 Task: Look for space in Maharaganj, India from 6th September, 2023 to 12th September, 2023 for 4 adults in price range Rs.10000 to Rs.14000. Place can be private room with 4 bedrooms having 4 beds and 4 bathrooms. Property type can be house, flat, guest house. Amenities needed are: wifi, TV, free parkinig on premises, gym, breakfast. Booking option can be shelf check-in. Required host language is English.
Action: Mouse moved to (490, 128)
Screenshot: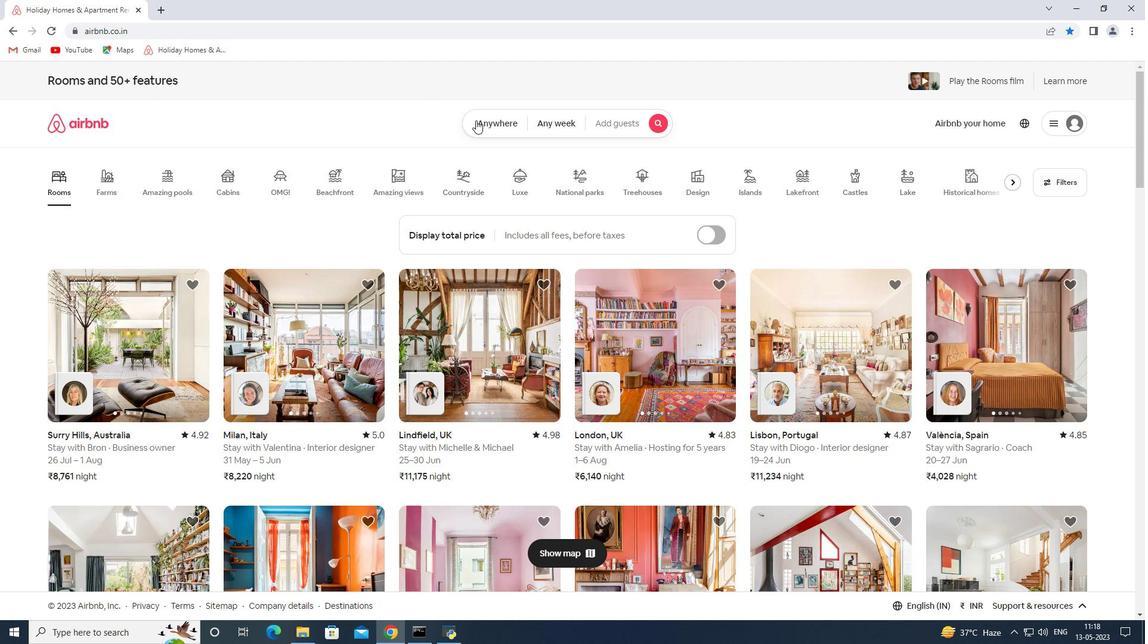 
Action: Mouse pressed left at (490, 128)
Screenshot: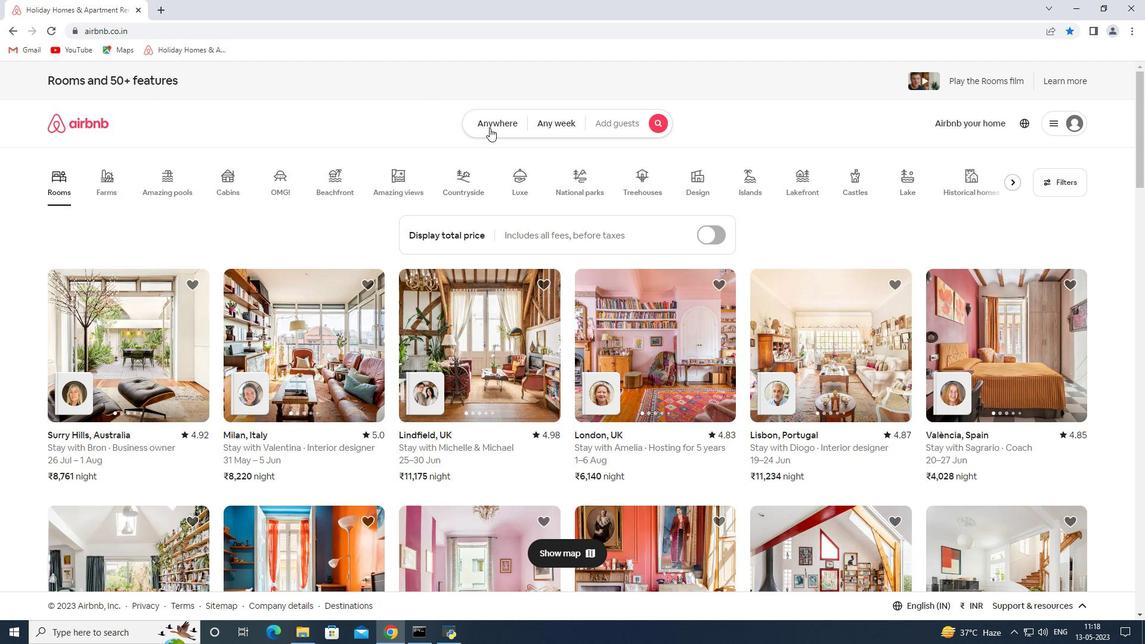 
Action: Mouse moved to (443, 165)
Screenshot: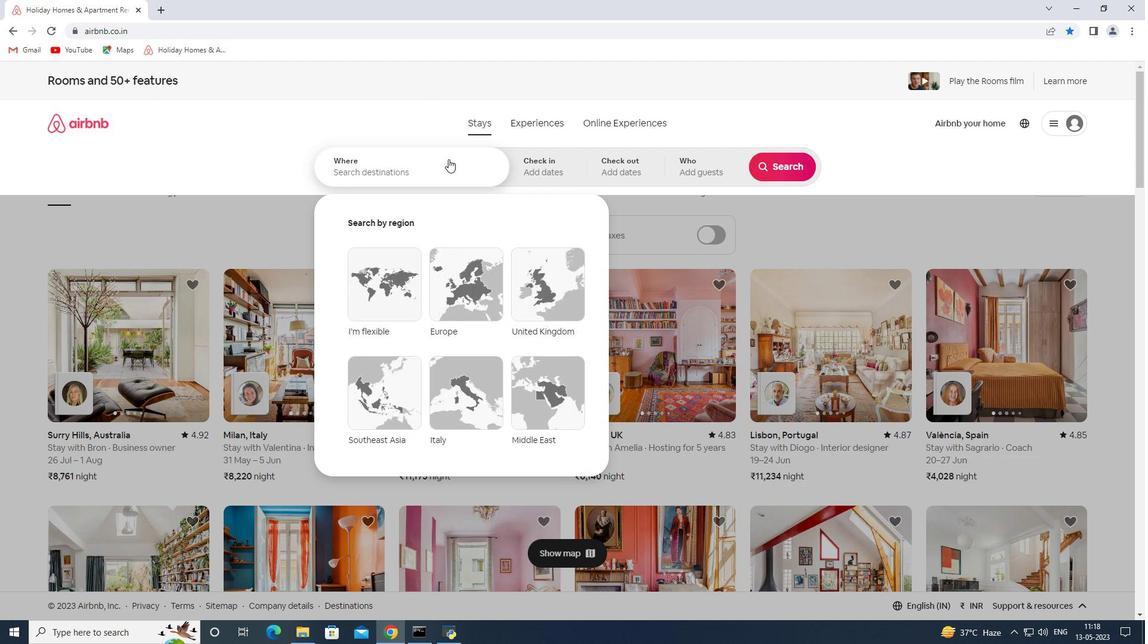
Action: Mouse pressed left at (443, 165)
Screenshot: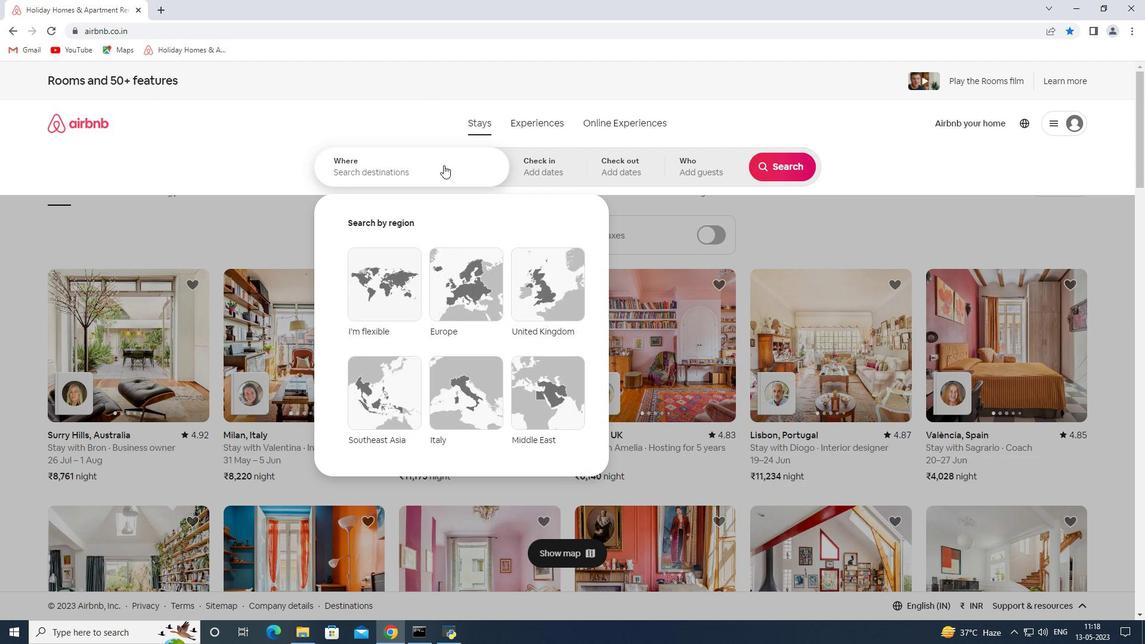 
Action: Mouse moved to (421, 172)
Screenshot: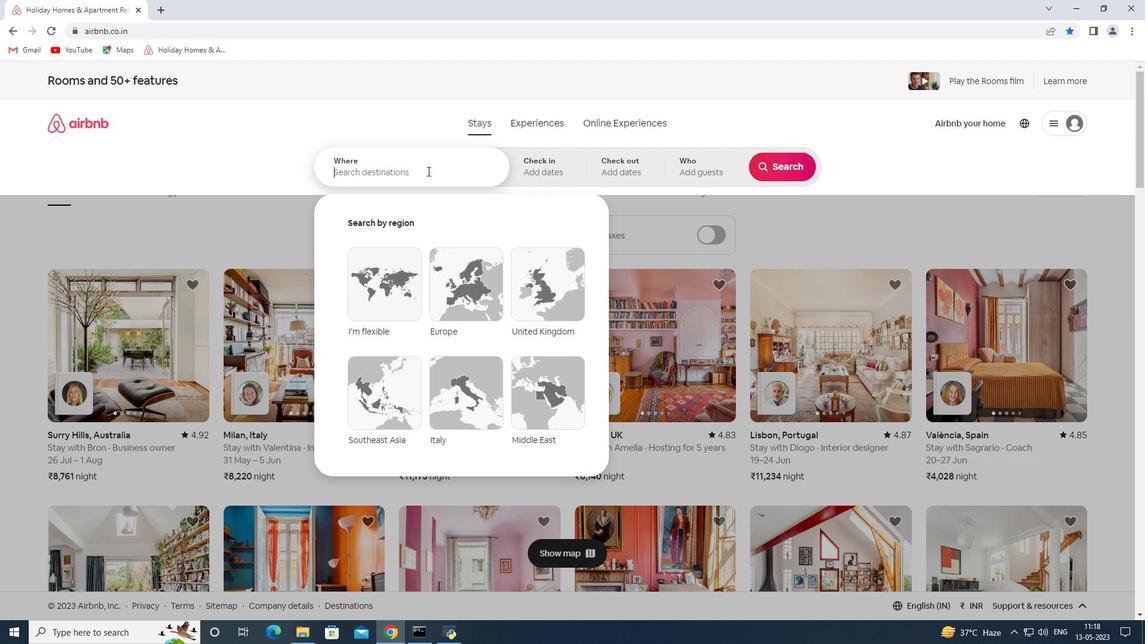 
Action: Mouse pressed left at (421, 172)
Screenshot: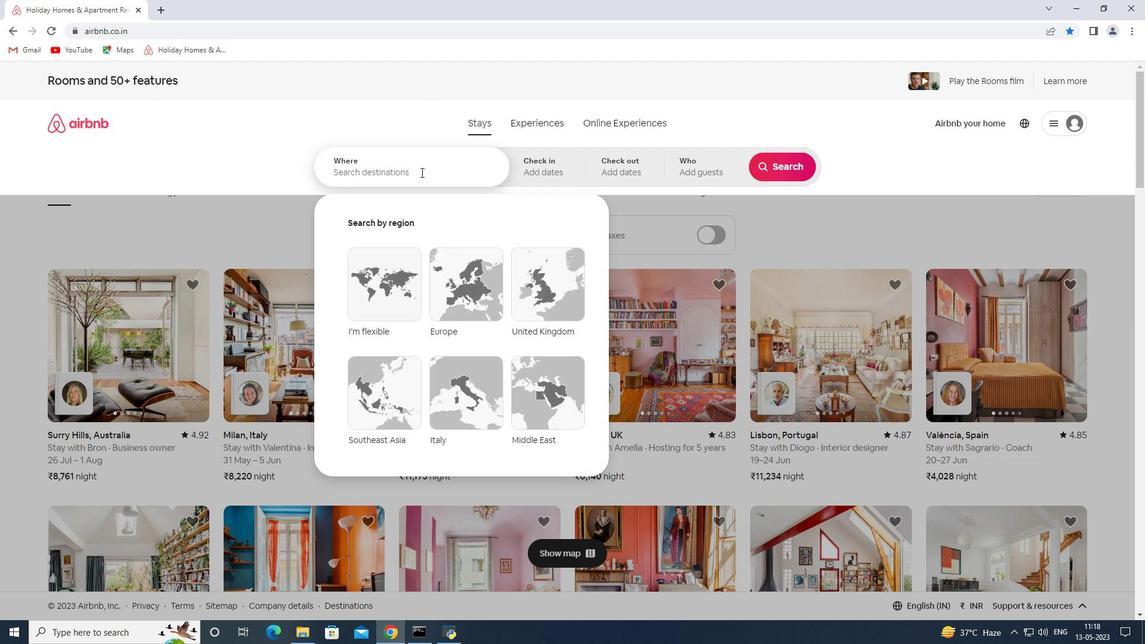
Action: Key pressed <Key.shift><Key.shift><Key.shift><Key.shift><Key.shift><Key.shift><Key.shift><Key.shift><Key.shift><Key.shift><Key.shift>Maharaganh<Key.backspace>j<Key.space><Key.shift><Key.shift>India<Key.space><Key.enter>
Screenshot: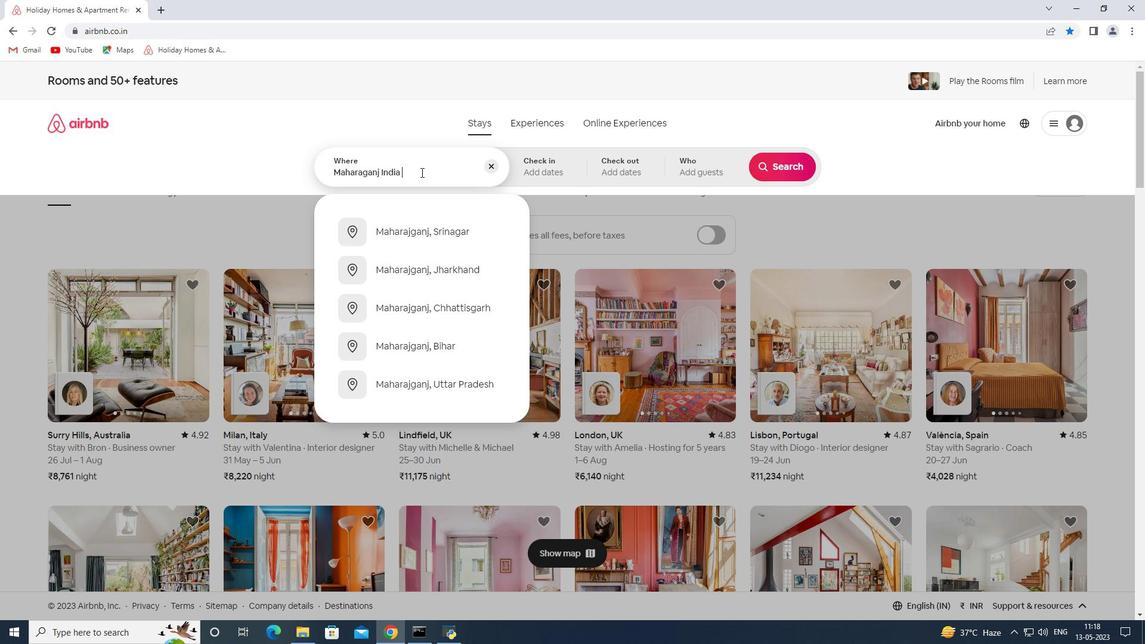 
Action: Mouse moved to (781, 255)
Screenshot: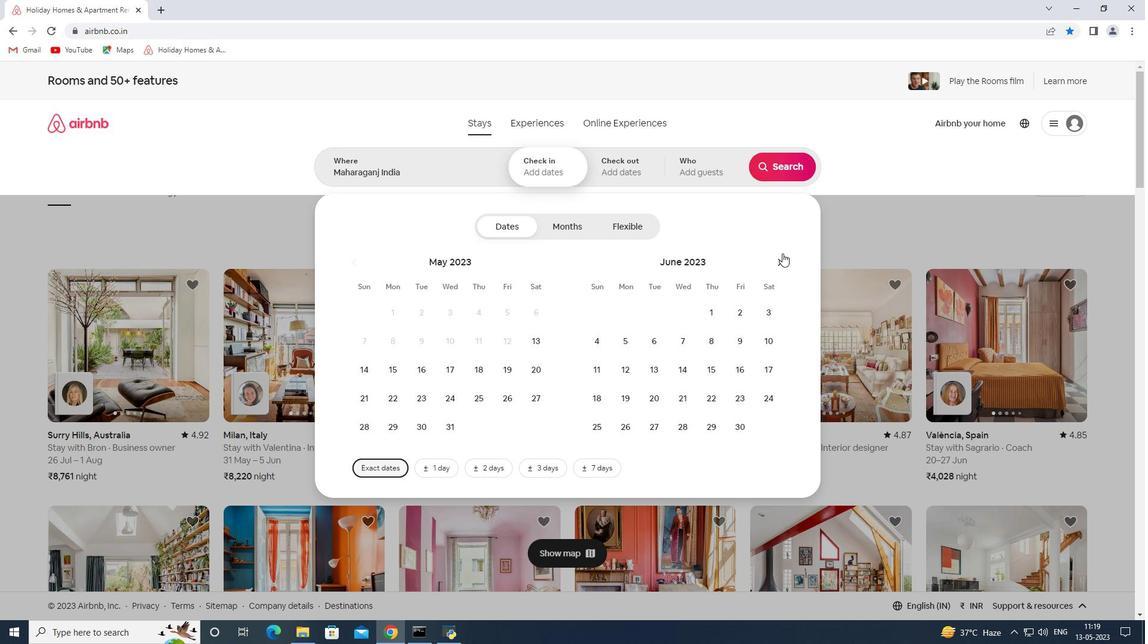 
Action: Mouse pressed left at (781, 255)
Screenshot: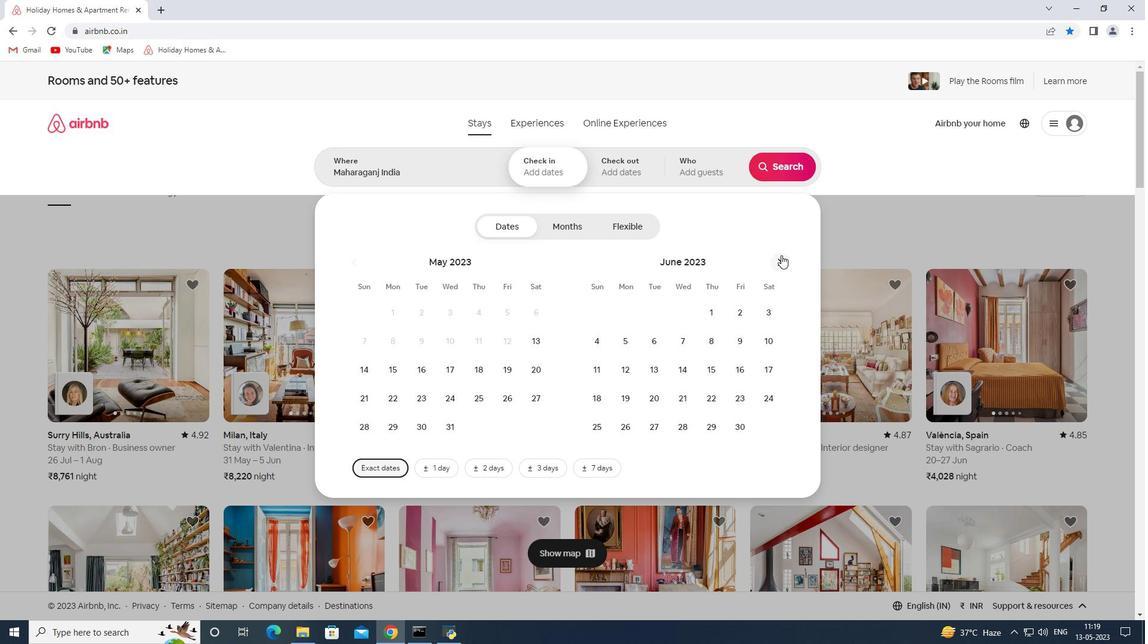 
Action: Mouse moved to (781, 258)
Screenshot: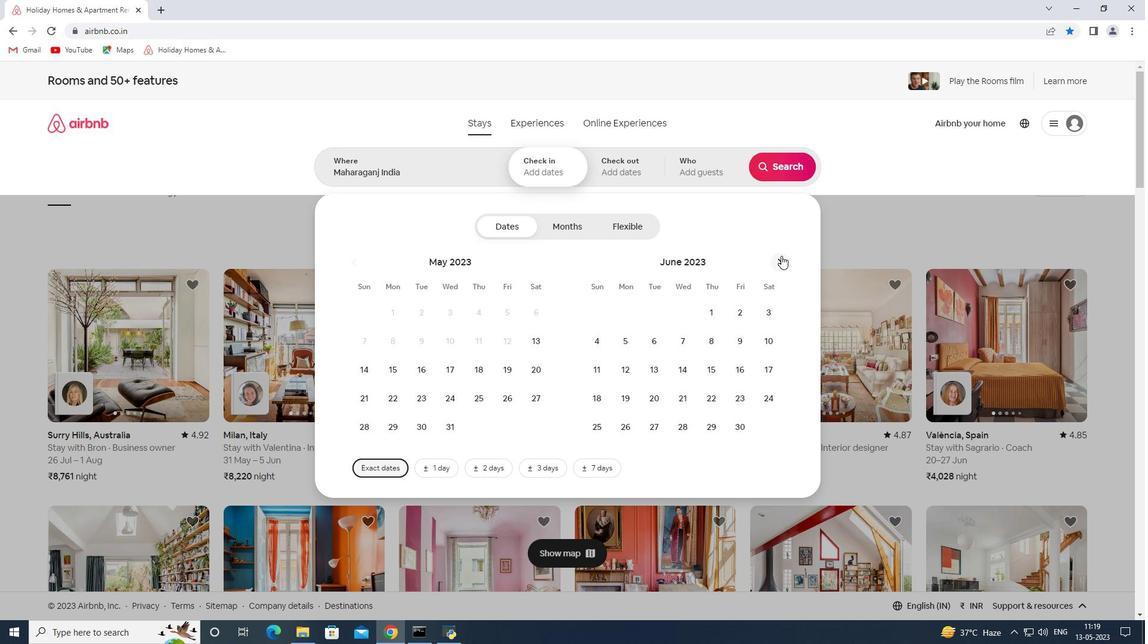 
Action: Mouse pressed left at (781, 258)
Screenshot: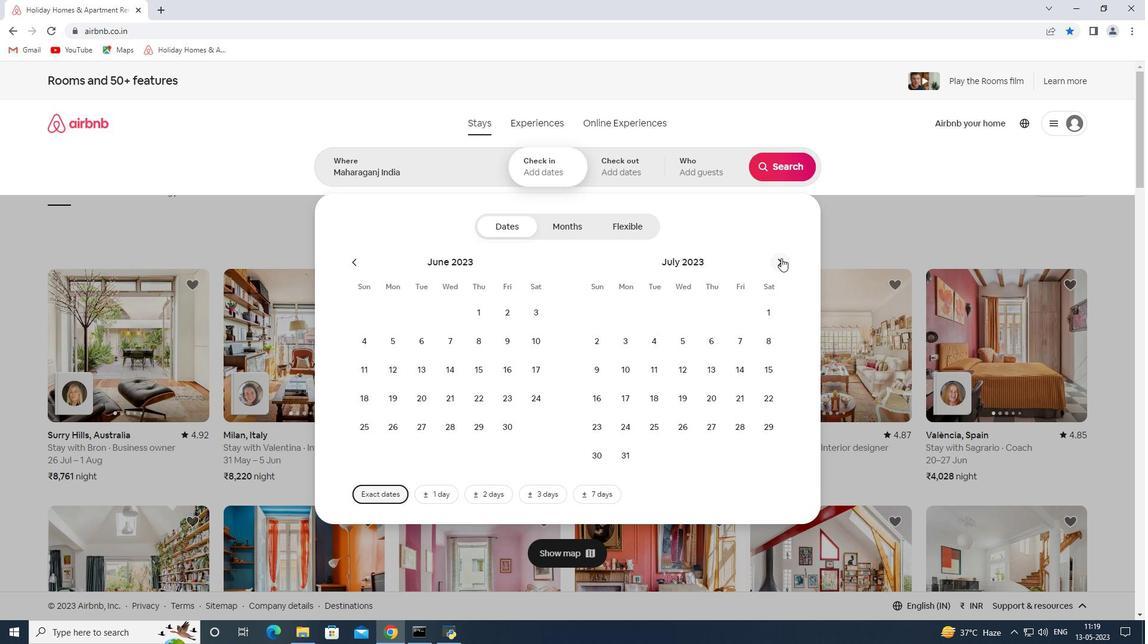
Action: Mouse pressed left at (781, 258)
Screenshot: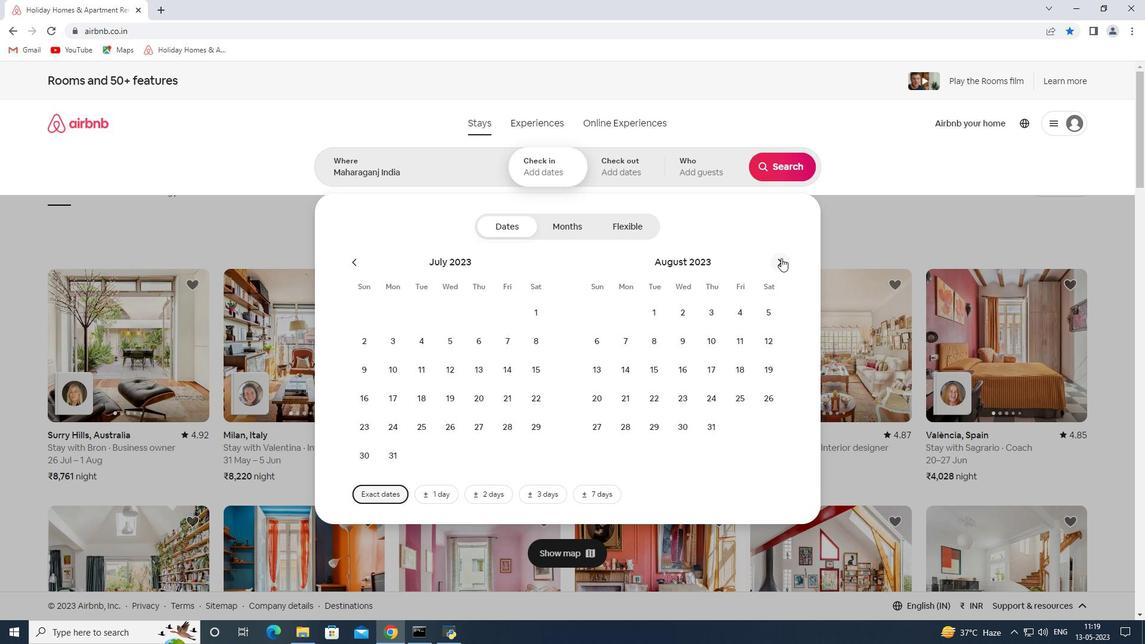 
Action: Mouse moved to (686, 339)
Screenshot: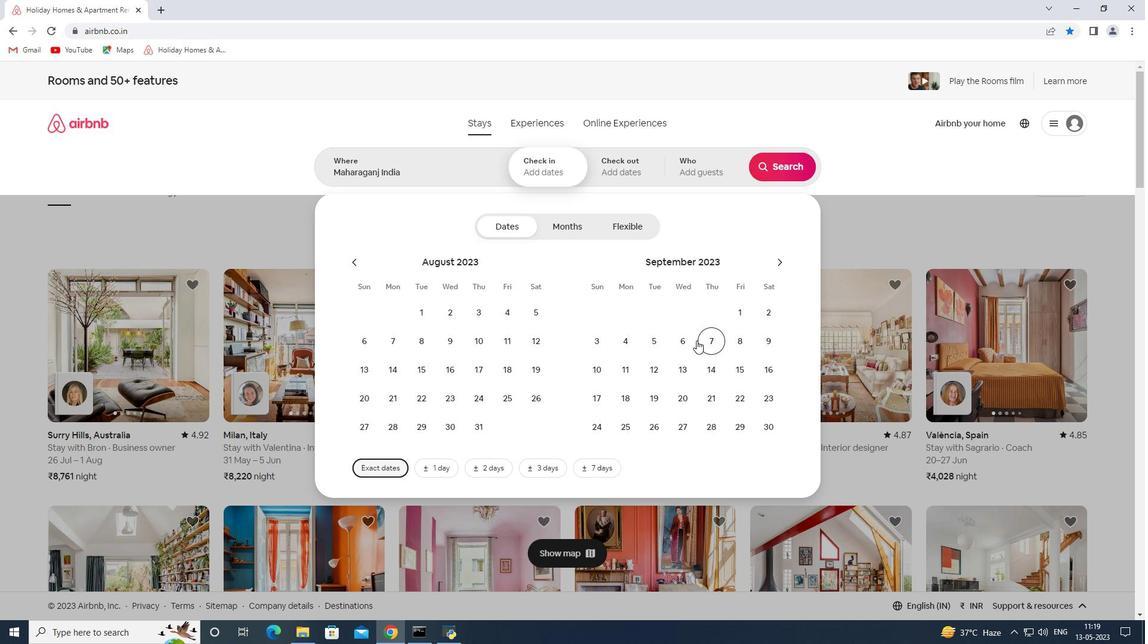 
Action: Mouse pressed left at (686, 339)
Screenshot: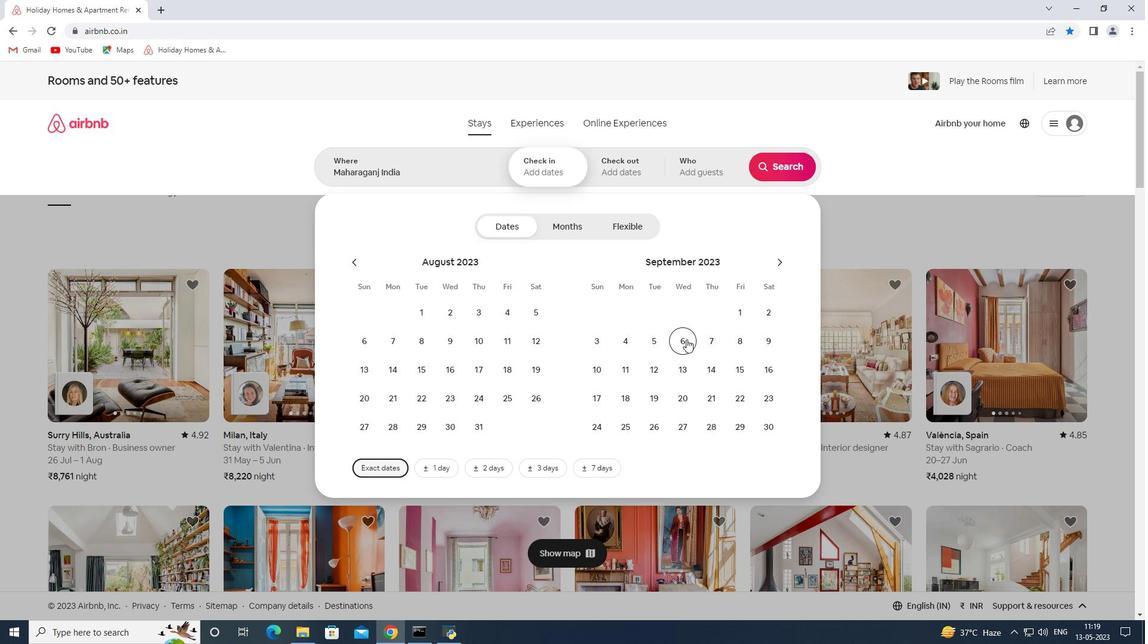 
Action: Mouse moved to (657, 369)
Screenshot: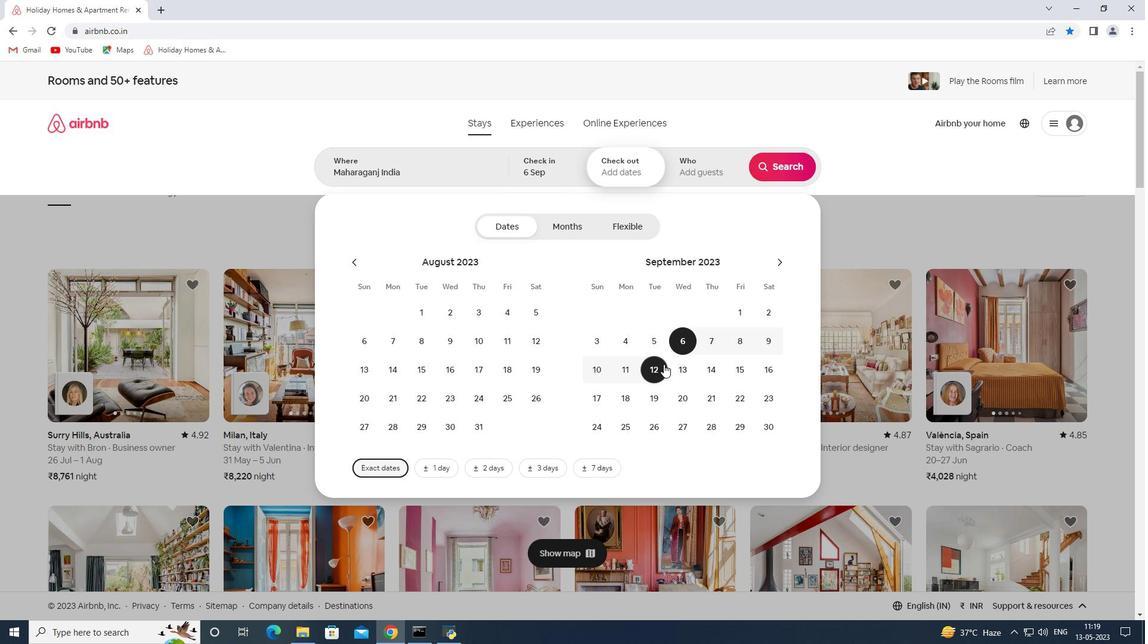 
Action: Mouse pressed left at (657, 369)
Screenshot: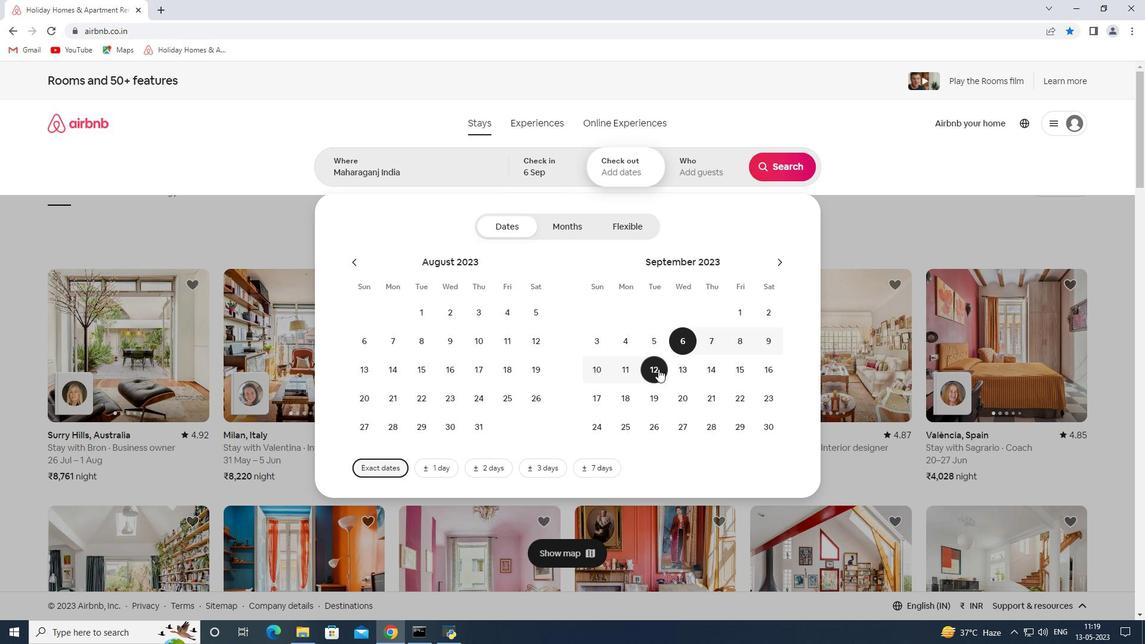 
Action: Mouse moved to (706, 175)
Screenshot: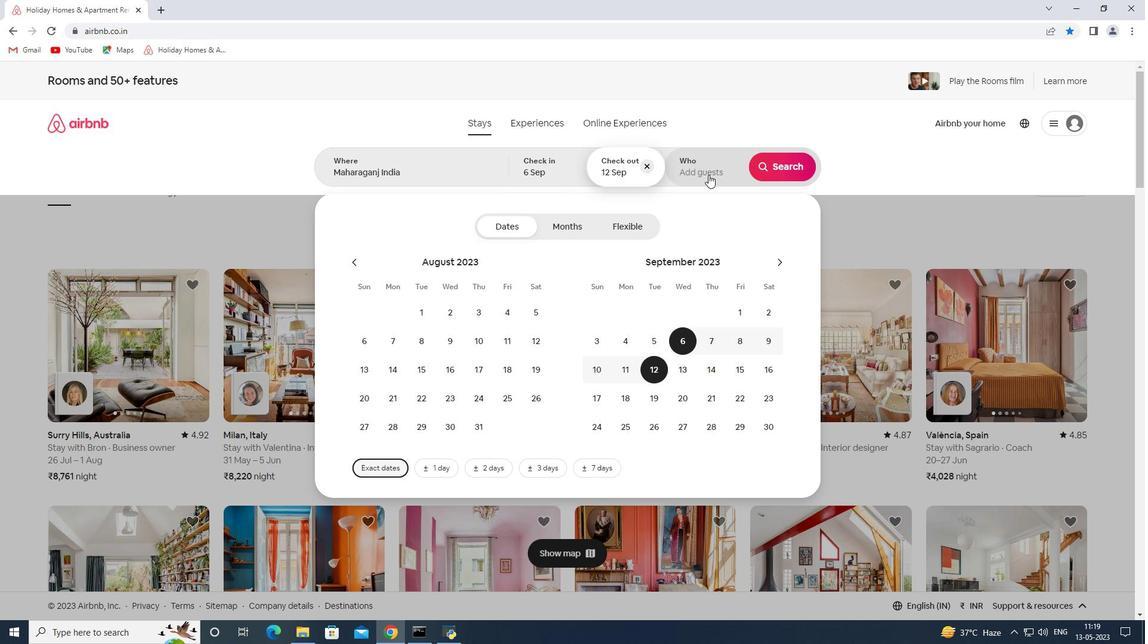 
Action: Mouse pressed left at (706, 175)
Screenshot: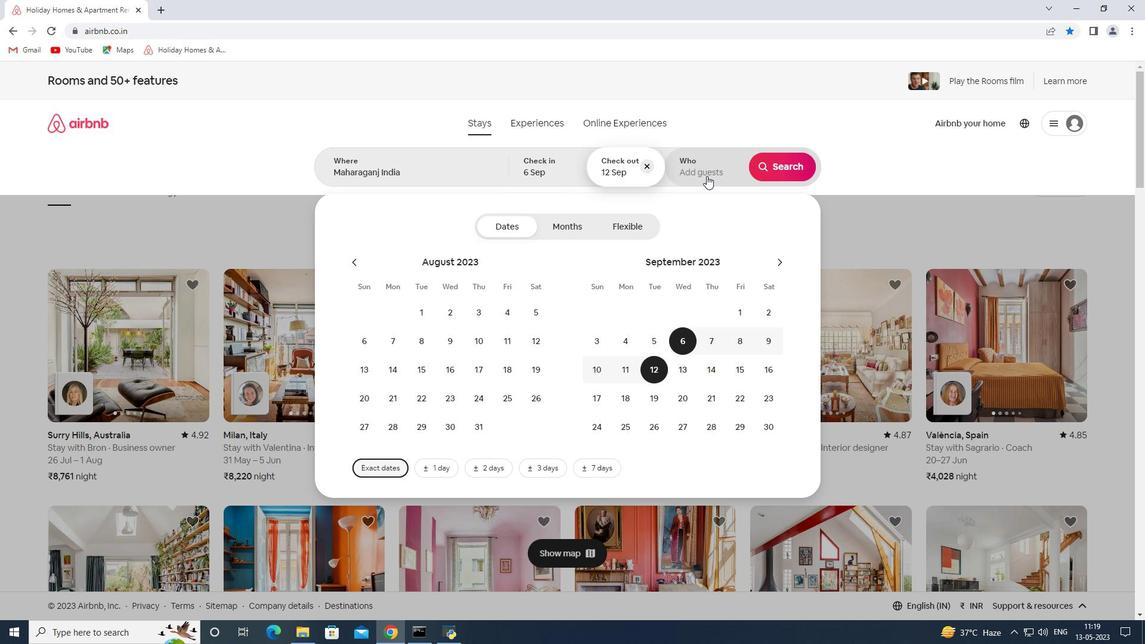
Action: Mouse moved to (790, 227)
Screenshot: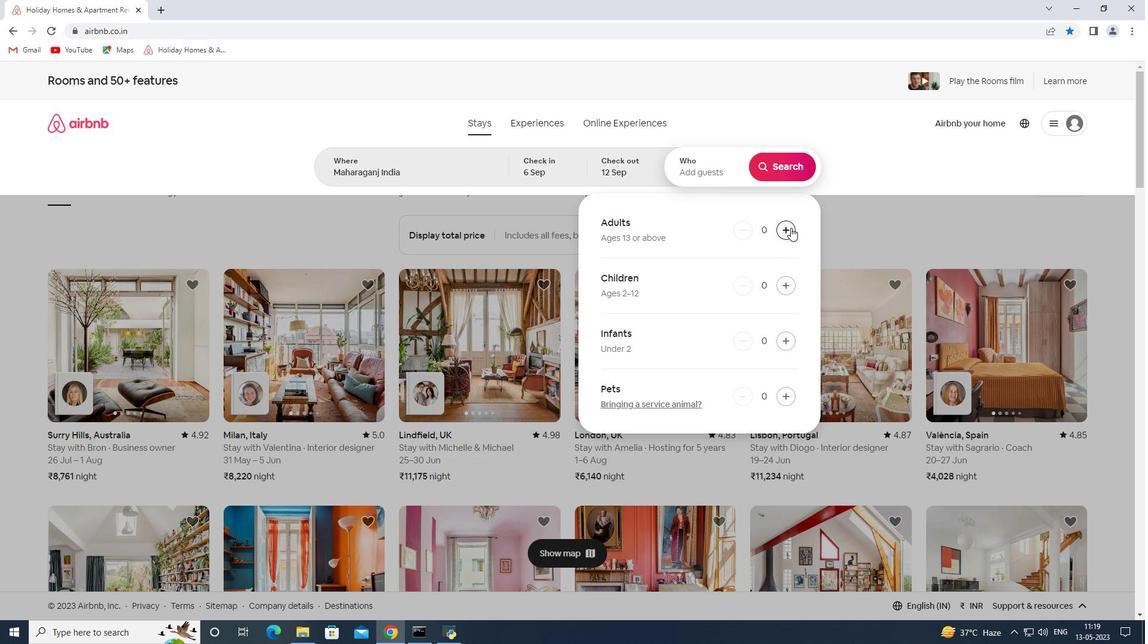 
Action: Mouse pressed left at (790, 227)
Screenshot: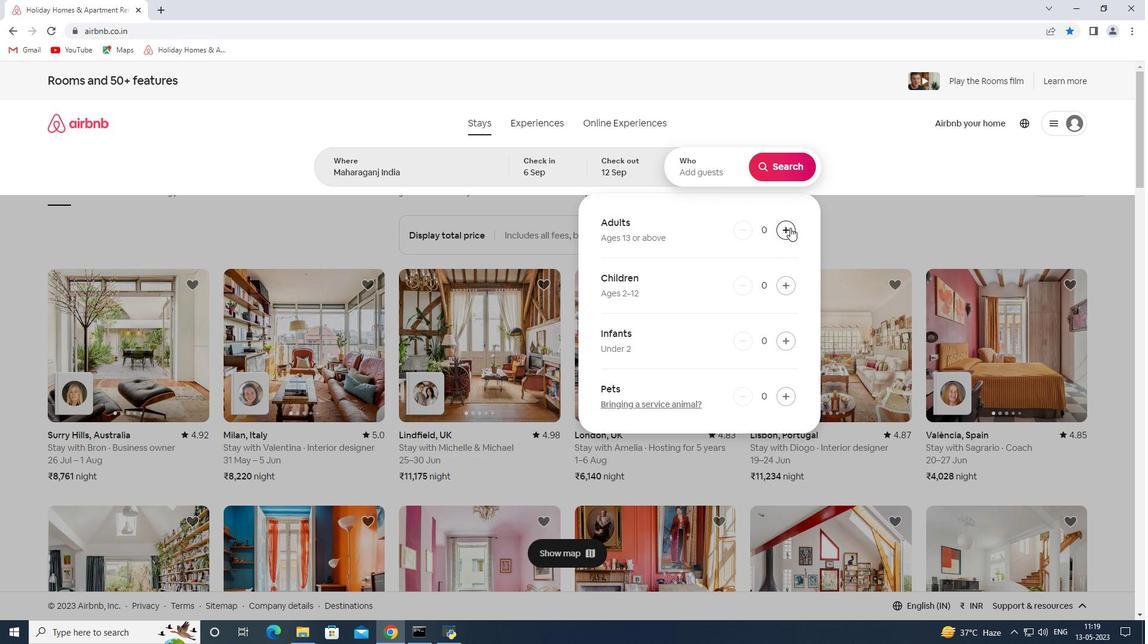 
Action: Mouse pressed left at (790, 227)
Screenshot: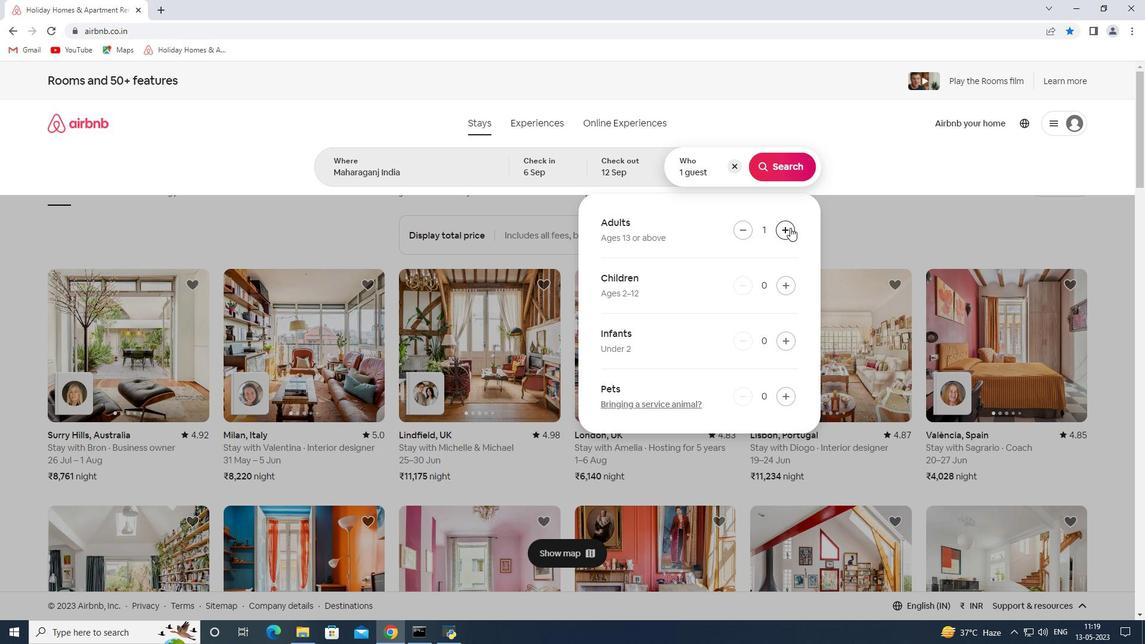 
Action: Mouse moved to (788, 230)
Screenshot: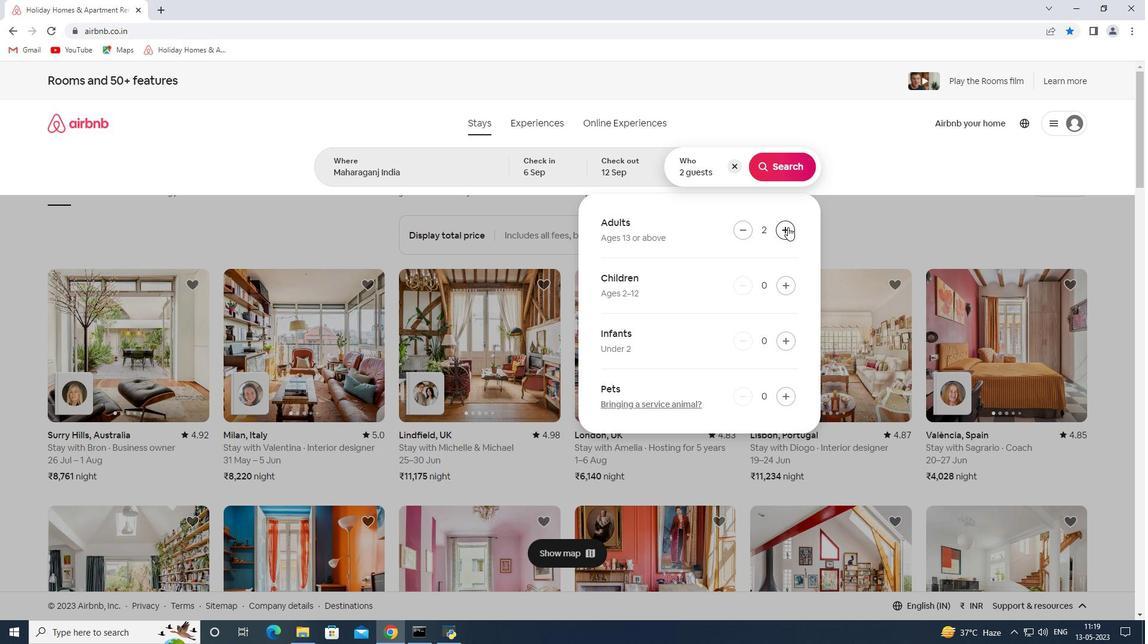 
Action: Mouse pressed left at (788, 230)
Screenshot: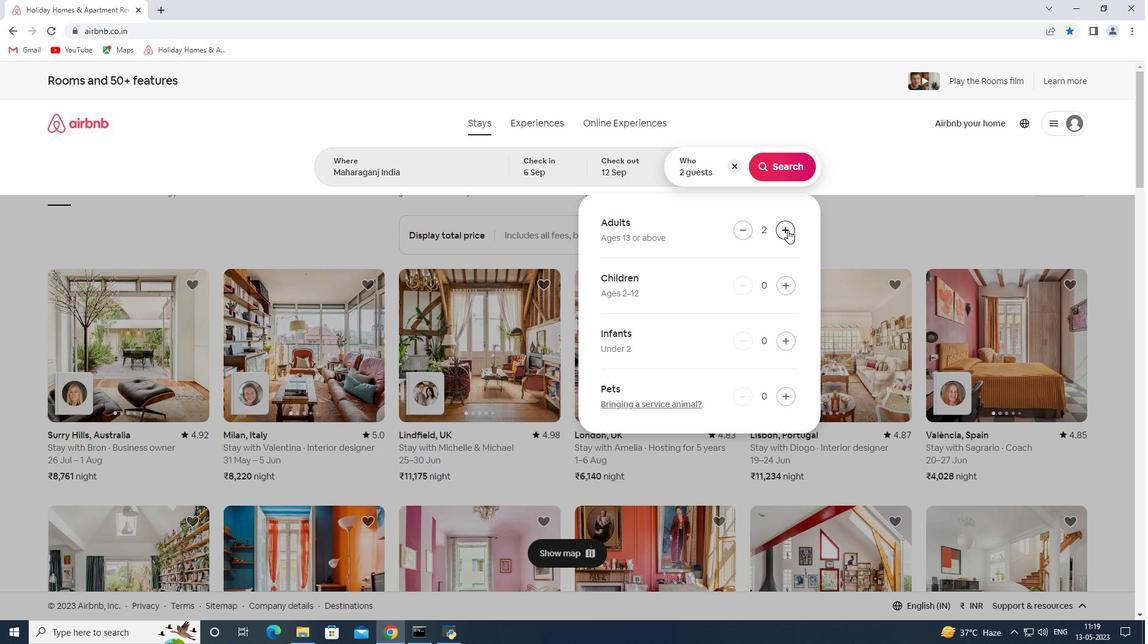 
Action: Mouse pressed left at (788, 230)
Screenshot: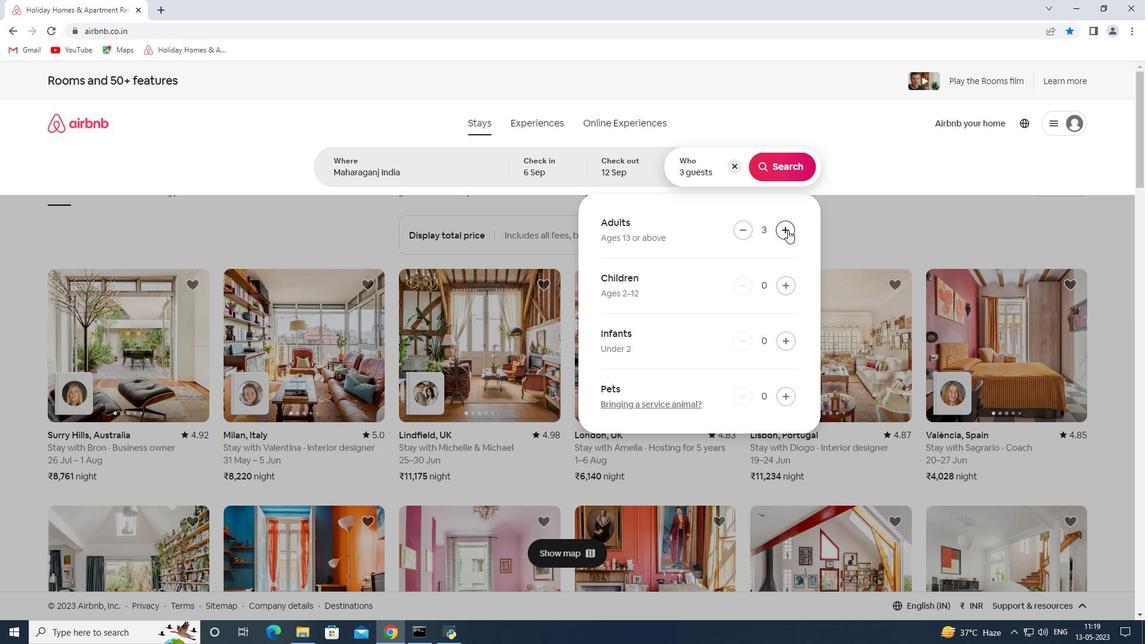 
Action: Mouse moved to (778, 172)
Screenshot: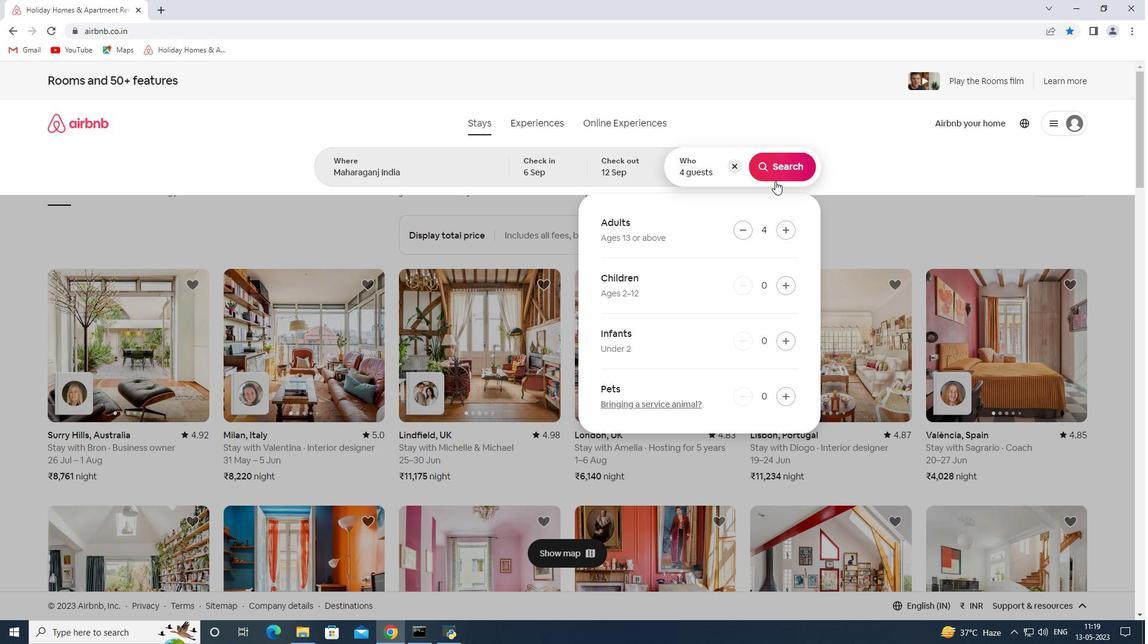 
Action: Mouse pressed left at (778, 172)
Screenshot: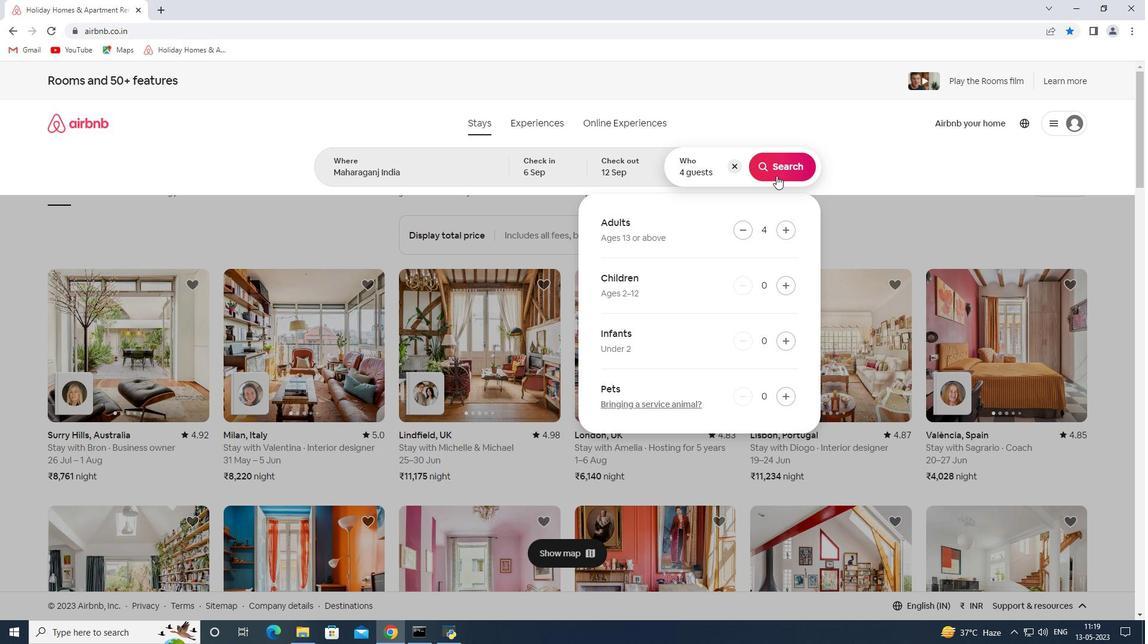 
Action: Mouse moved to (1096, 136)
Screenshot: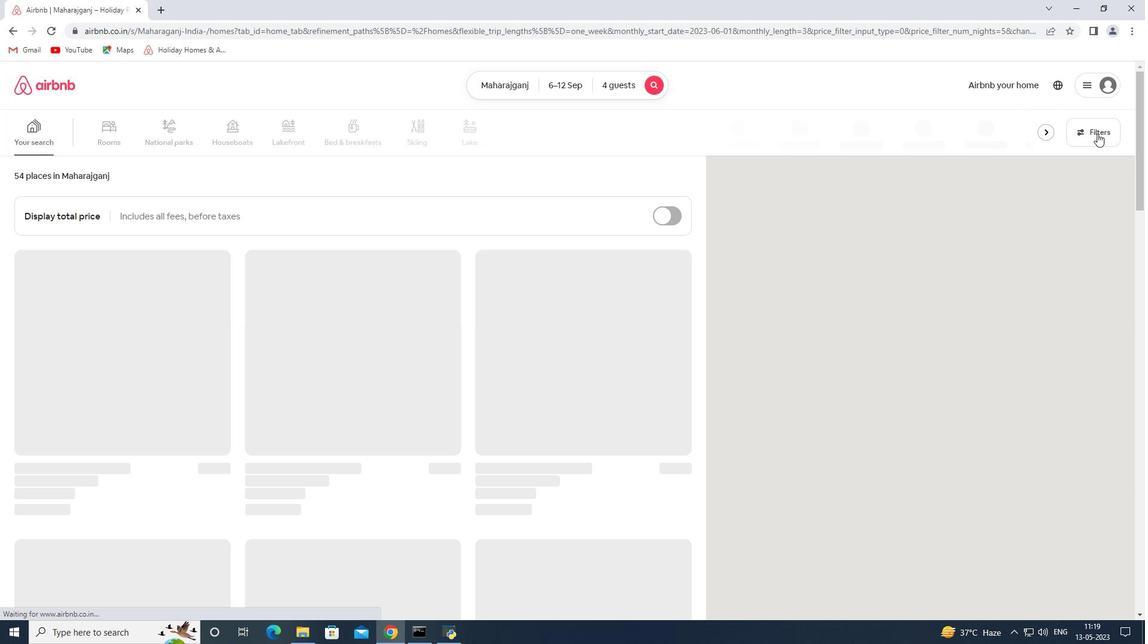 
Action: Mouse pressed left at (1096, 136)
Screenshot: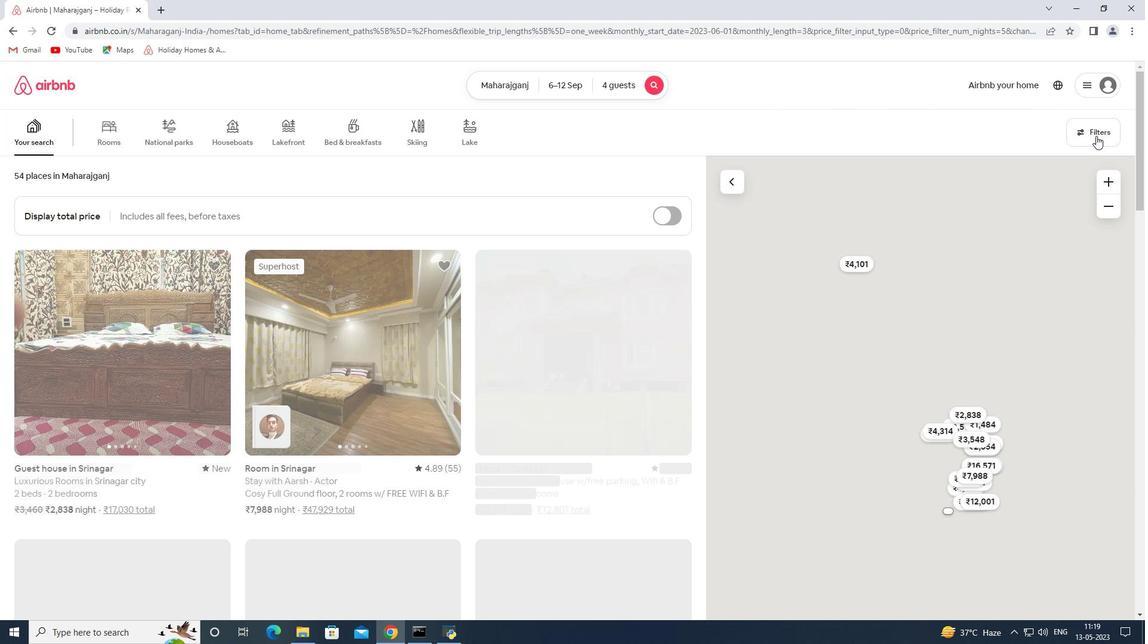 
Action: Mouse moved to (418, 427)
Screenshot: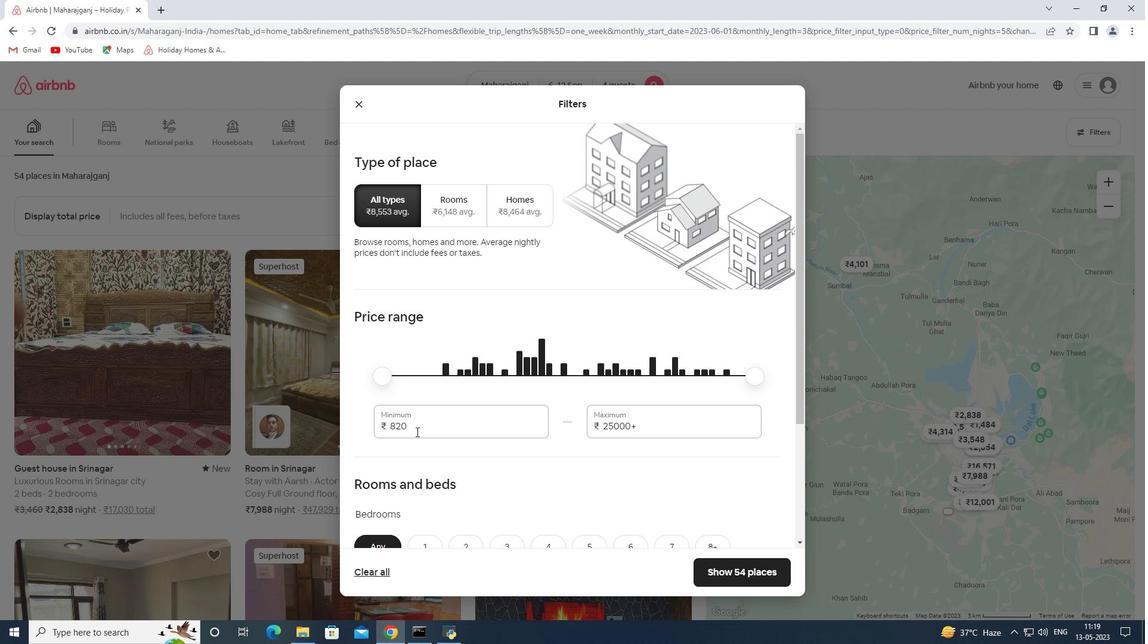 
Action: Mouse pressed left at (418, 427)
Screenshot: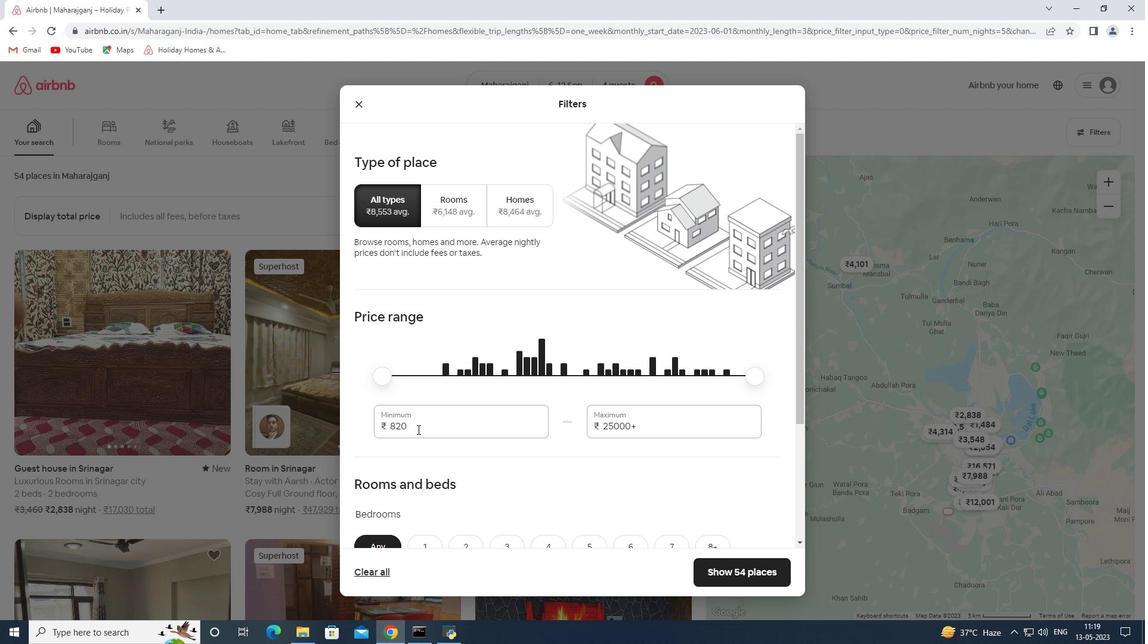 
Action: Mouse pressed left at (418, 427)
Screenshot: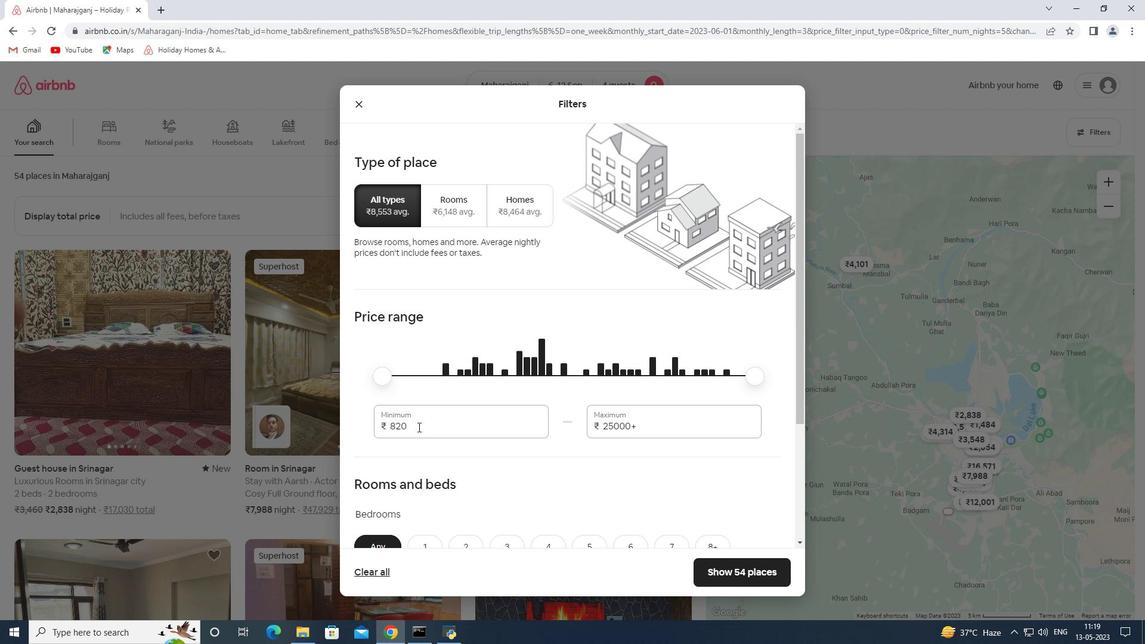
Action: Key pressed 10000<Key.tab>14000
Screenshot: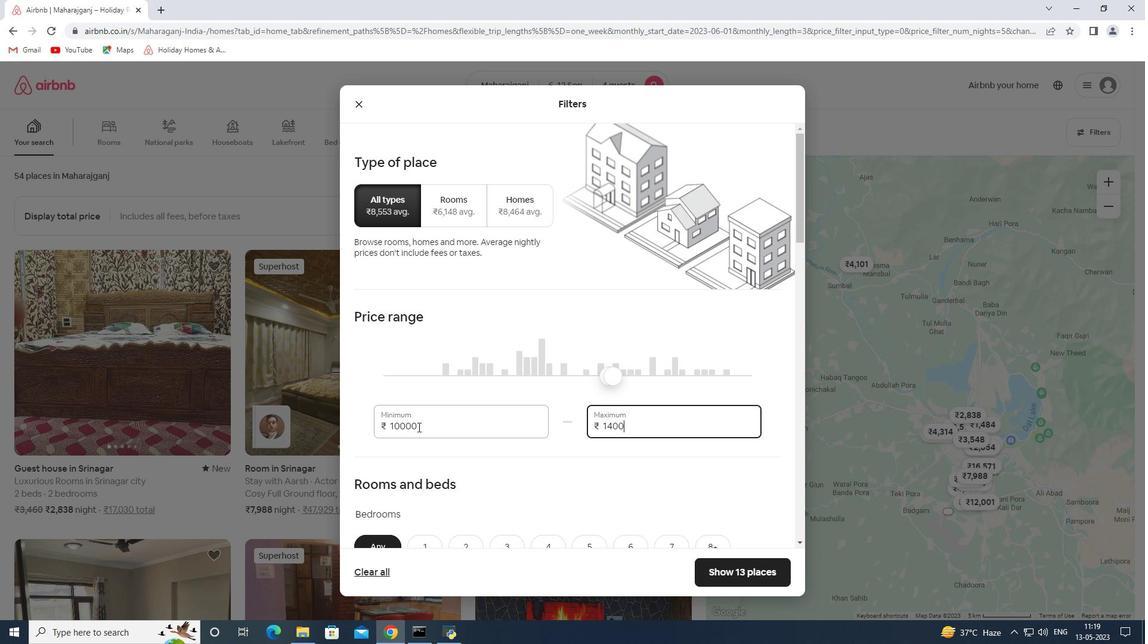 
Action: Mouse moved to (418, 426)
Screenshot: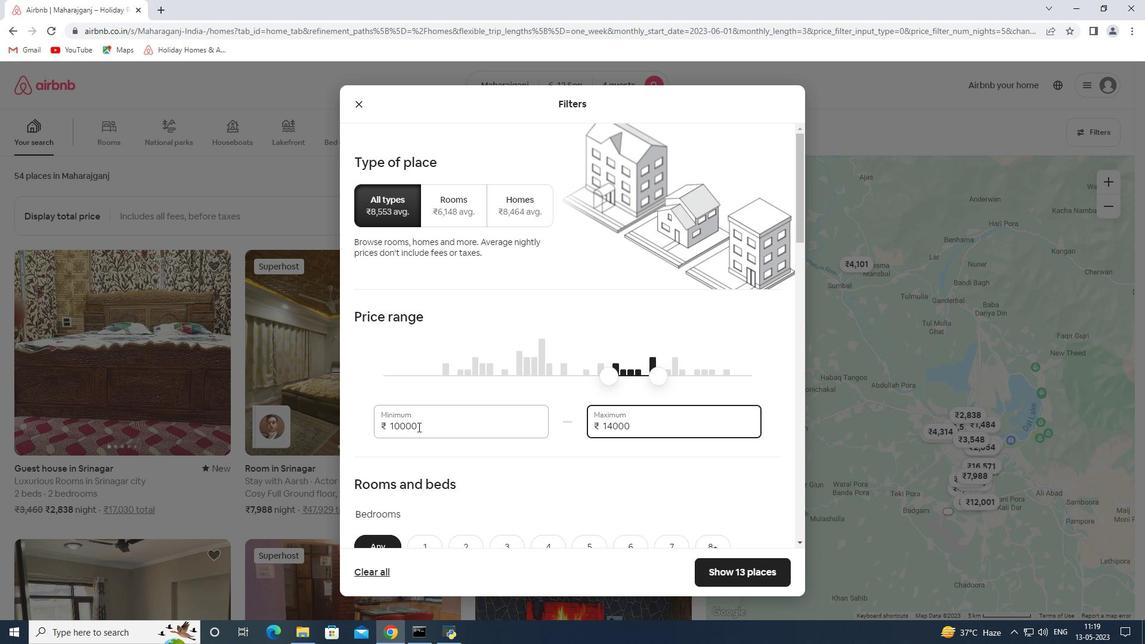 
Action: Mouse scrolled (418, 425) with delta (0, 0)
Screenshot: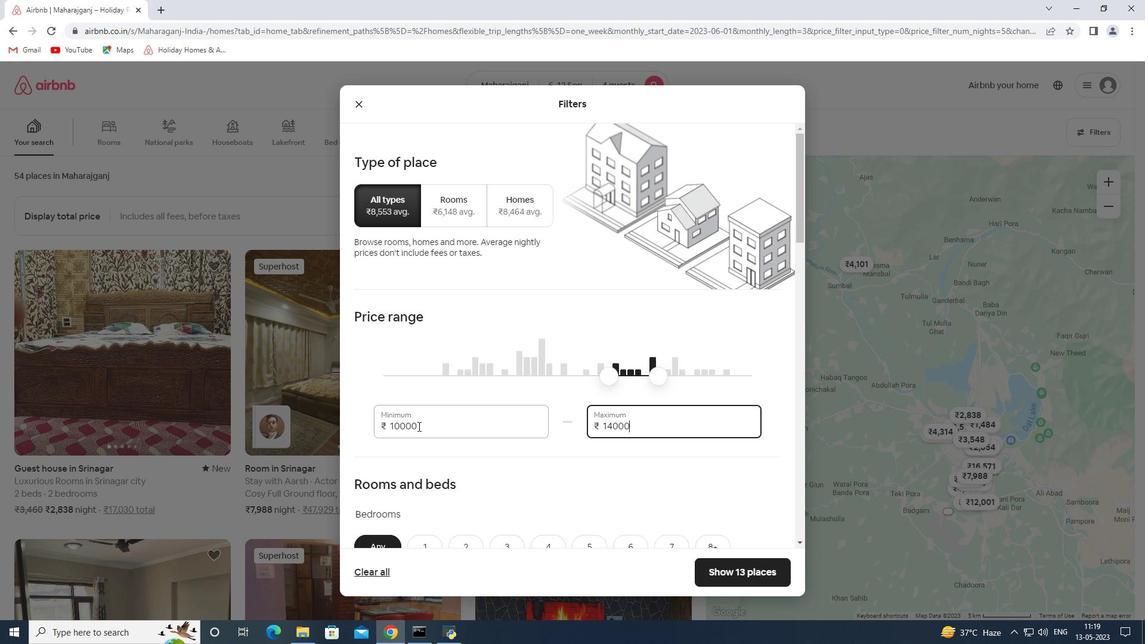 
Action: Mouse scrolled (418, 425) with delta (0, 0)
Screenshot: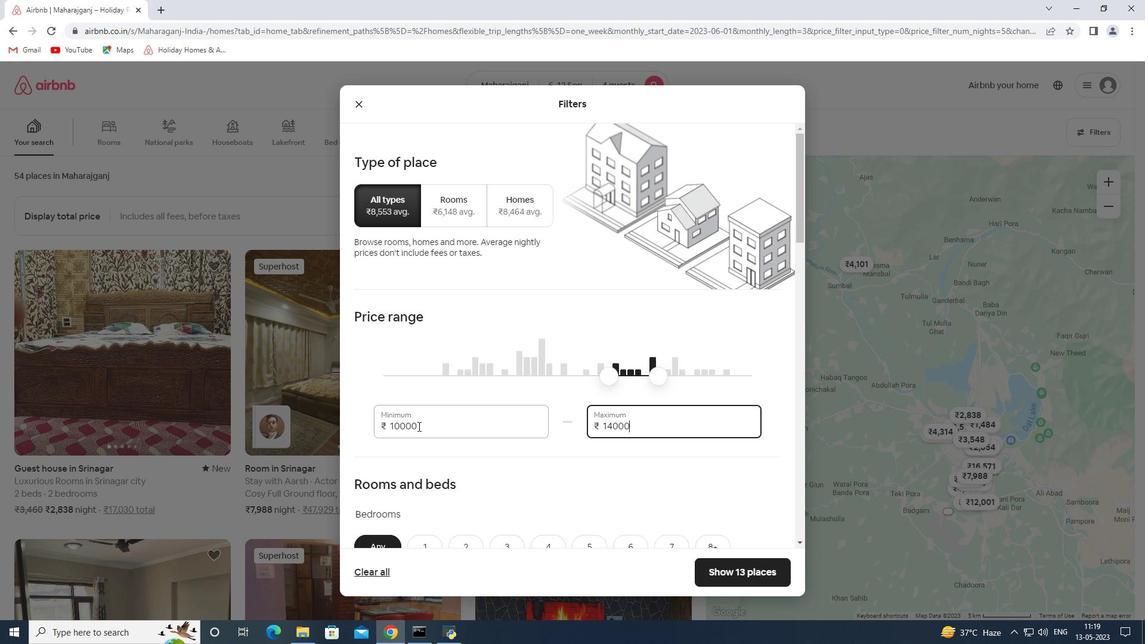 
Action: Mouse scrolled (418, 425) with delta (0, 0)
Screenshot: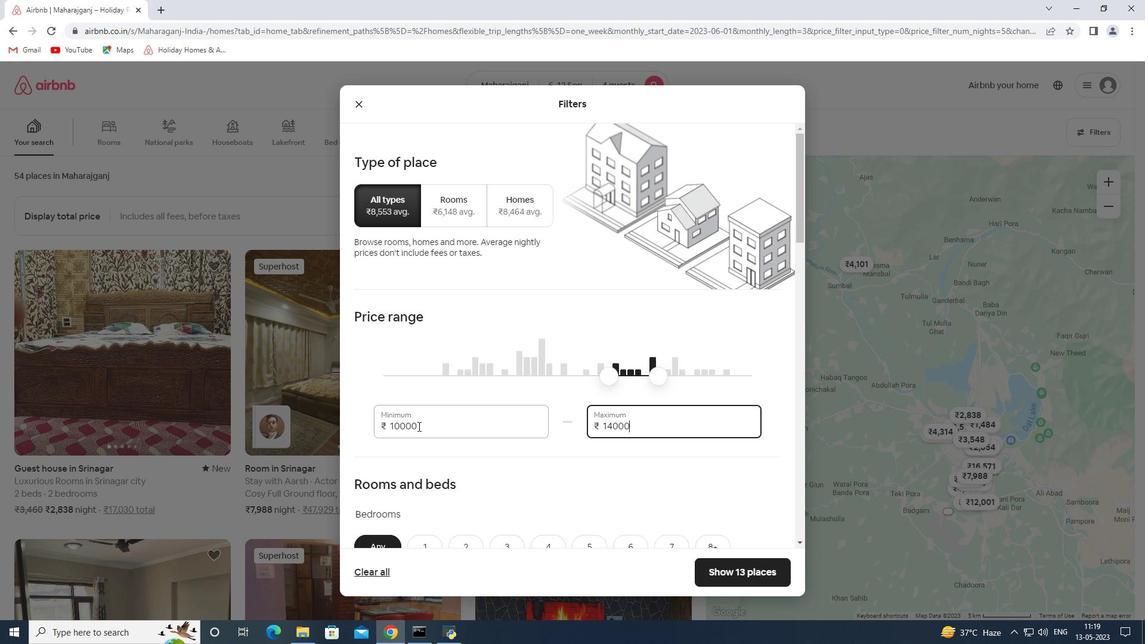 
Action: Mouse moved to (553, 370)
Screenshot: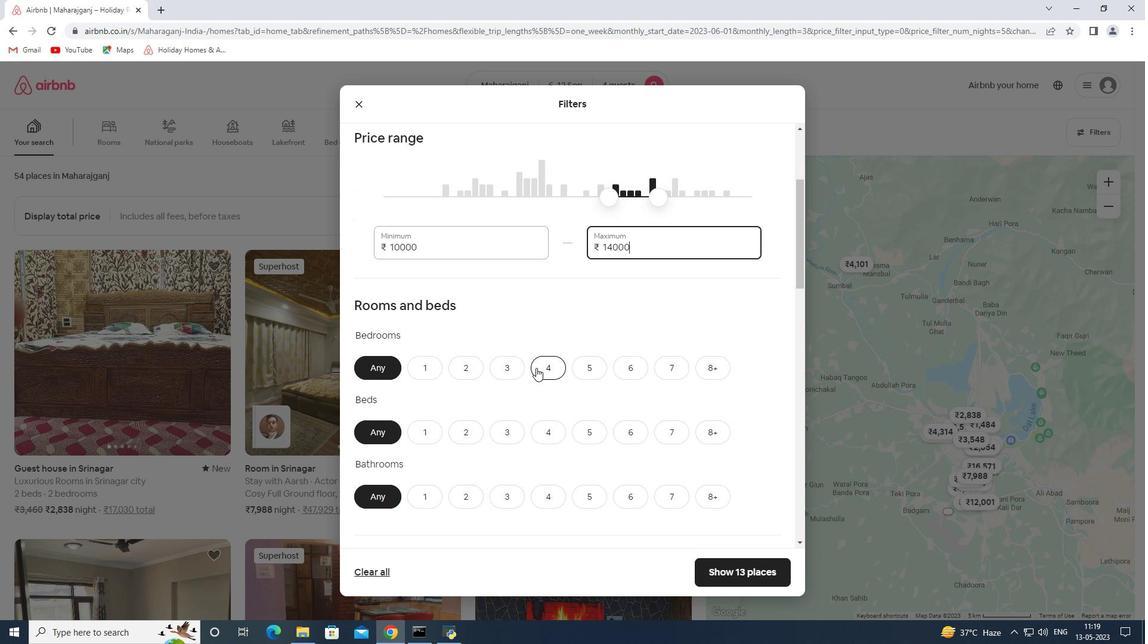 
Action: Mouse pressed left at (553, 370)
Screenshot: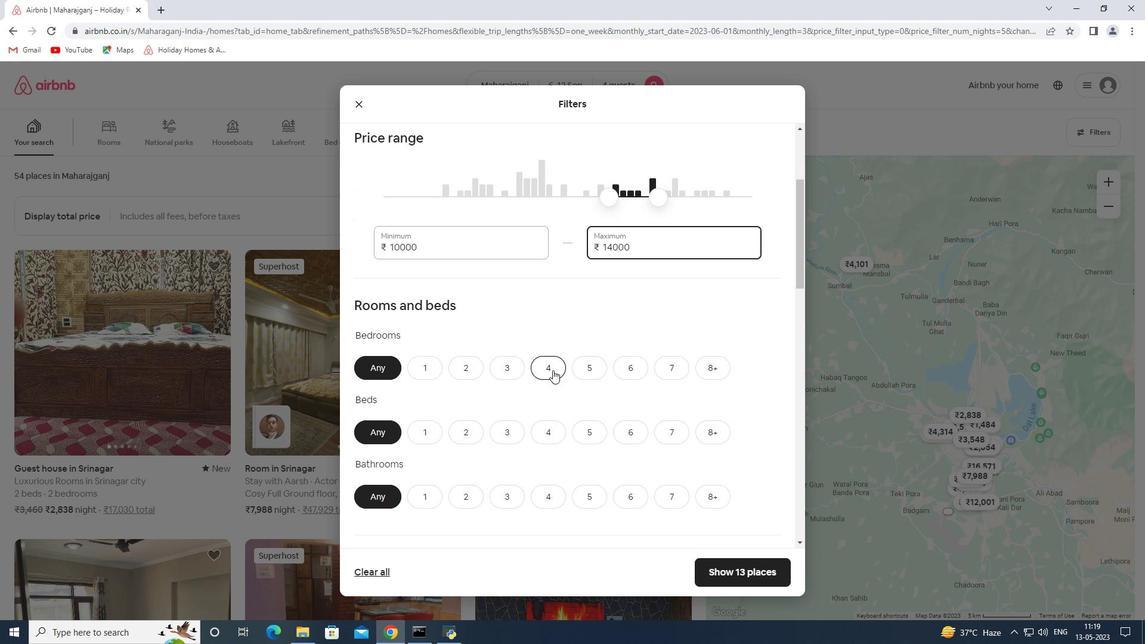 
Action: Mouse moved to (548, 372)
Screenshot: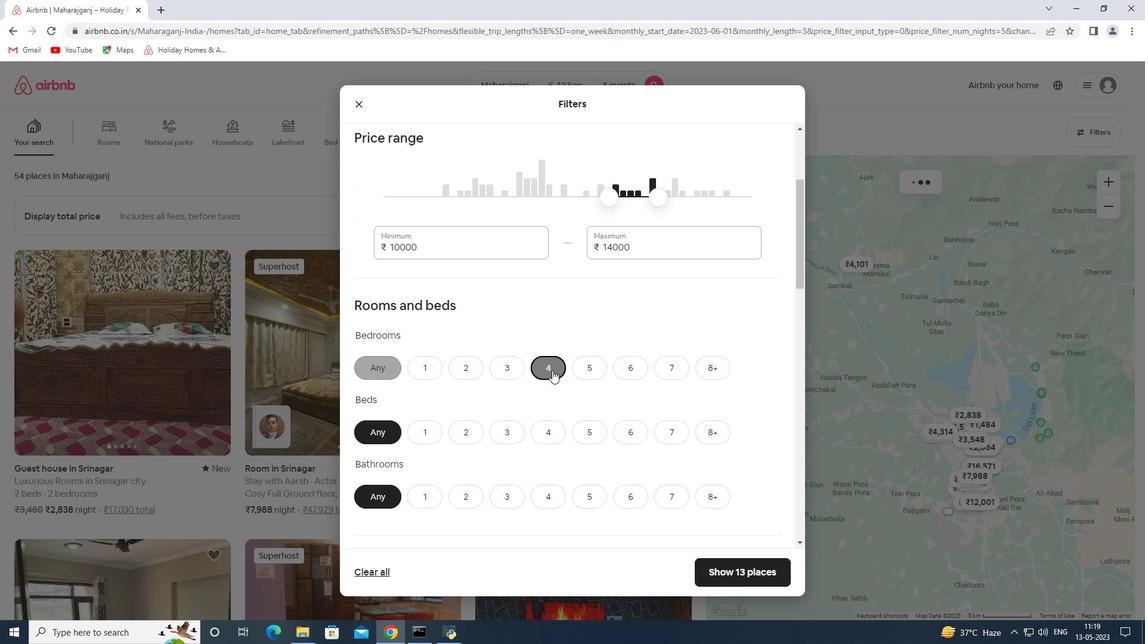 
Action: Mouse scrolled (548, 371) with delta (0, 0)
Screenshot: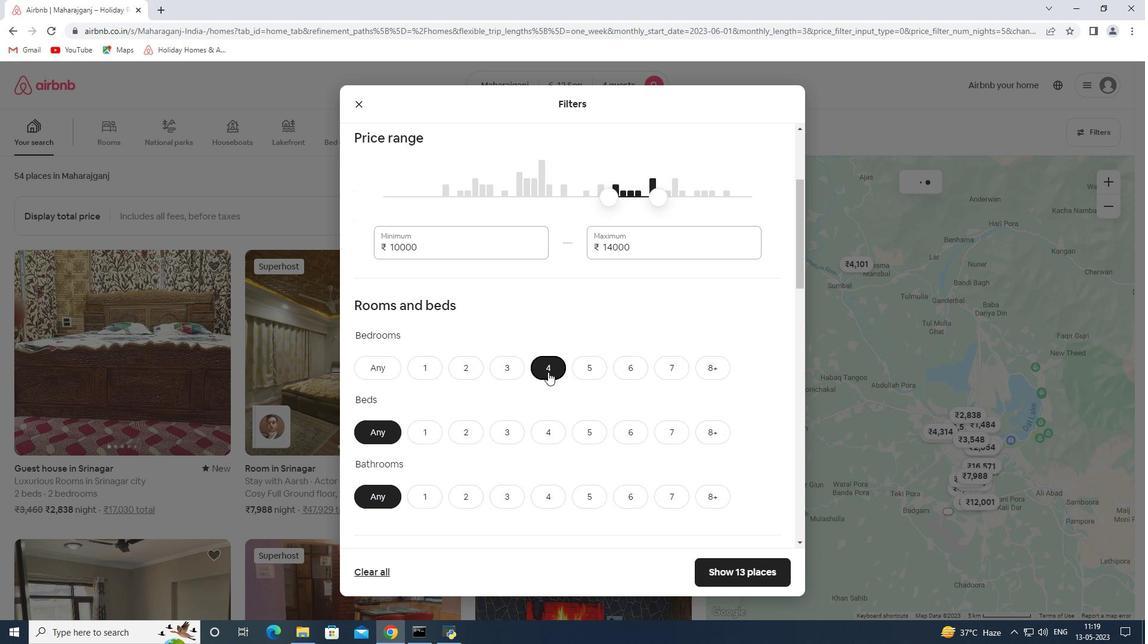 
Action: Mouse scrolled (548, 371) with delta (0, 0)
Screenshot: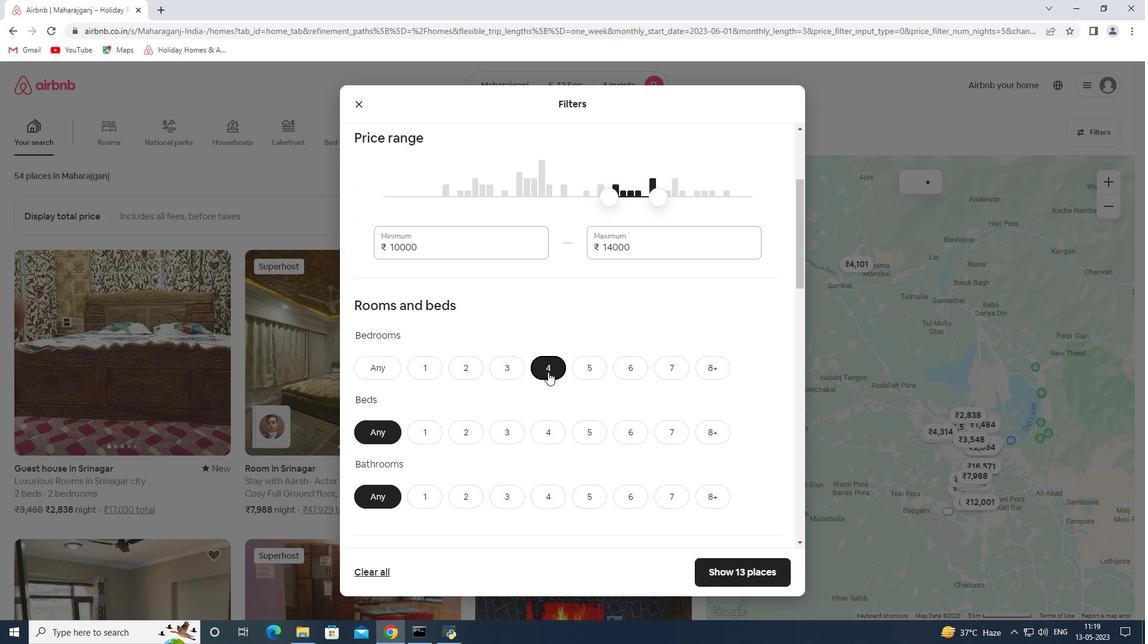 
Action: Mouse scrolled (548, 371) with delta (0, 0)
Screenshot: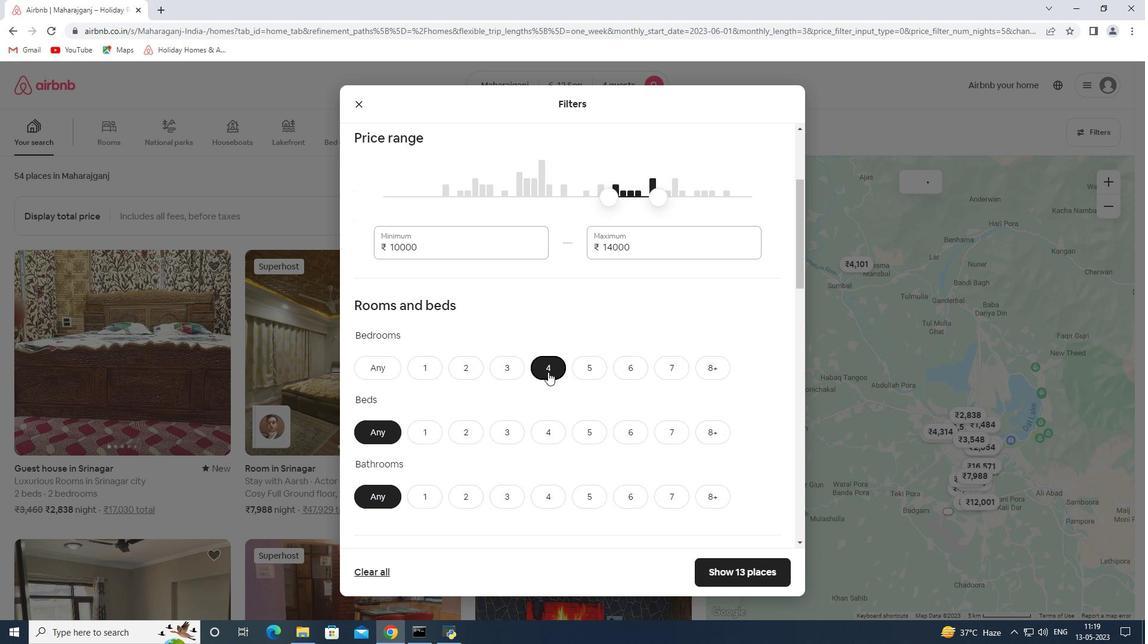 
Action: Mouse moved to (545, 253)
Screenshot: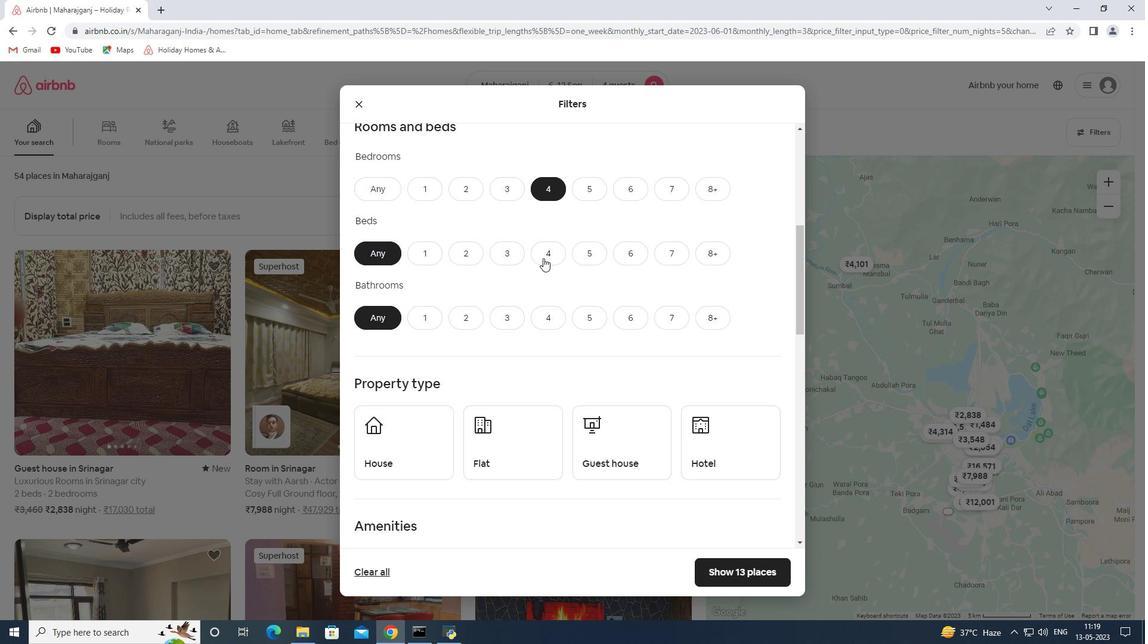 
Action: Mouse pressed left at (545, 253)
Screenshot: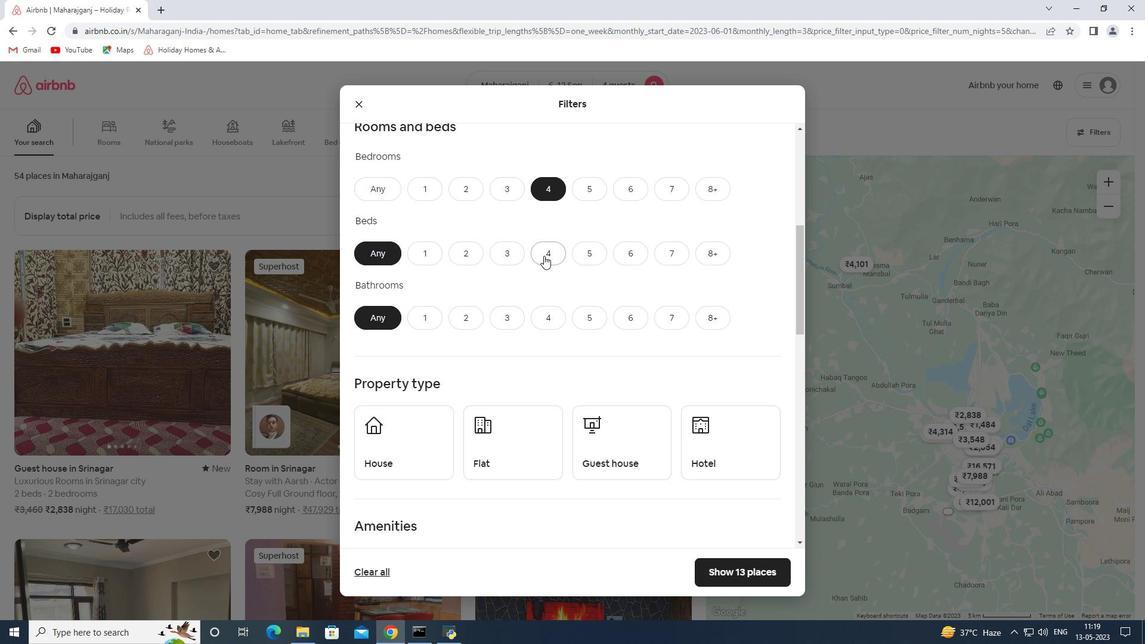 
Action: Mouse moved to (544, 313)
Screenshot: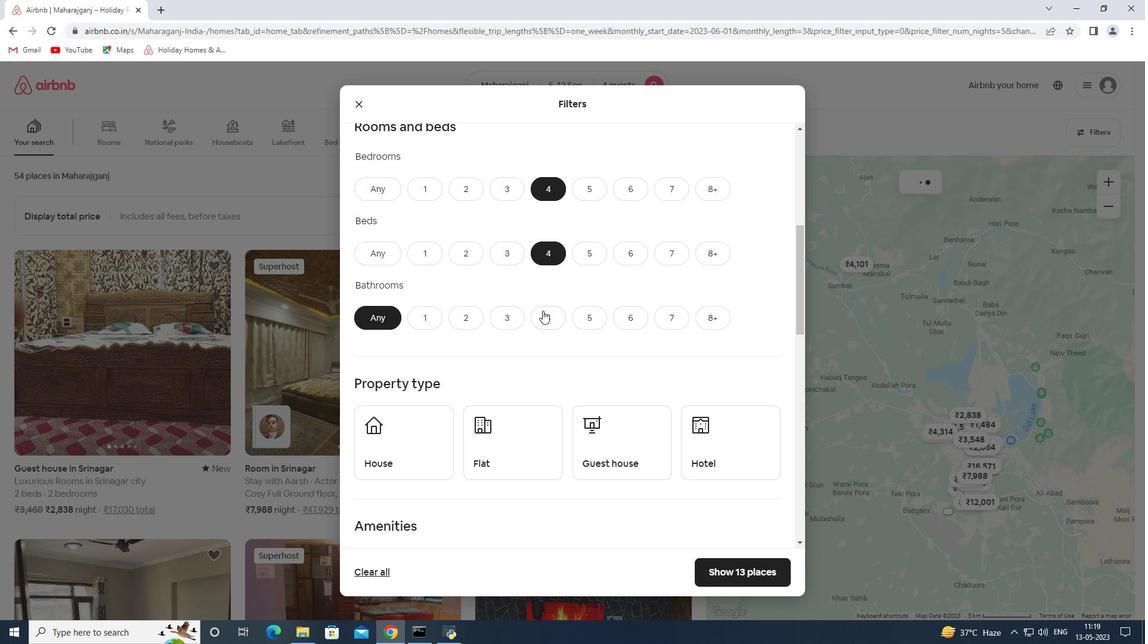 
Action: Mouse pressed left at (544, 313)
Screenshot: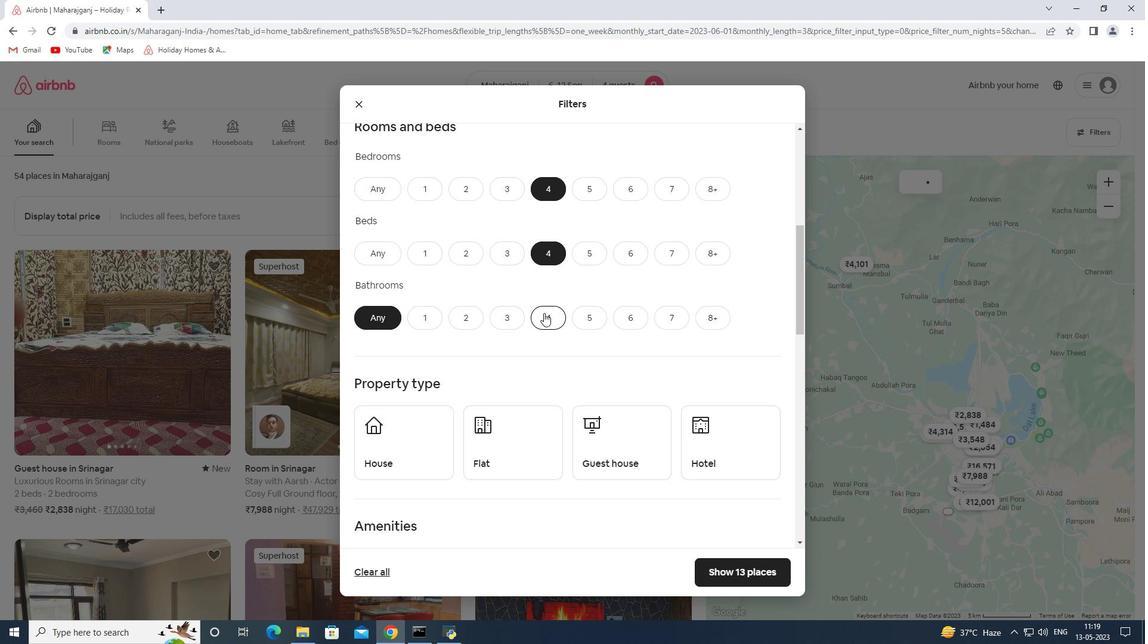
Action: Mouse moved to (527, 329)
Screenshot: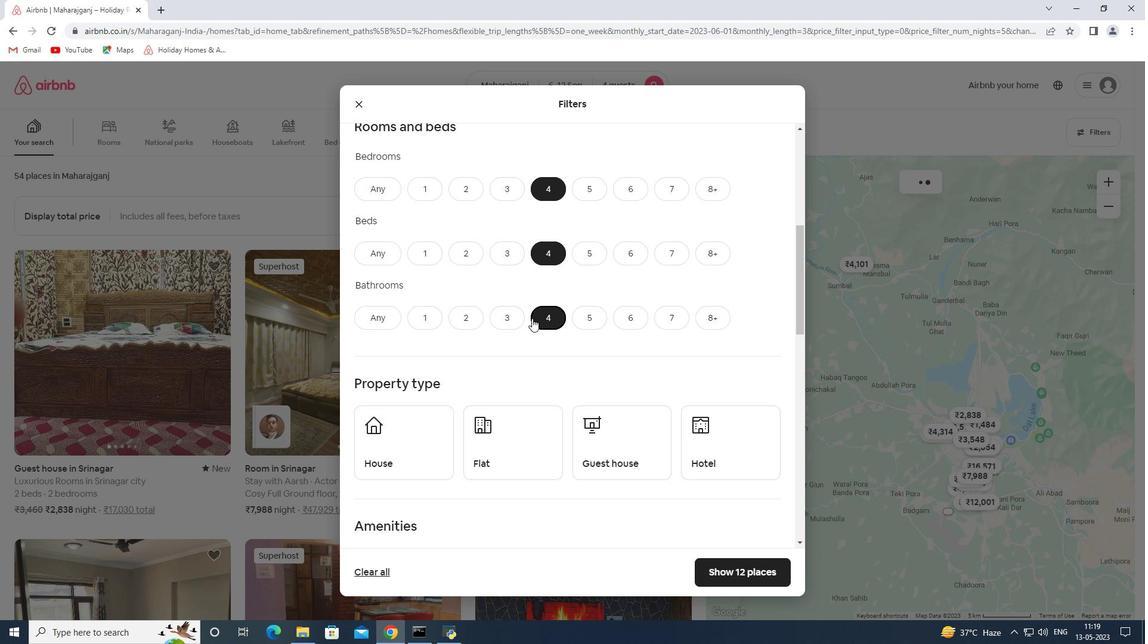 
Action: Mouse scrolled (527, 328) with delta (0, 0)
Screenshot: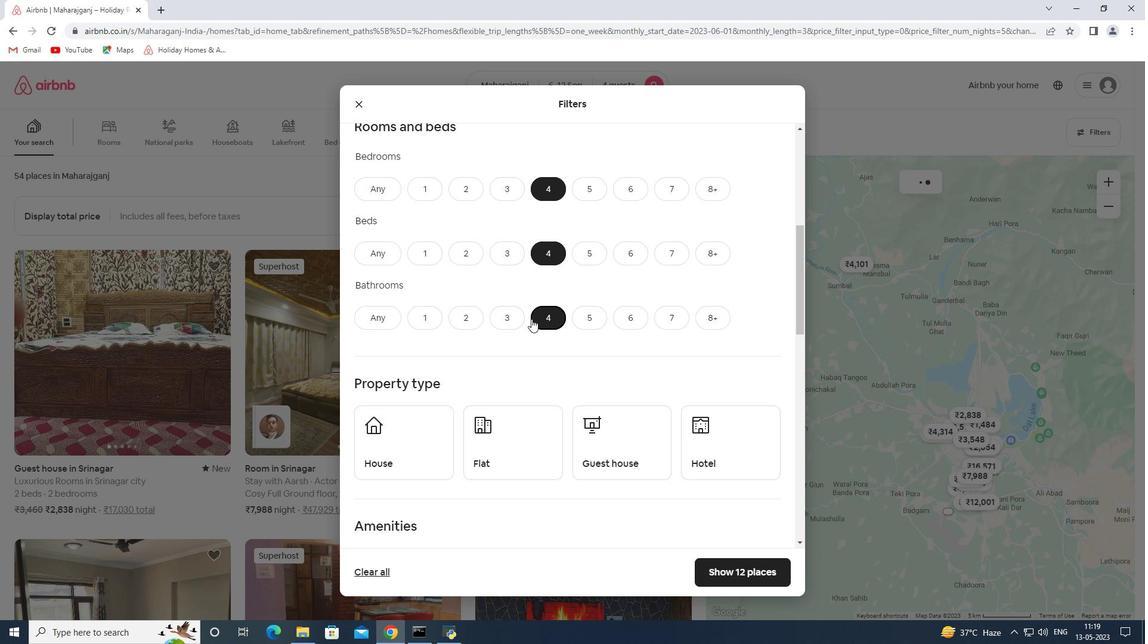
Action: Mouse moved to (515, 347)
Screenshot: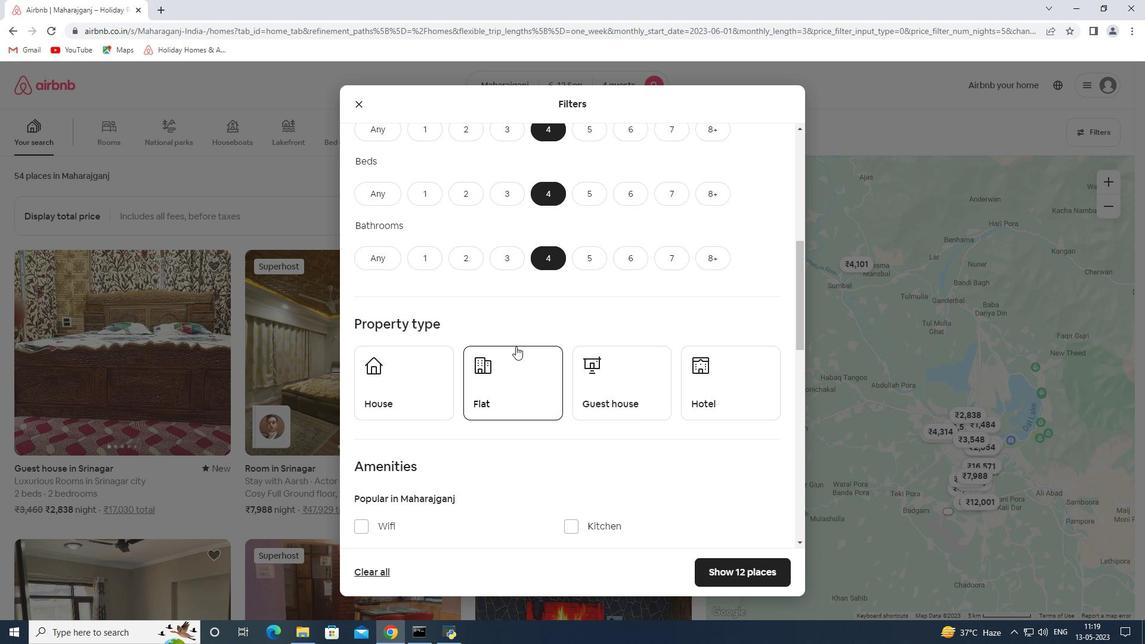 
Action: Mouse scrolled (515, 347) with delta (0, 0)
Screenshot: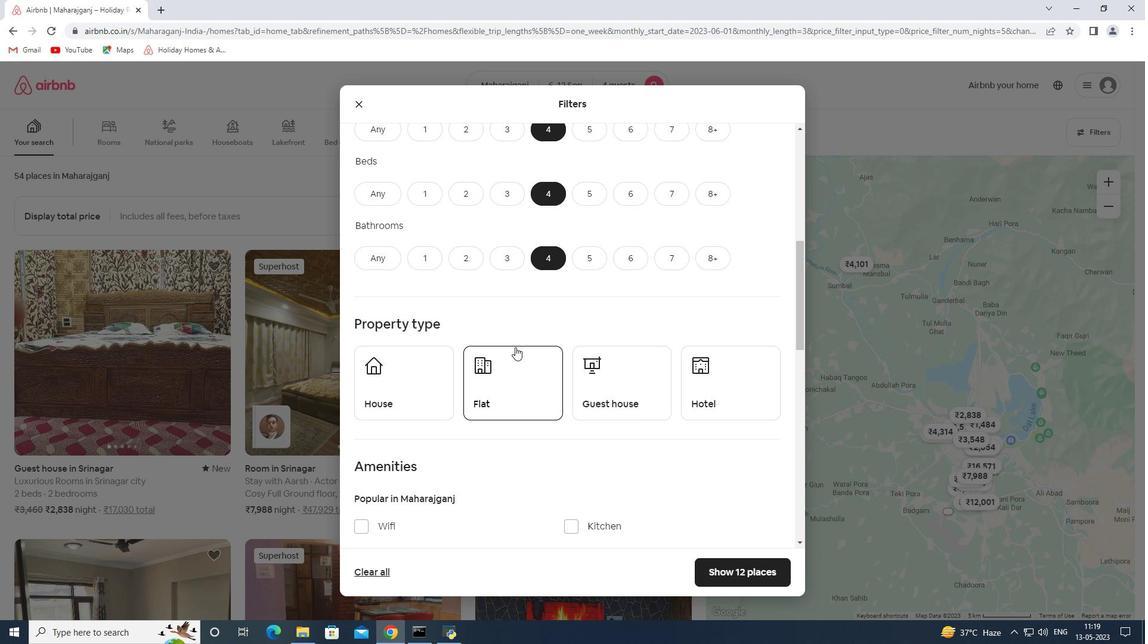 
Action: Mouse scrolled (515, 347) with delta (0, 0)
Screenshot: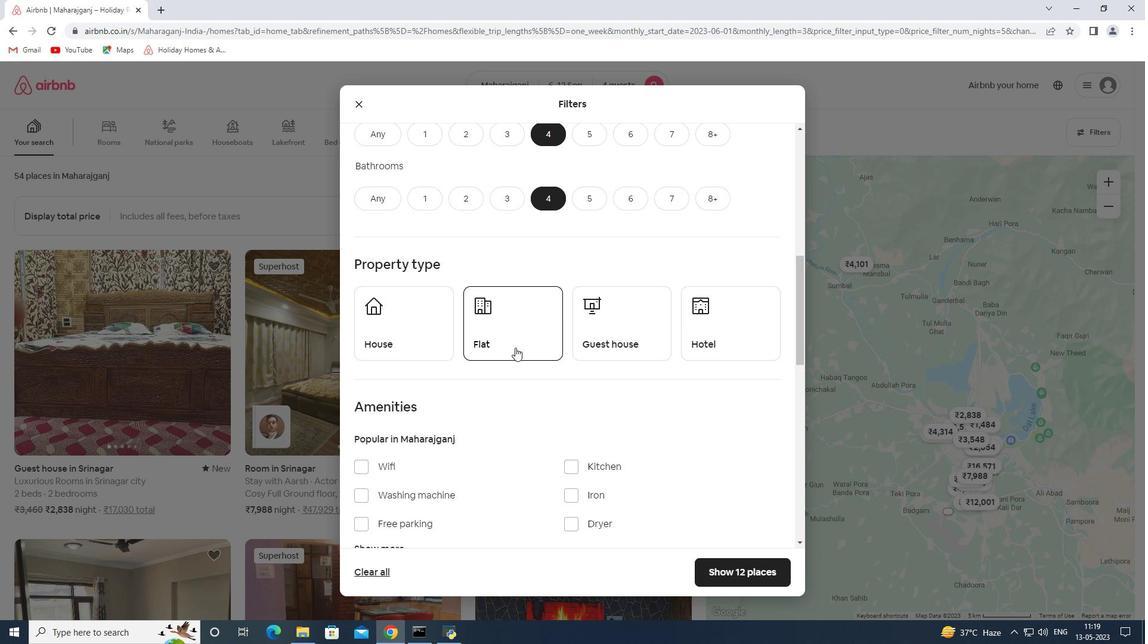
Action: Mouse scrolled (515, 347) with delta (0, 0)
Screenshot: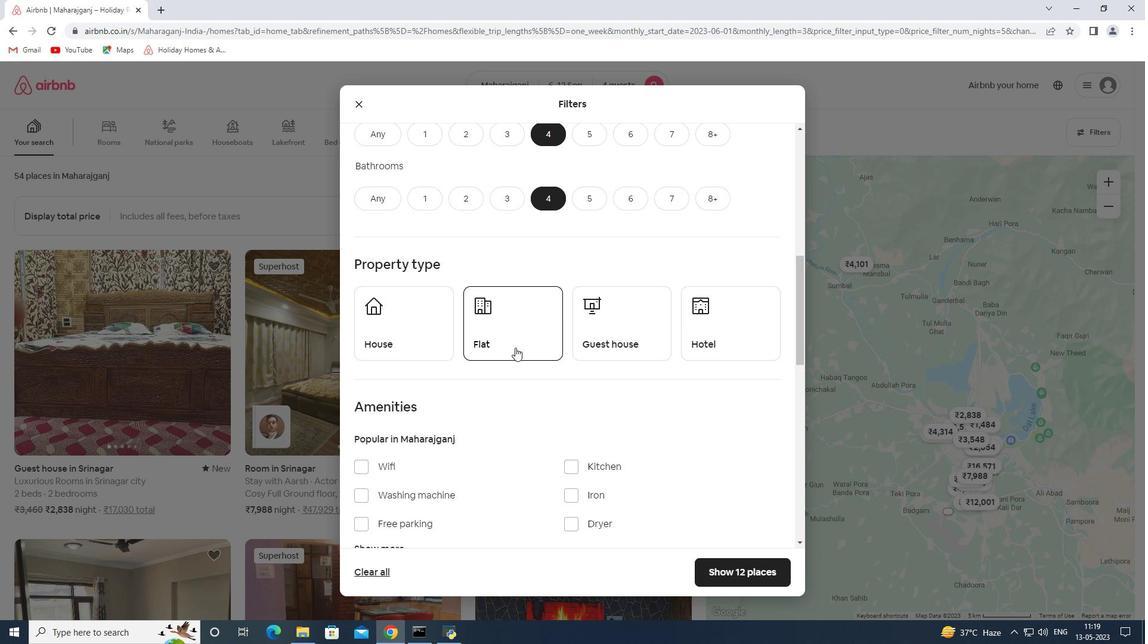 
Action: Mouse moved to (421, 229)
Screenshot: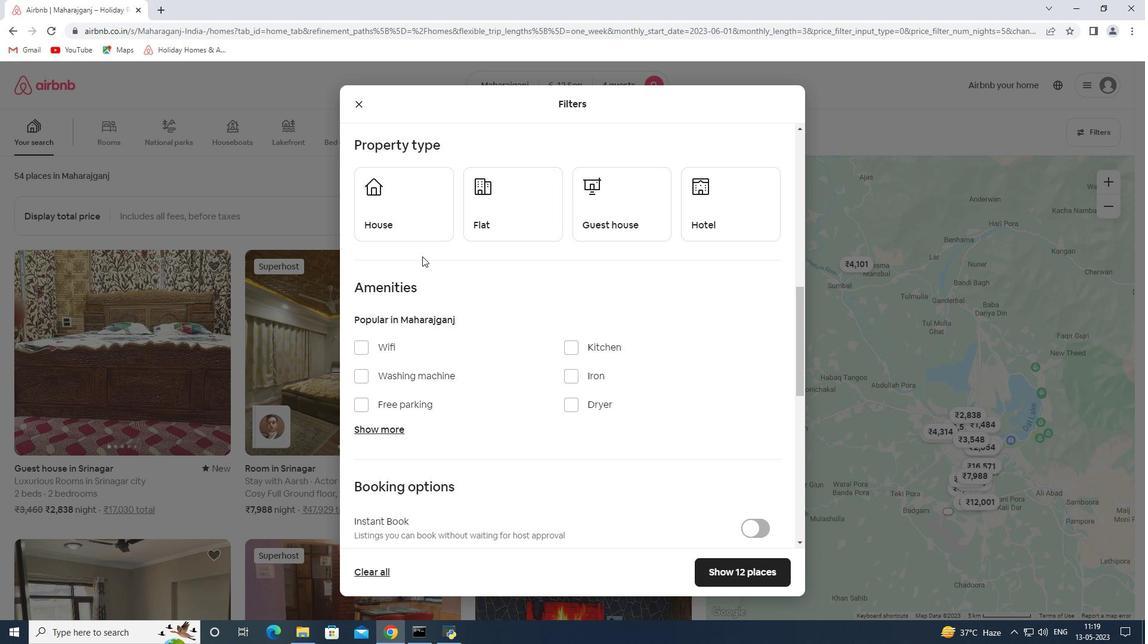 
Action: Mouse pressed left at (421, 229)
Screenshot: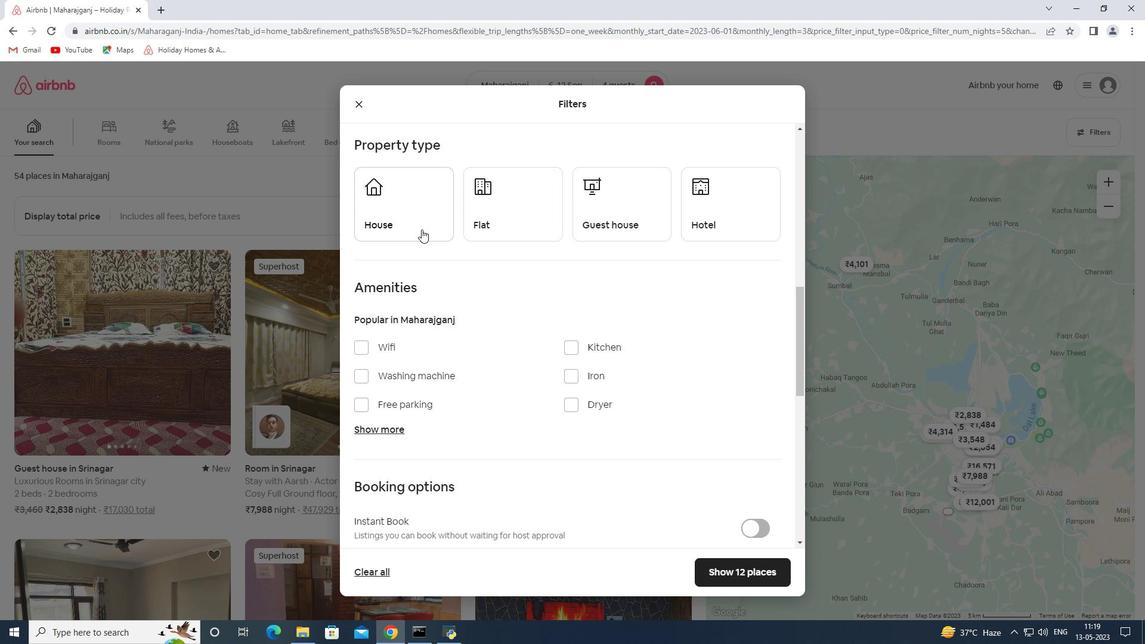 
Action: Mouse moved to (495, 223)
Screenshot: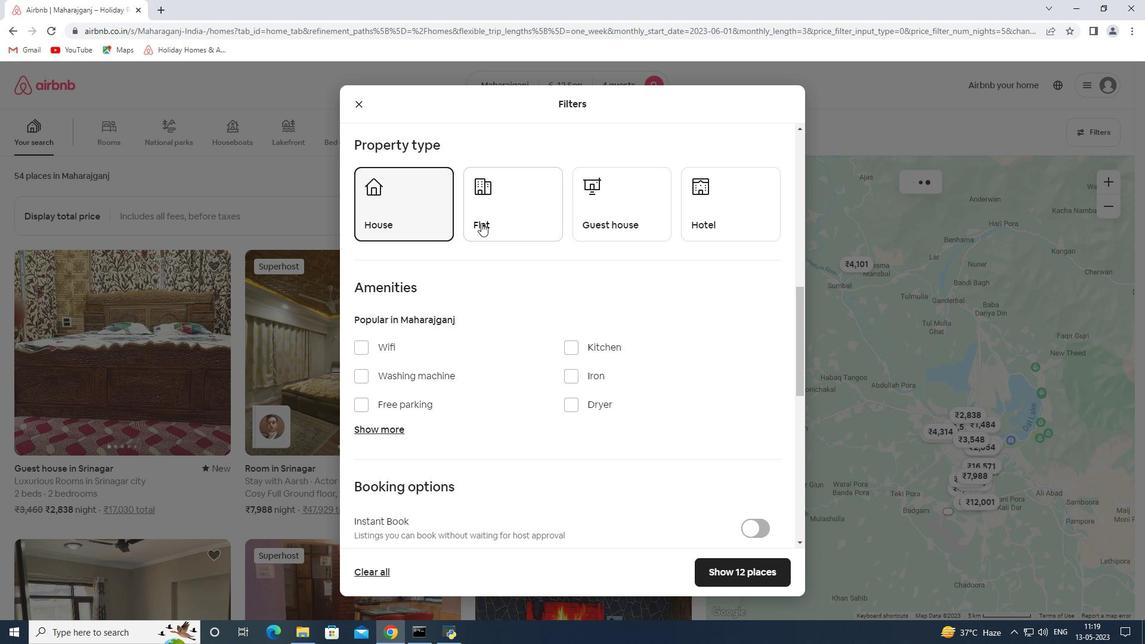 
Action: Mouse pressed left at (495, 223)
Screenshot: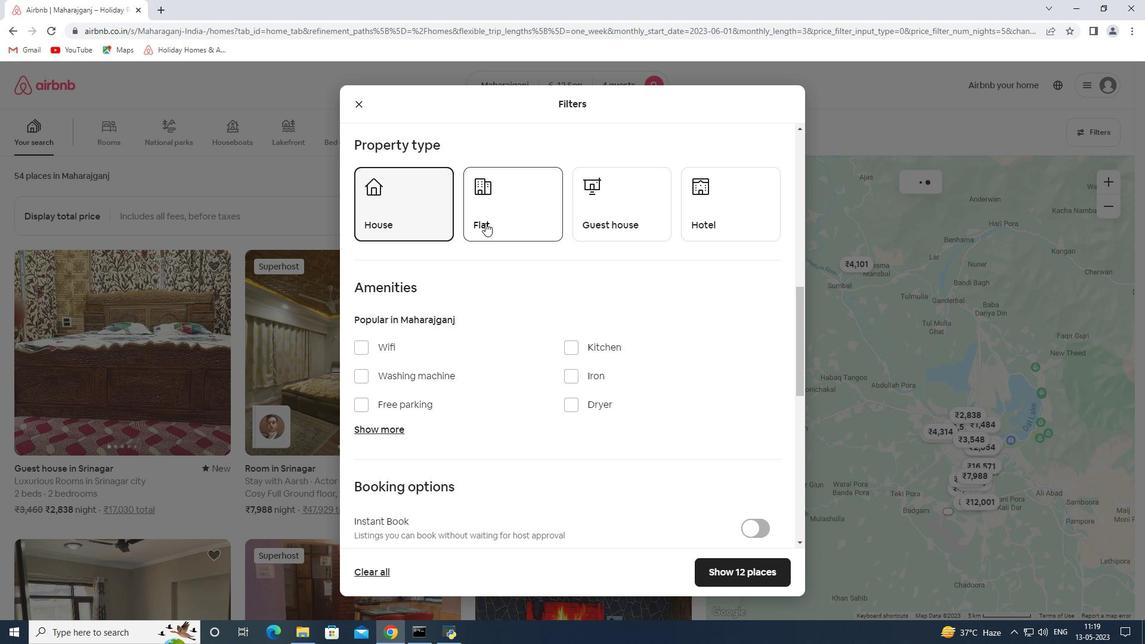 
Action: Mouse moved to (602, 214)
Screenshot: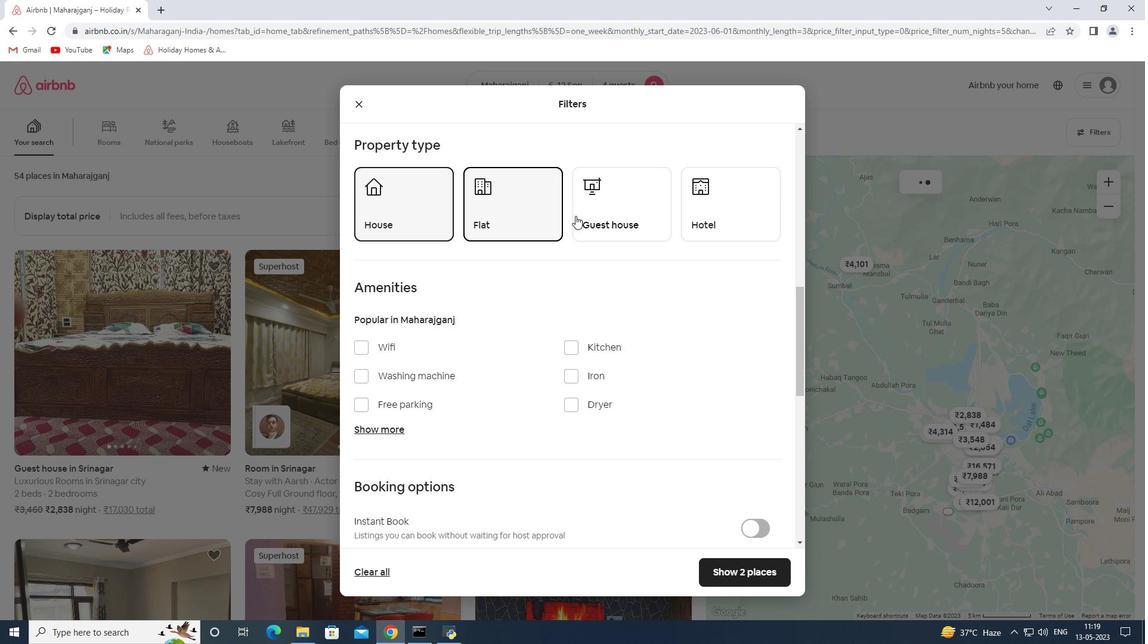 
Action: Mouse pressed left at (602, 214)
Screenshot: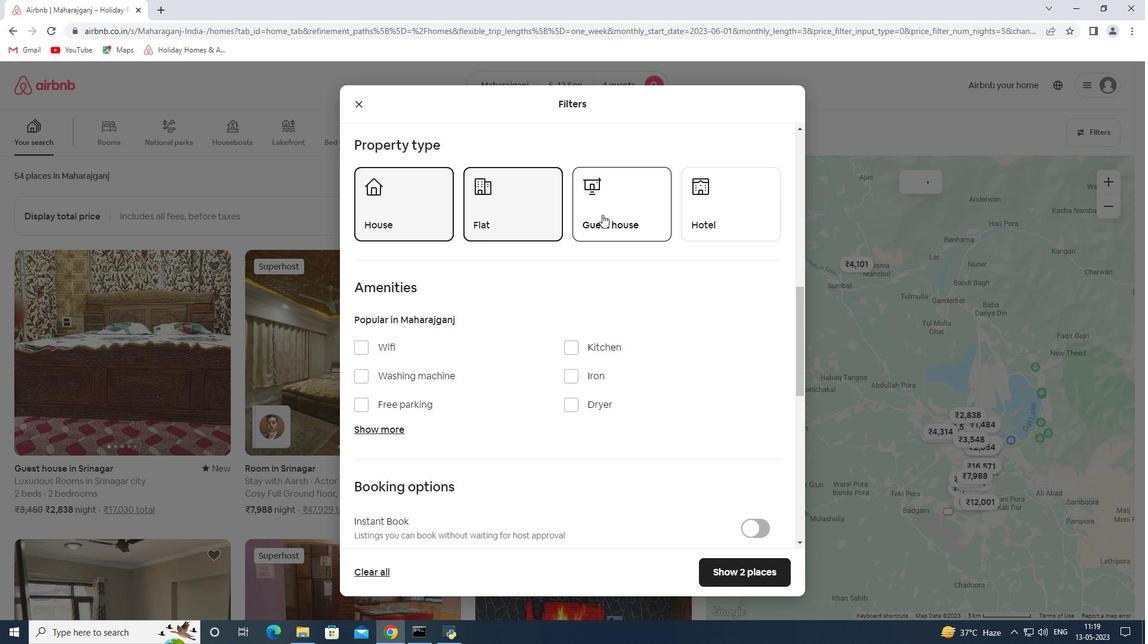
Action: Mouse moved to (591, 270)
Screenshot: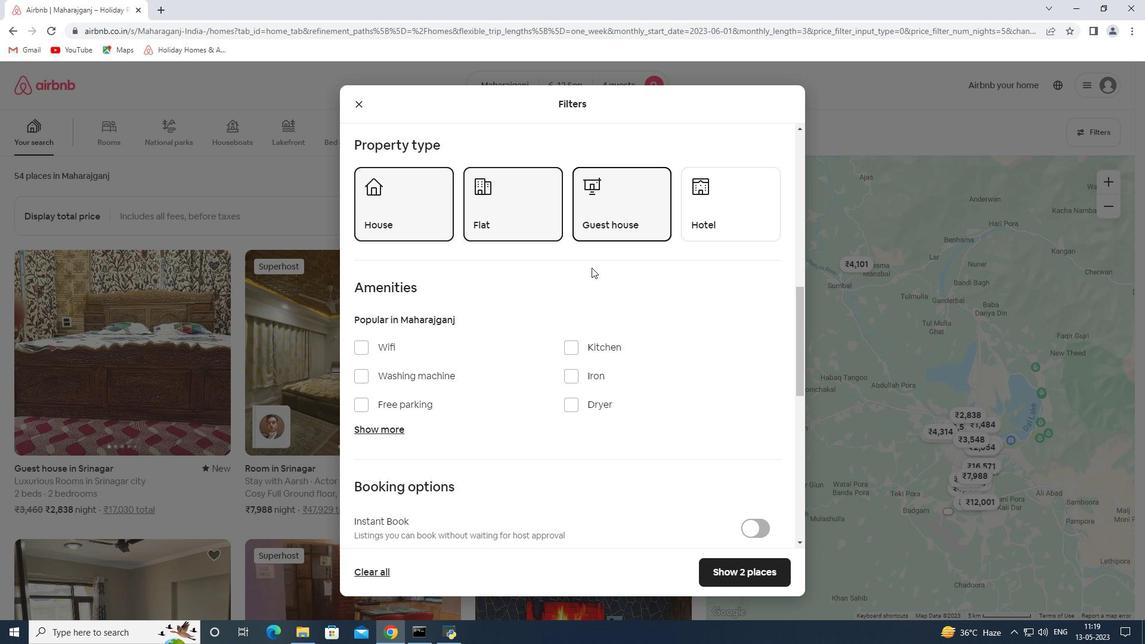 
Action: Mouse scrolled (591, 269) with delta (0, 0)
Screenshot: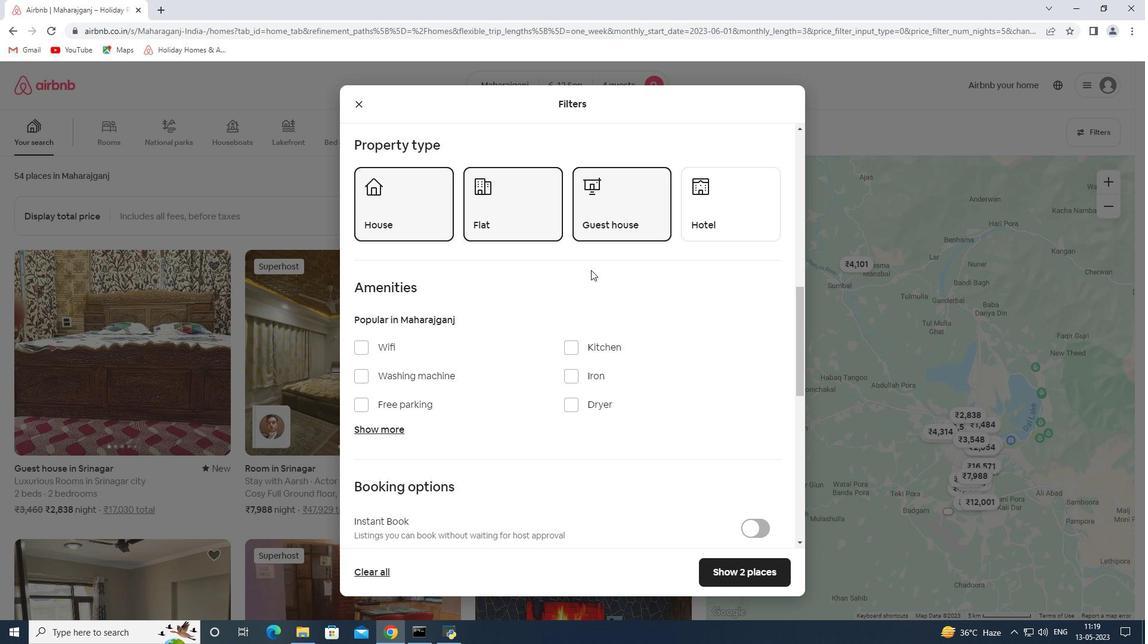 
Action: Mouse scrolled (591, 269) with delta (0, 0)
Screenshot: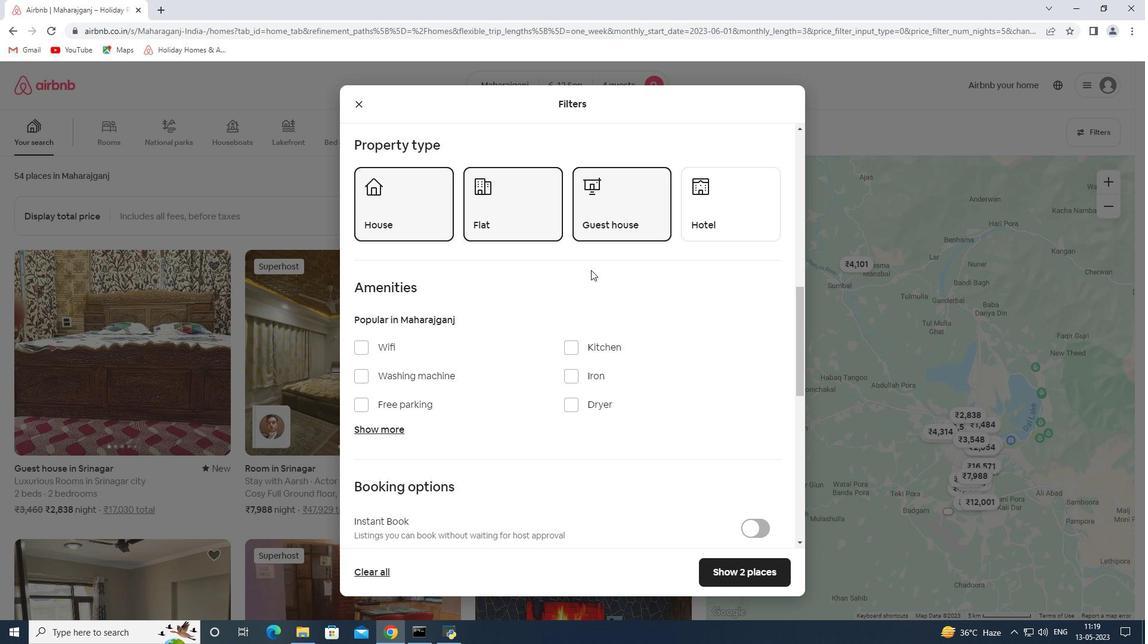 
Action: Mouse moved to (376, 224)
Screenshot: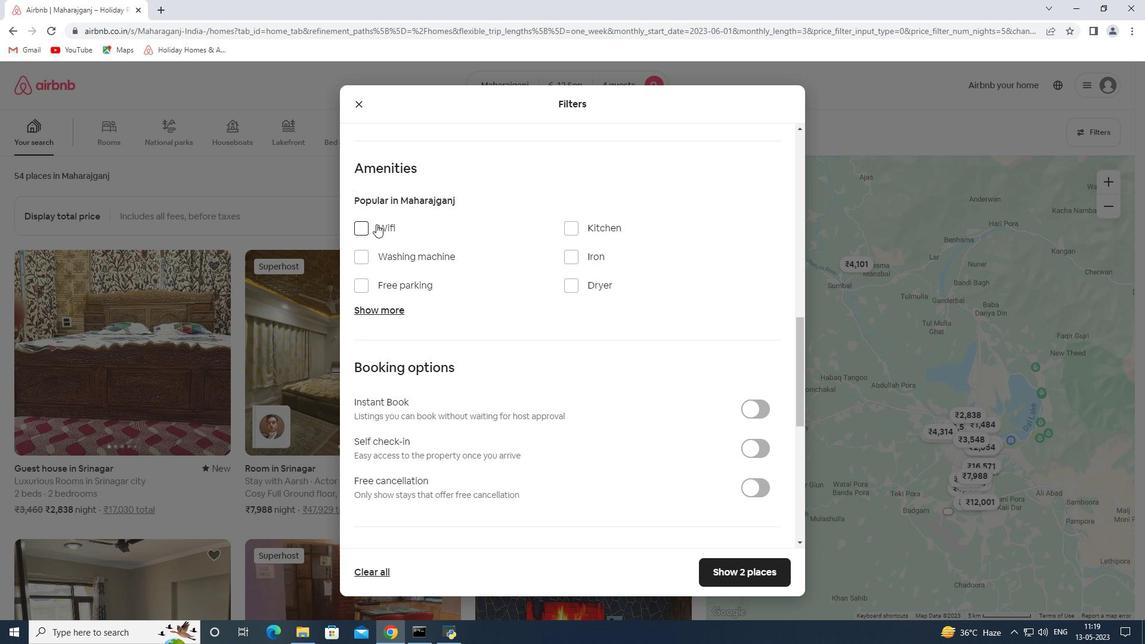 
Action: Mouse pressed left at (376, 224)
Screenshot: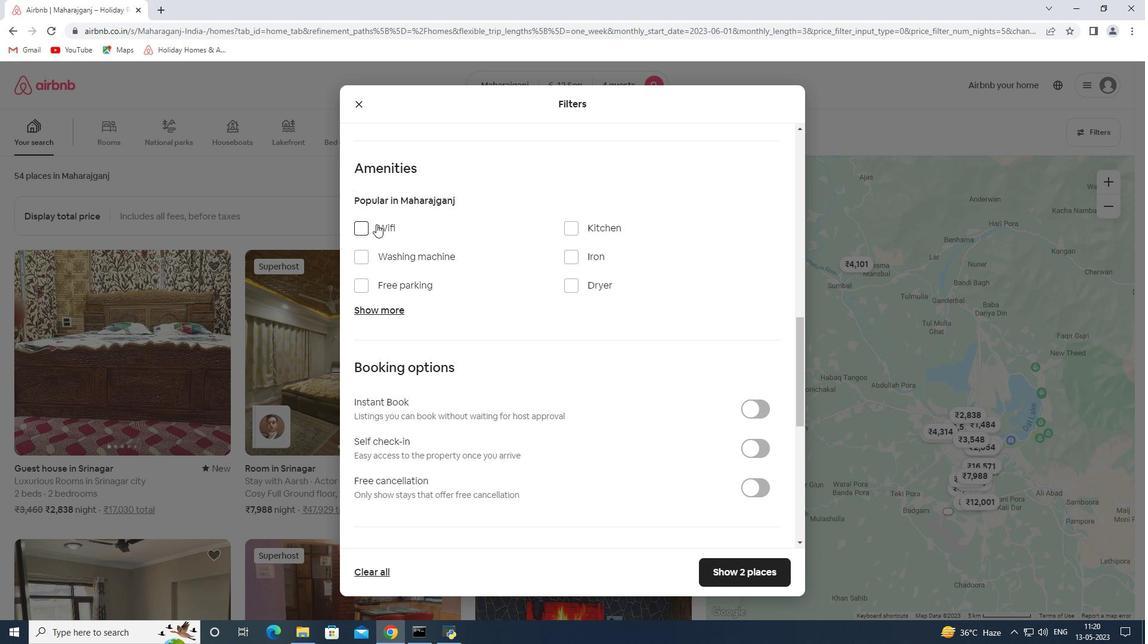 
Action: Mouse moved to (387, 279)
Screenshot: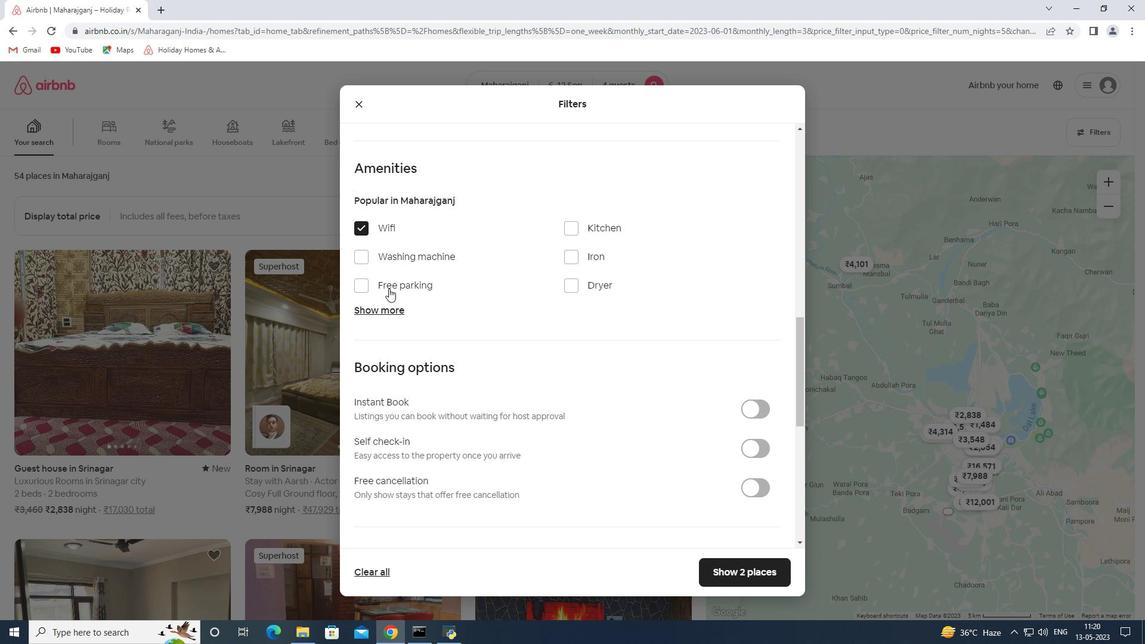 
Action: Mouse pressed left at (387, 279)
Screenshot: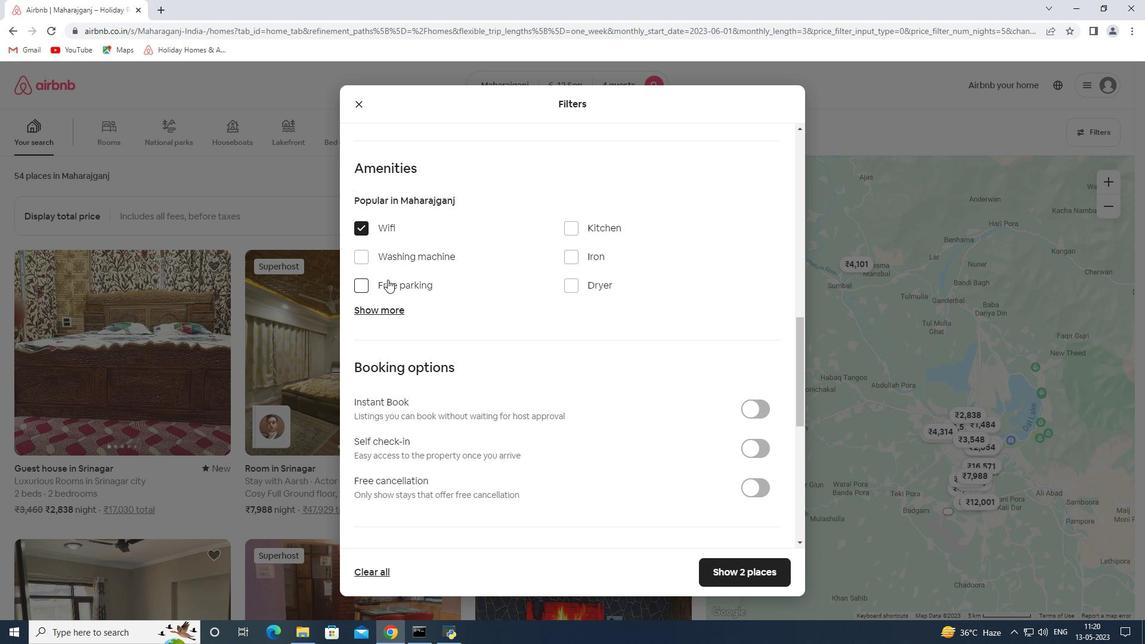 
Action: Mouse moved to (381, 302)
Screenshot: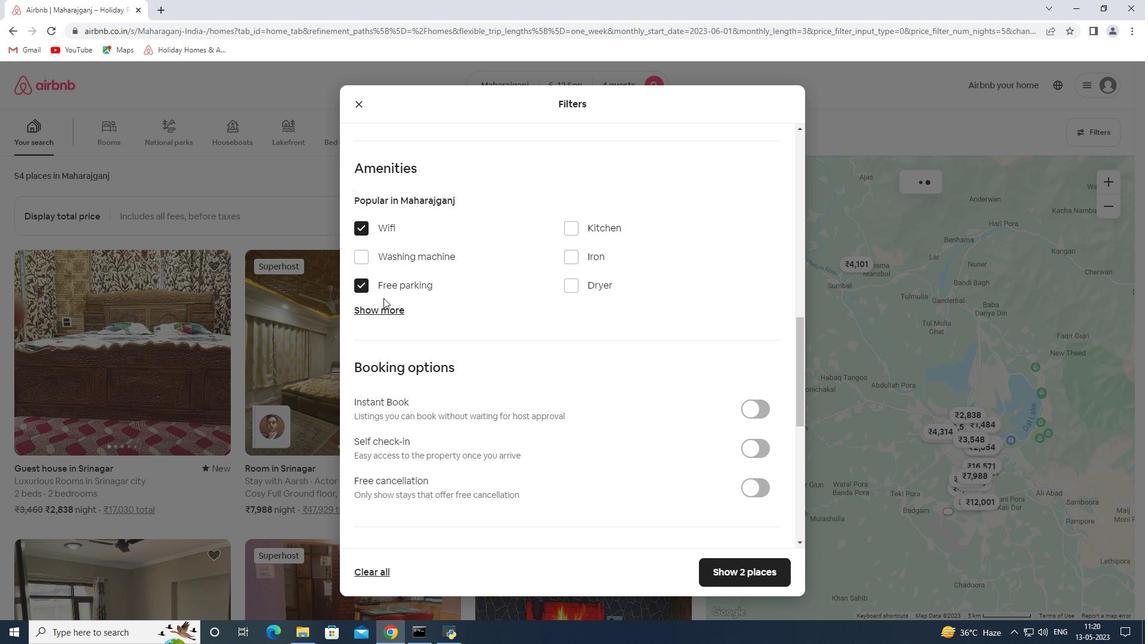 
Action: Mouse pressed left at (381, 302)
Screenshot: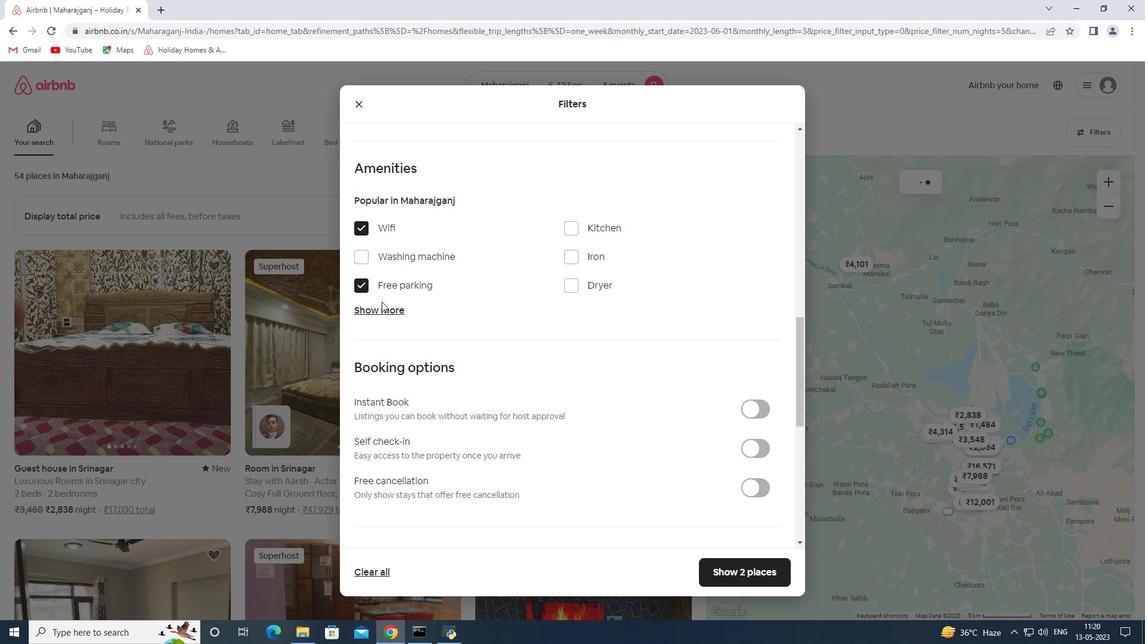 
Action: Mouse moved to (400, 310)
Screenshot: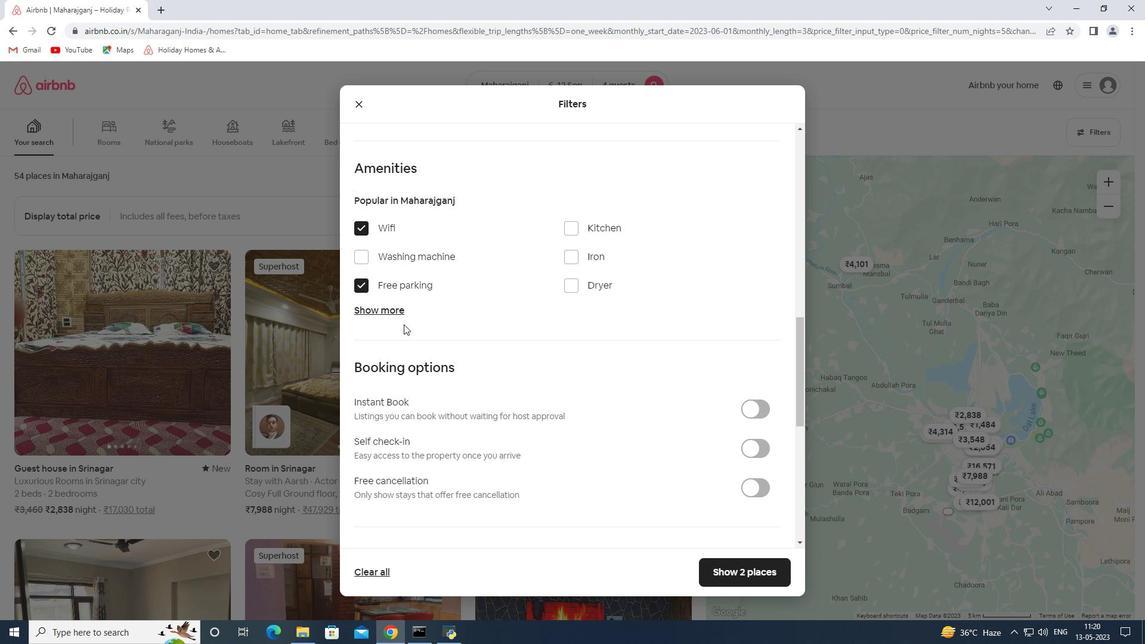 
Action: Mouse pressed left at (400, 310)
Screenshot: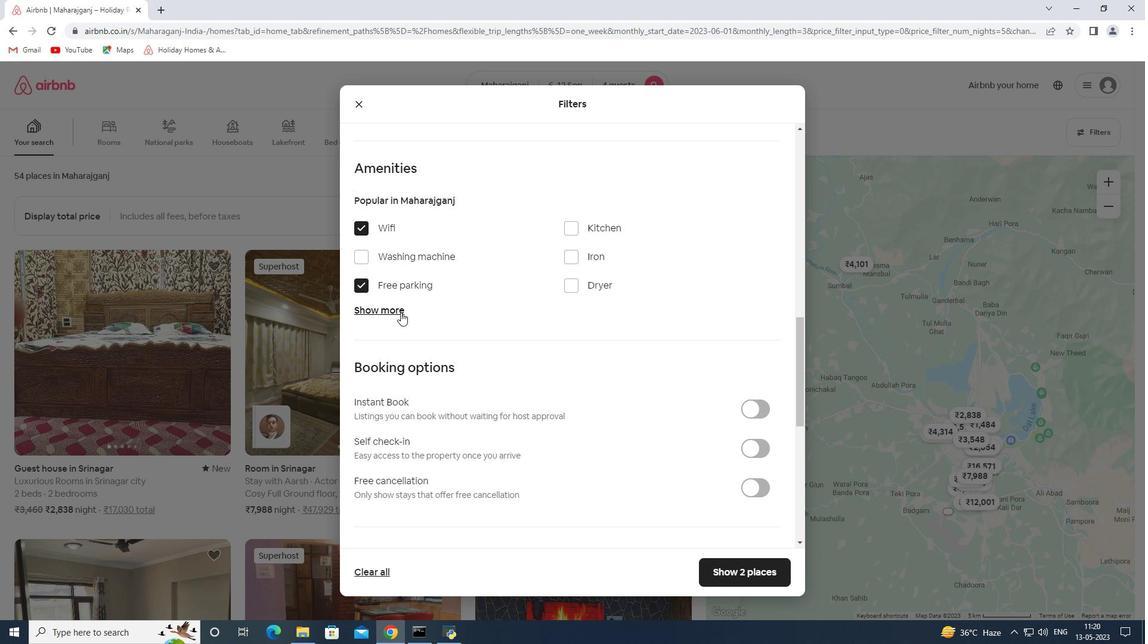 
Action: Mouse moved to (573, 382)
Screenshot: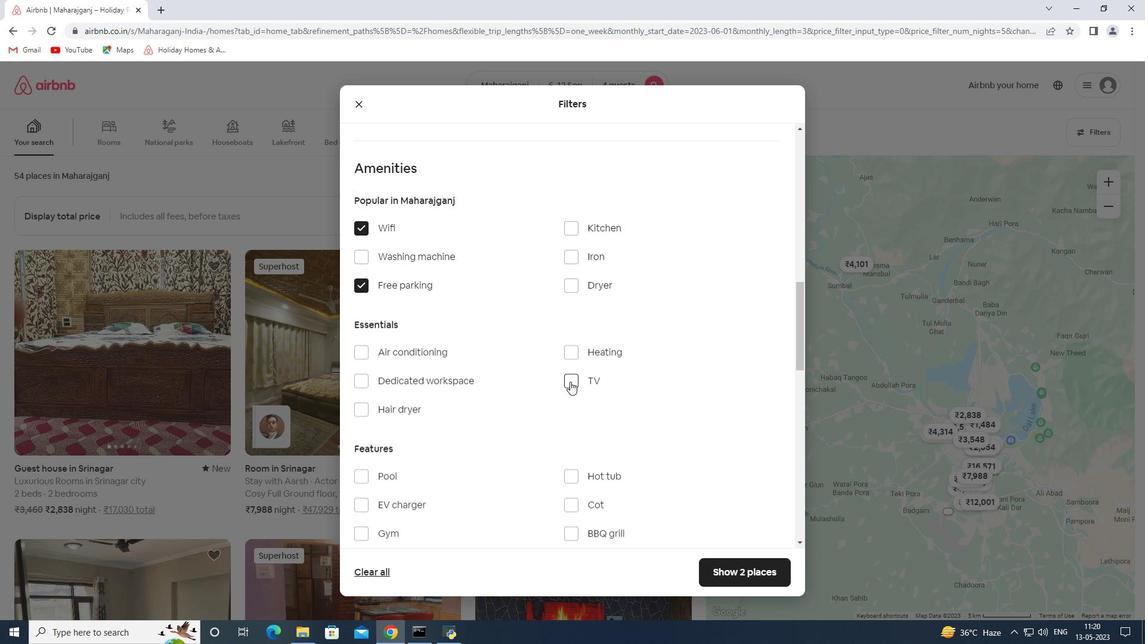 
Action: Mouse pressed left at (573, 382)
Screenshot: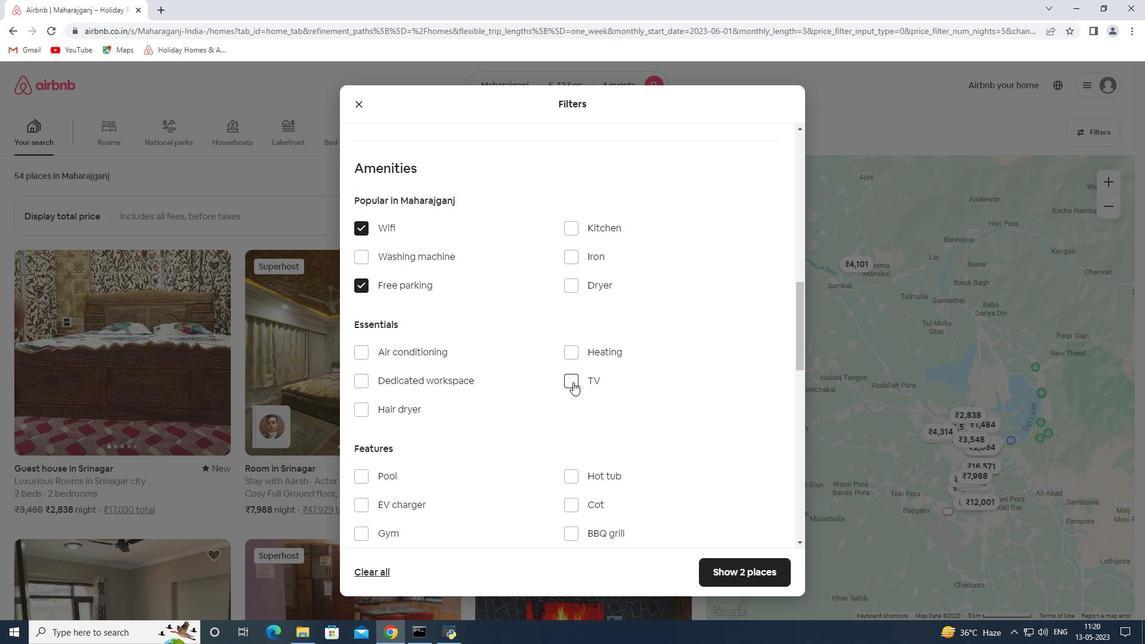 
Action: Mouse moved to (475, 406)
Screenshot: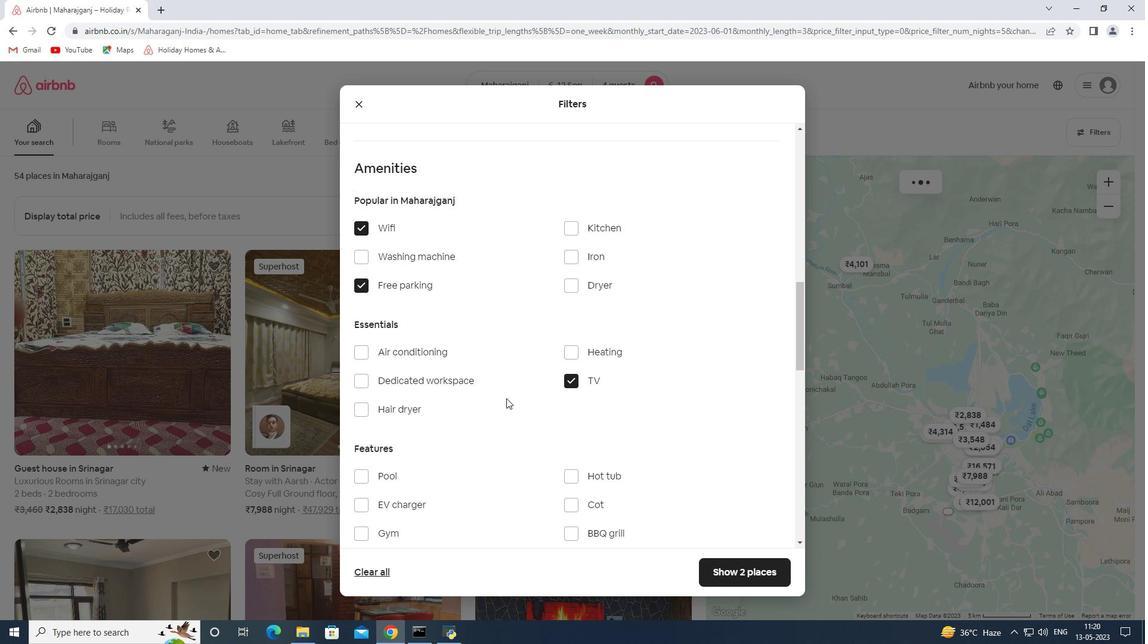 
Action: Mouse scrolled (475, 406) with delta (0, 0)
Screenshot: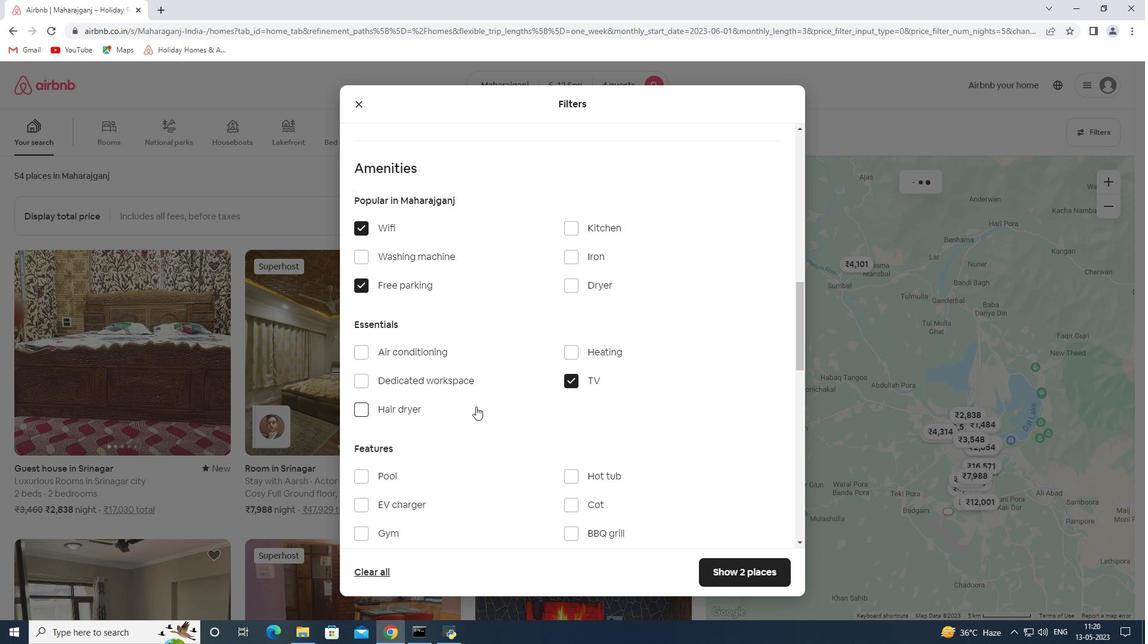 
Action: Mouse scrolled (475, 406) with delta (0, 0)
Screenshot: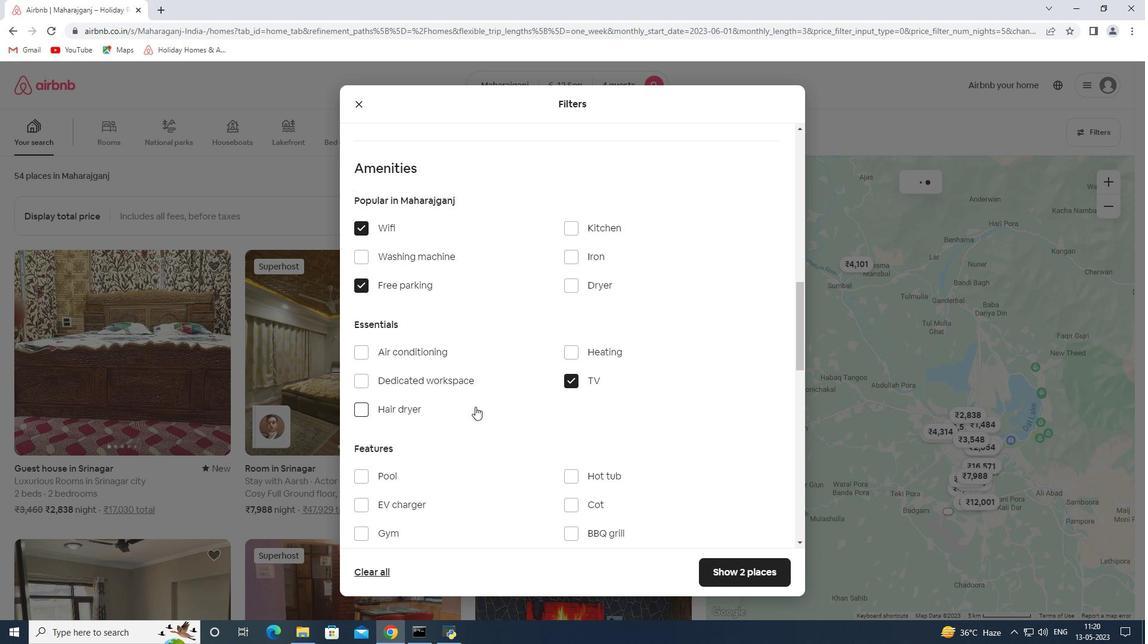 
Action: Mouse moved to (390, 414)
Screenshot: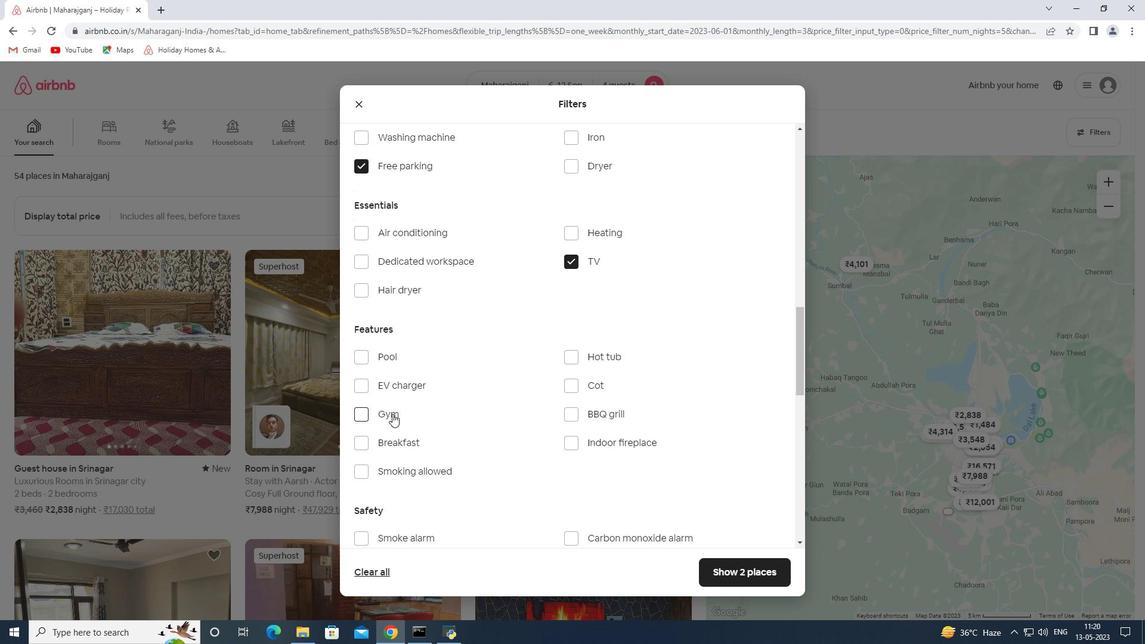 
Action: Mouse pressed left at (390, 414)
Screenshot: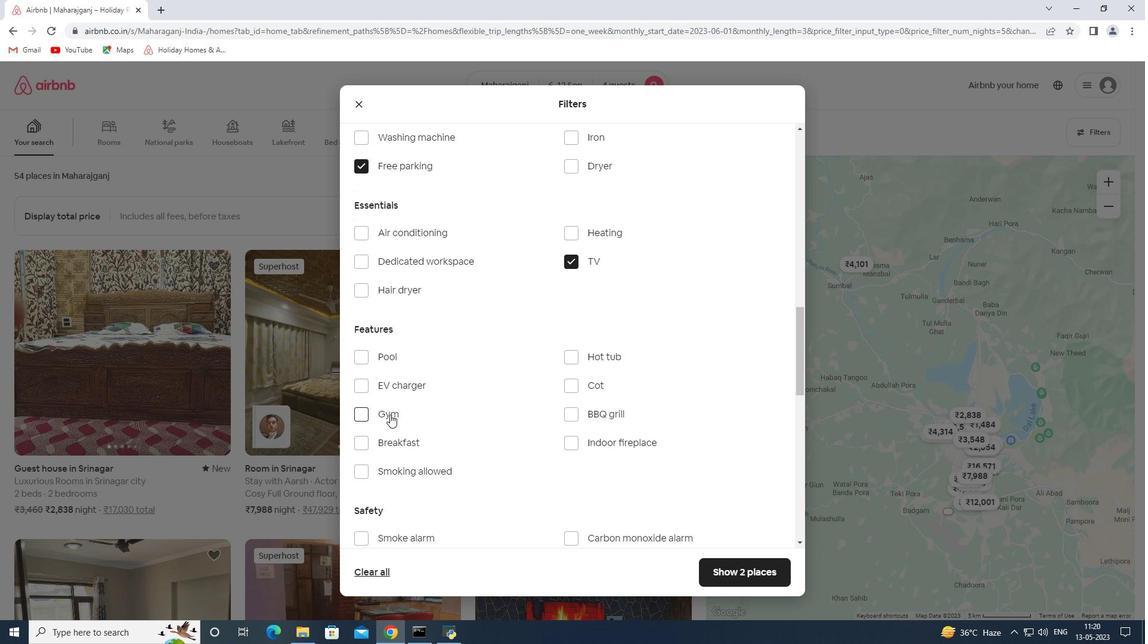 
Action: Mouse moved to (388, 440)
Screenshot: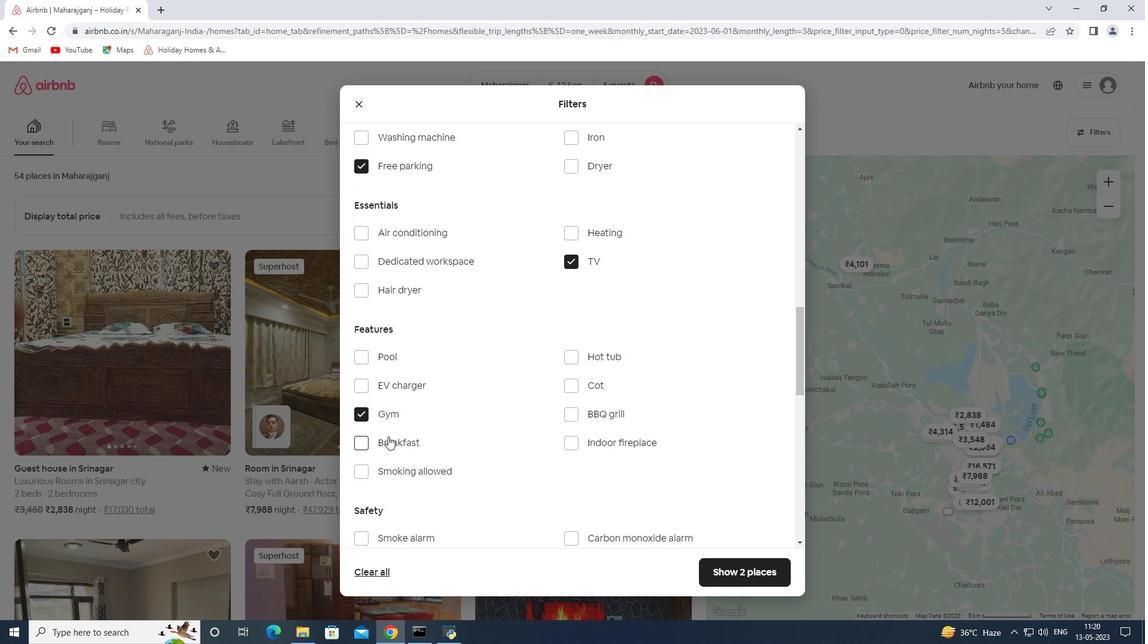 
Action: Mouse pressed left at (388, 440)
Screenshot: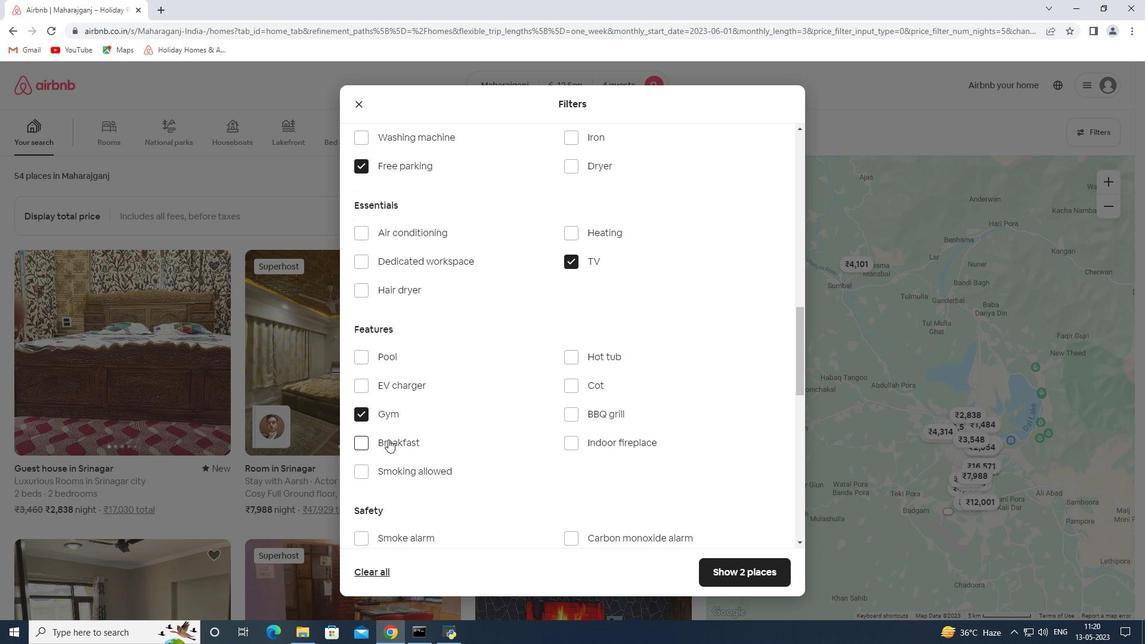 
Action: Mouse scrolled (388, 440) with delta (0, 0)
Screenshot: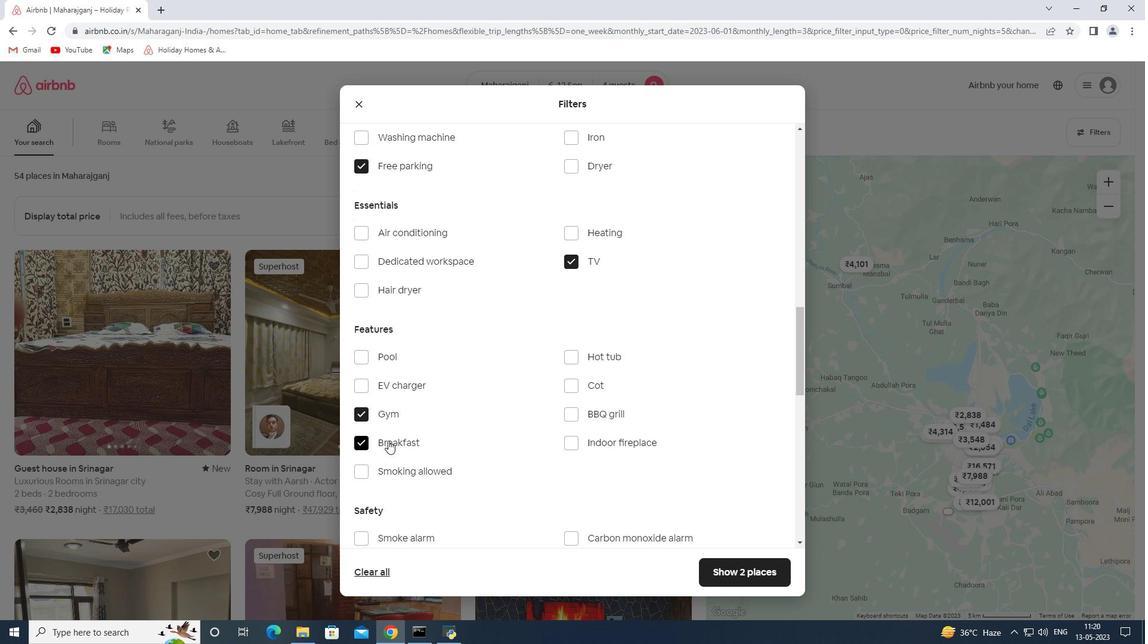 
Action: Mouse scrolled (388, 440) with delta (0, 0)
Screenshot: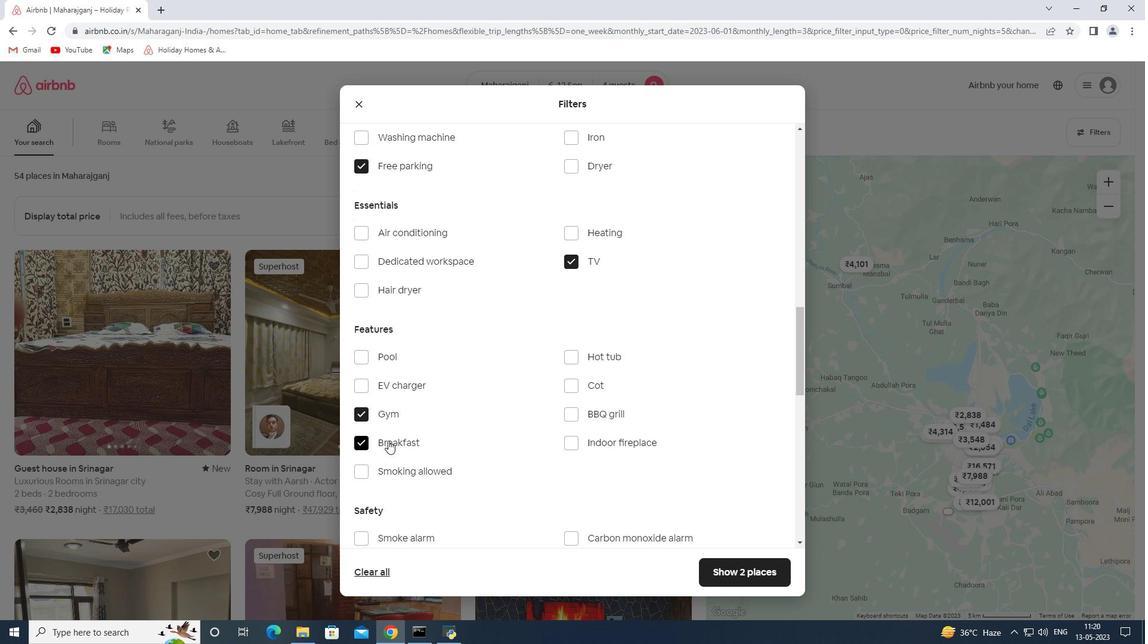
Action: Mouse scrolled (388, 440) with delta (0, 0)
Screenshot: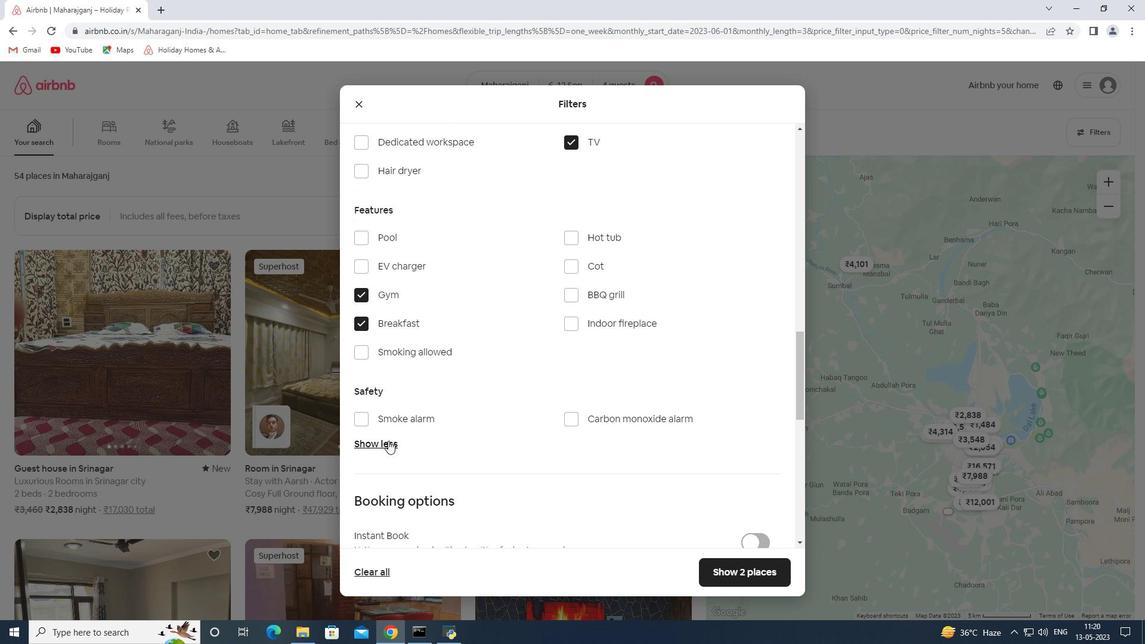 
Action: Mouse scrolled (388, 440) with delta (0, 0)
Screenshot: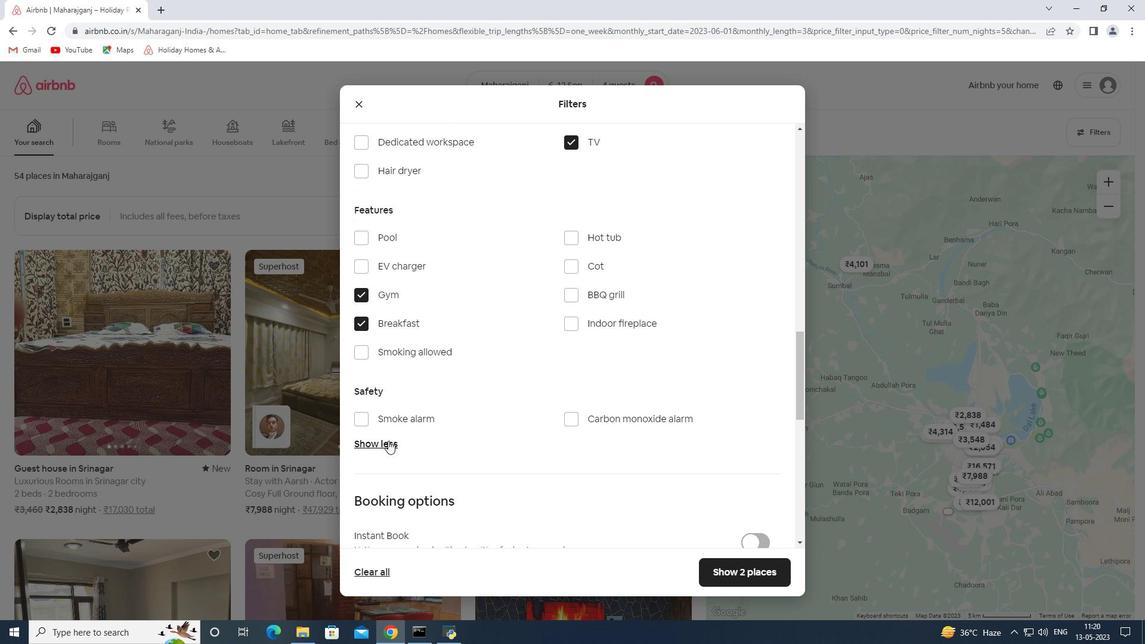
Action: Mouse moved to (579, 415)
Screenshot: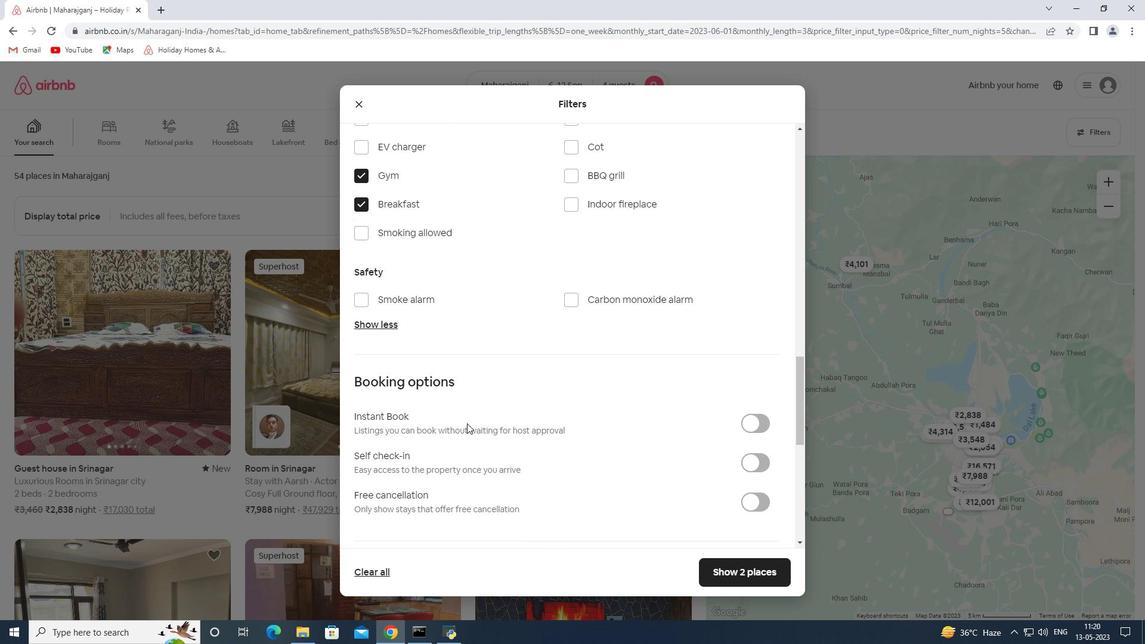 
Action: Mouse scrolled (579, 415) with delta (0, 0)
Screenshot: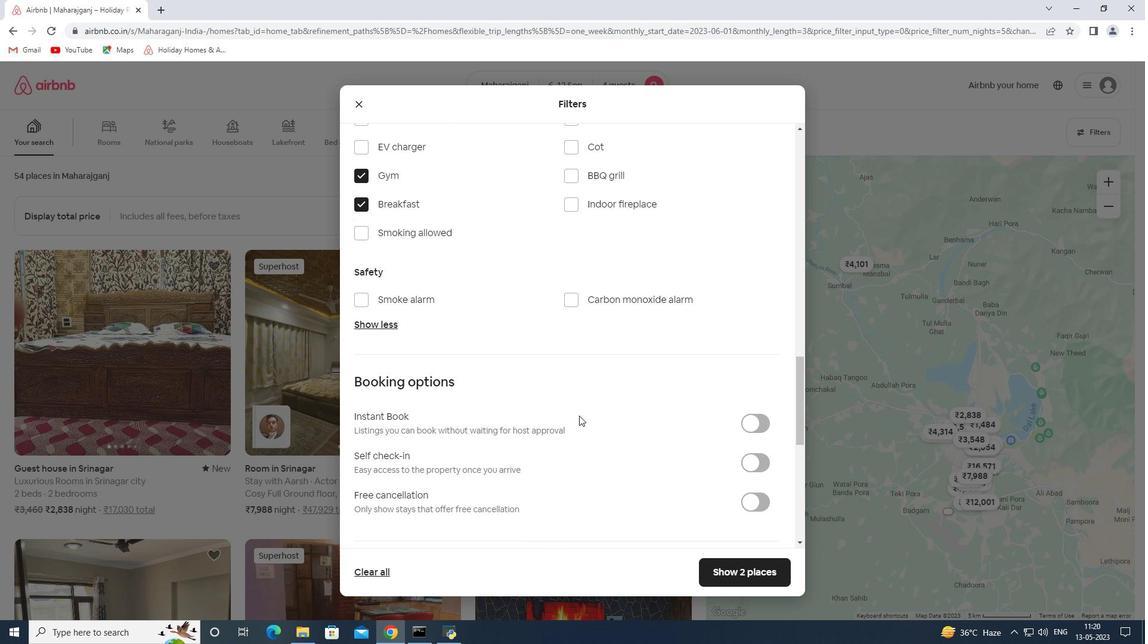 
Action: Mouse scrolled (579, 415) with delta (0, 0)
Screenshot: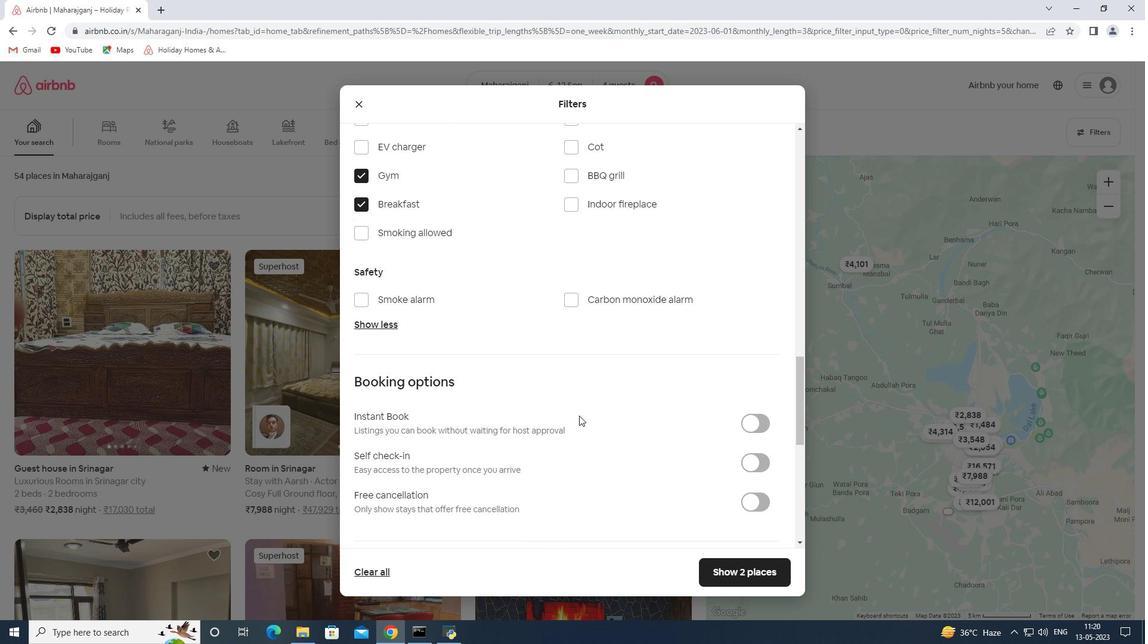
Action: Mouse moved to (761, 346)
Screenshot: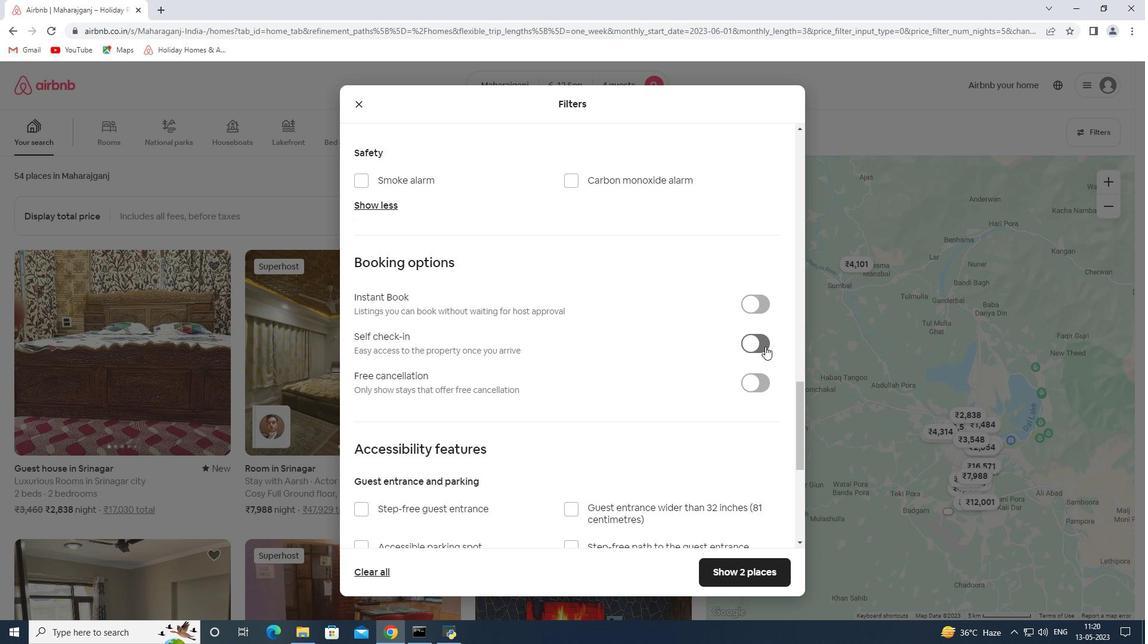 
Action: Mouse pressed left at (761, 346)
Screenshot: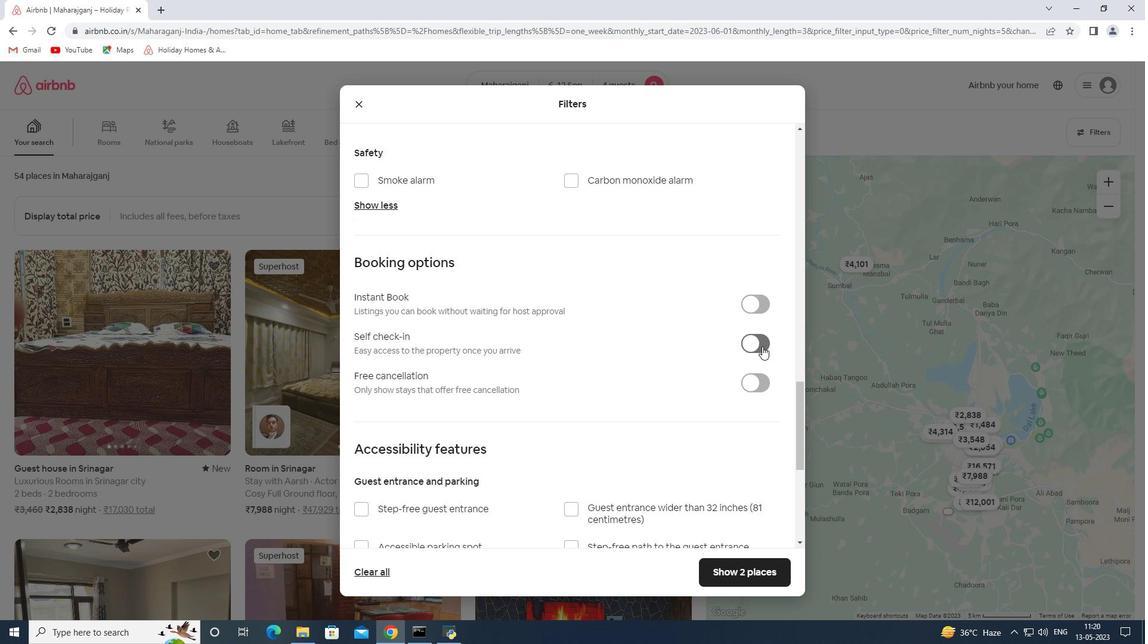 
Action: Mouse moved to (545, 425)
Screenshot: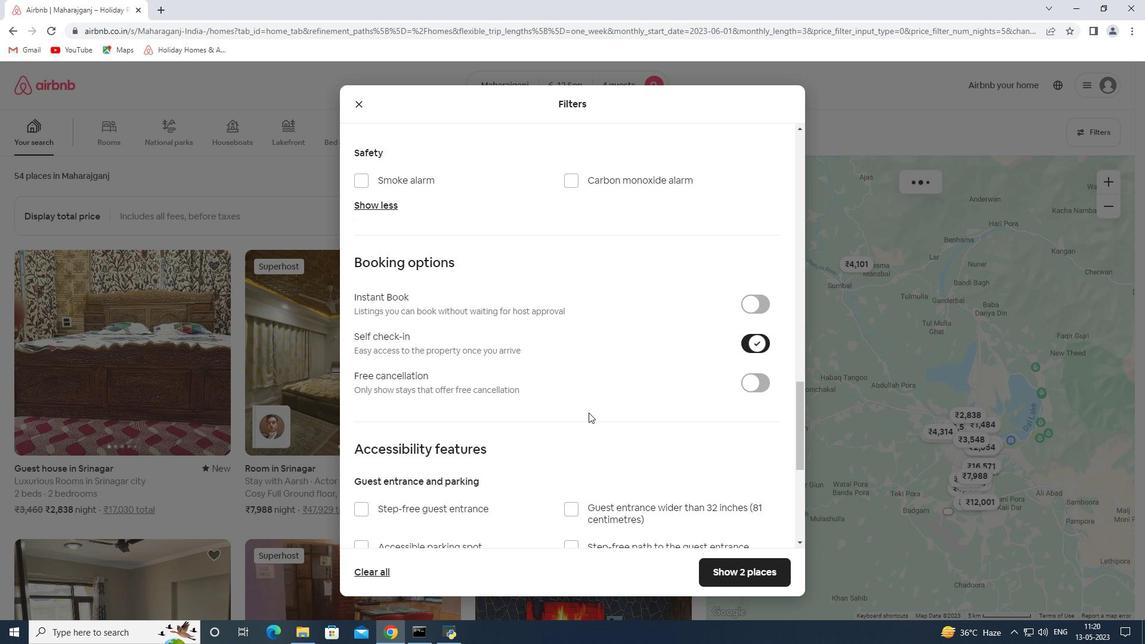 
Action: Mouse scrolled (545, 425) with delta (0, 0)
Screenshot: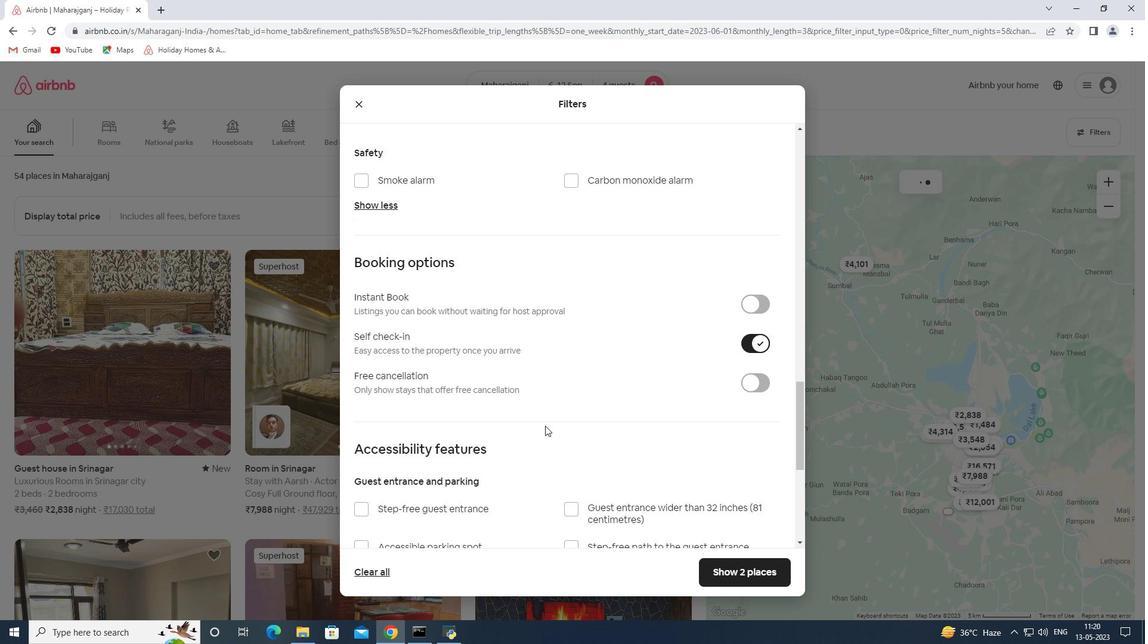 
Action: Mouse scrolled (545, 425) with delta (0, 0)
Screenshot: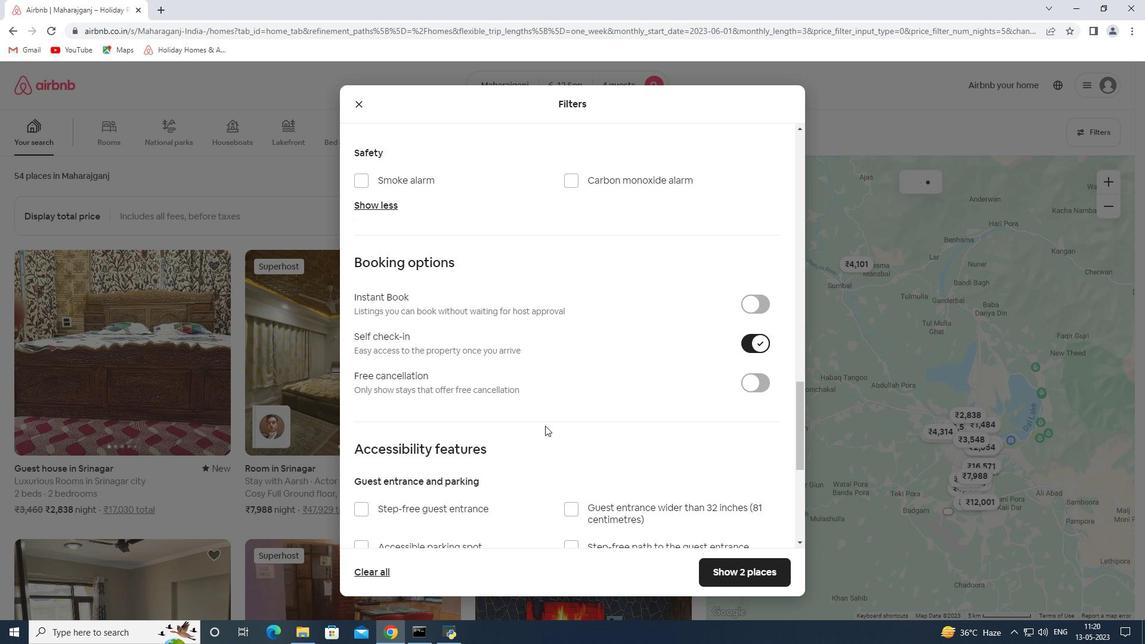 
Action: Mouse scrolled (545, 425) with delta (0, 0)
Screenshot: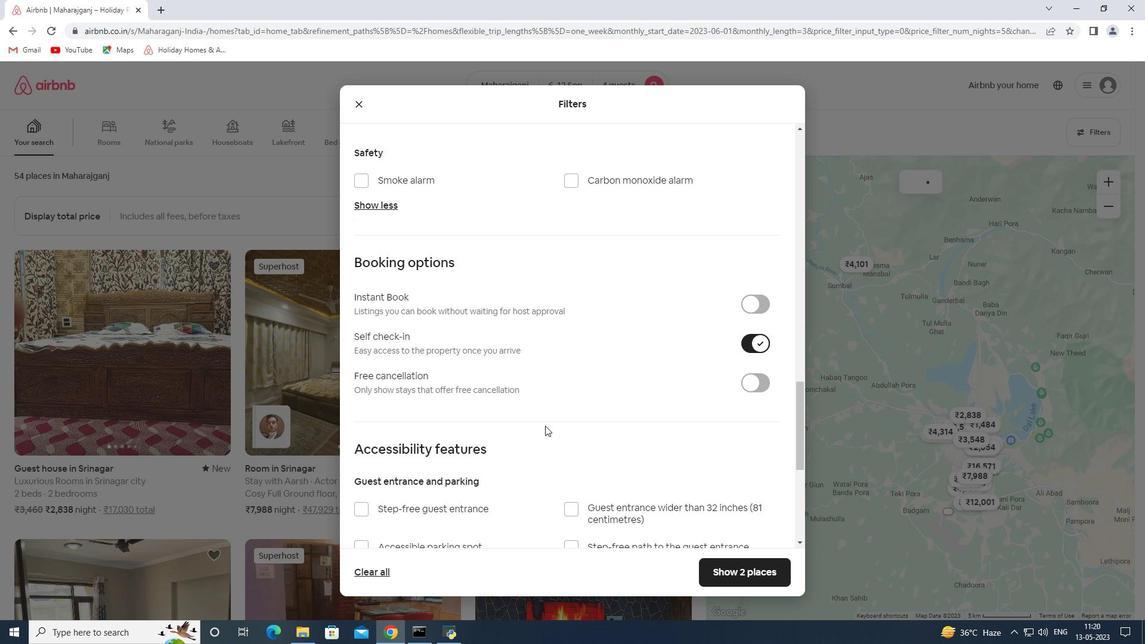
Action: Mouse moved to (462, 462)
Screenshot: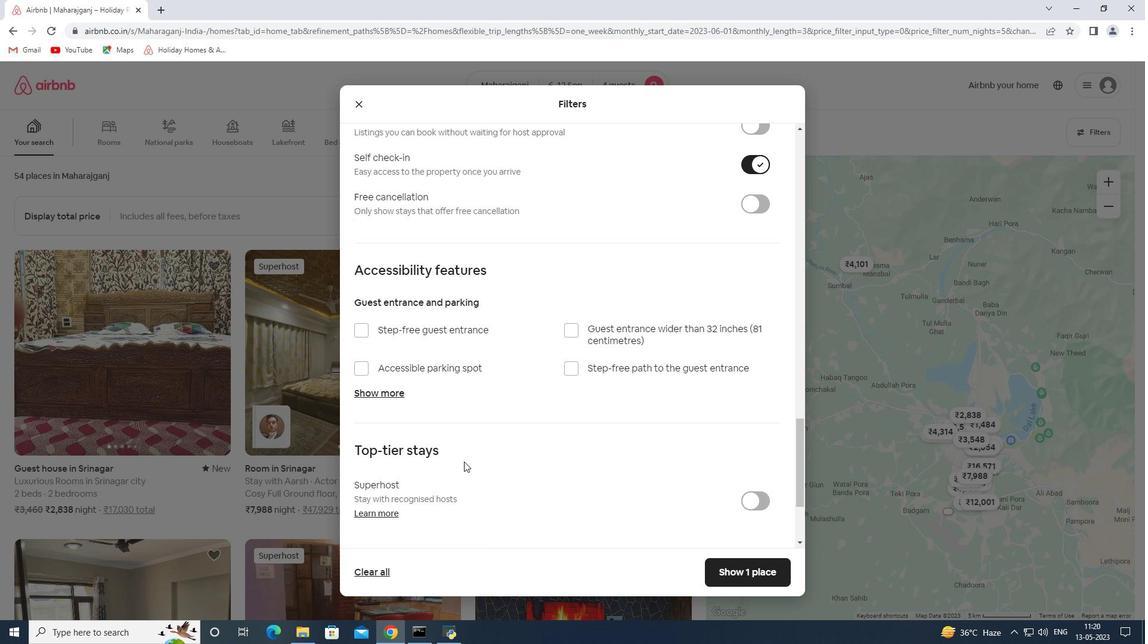 
Action: Mouse scrolled (462, 461) with delta (0, 0)
Screenshot: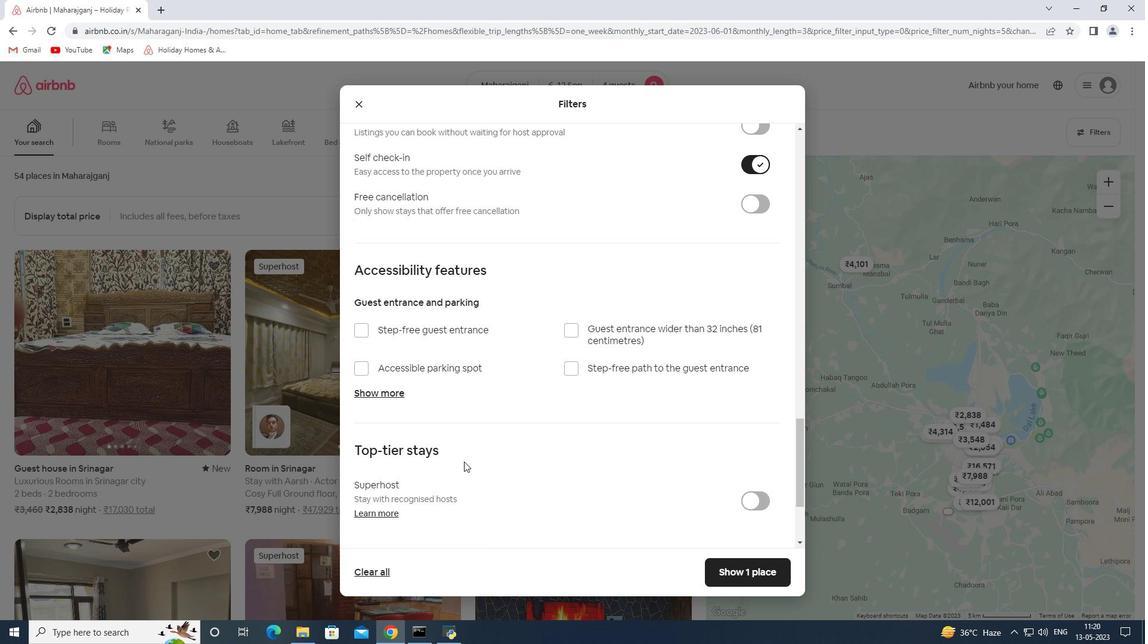 
Action: Mouse moved to (462, 462)
Screenshot: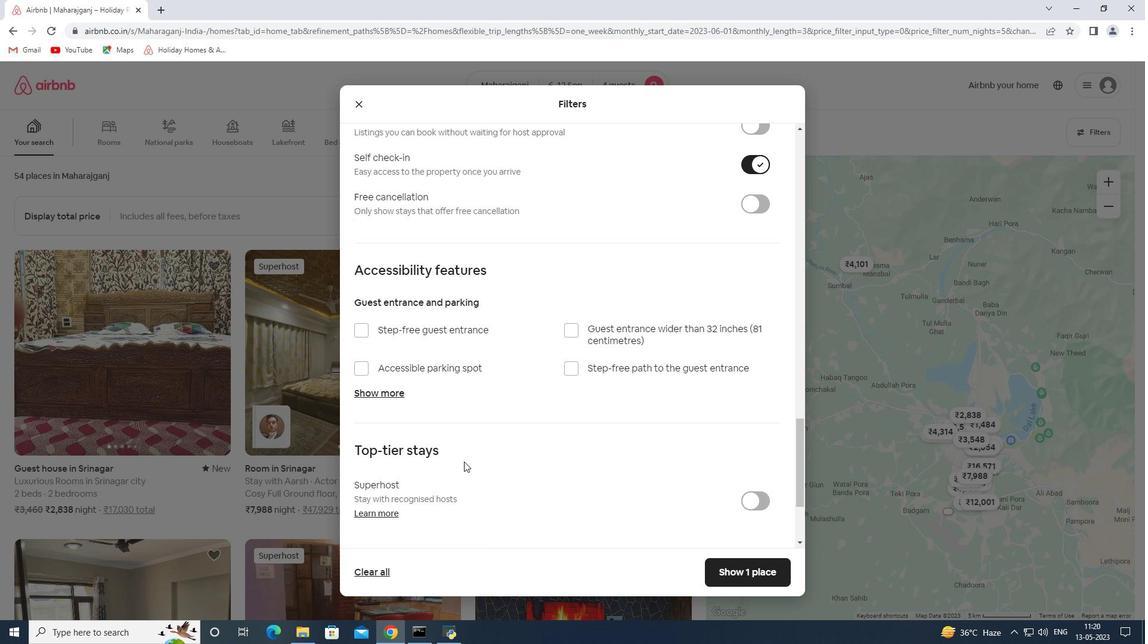 
Action: Mouse scrolled (462, 461) with delta (0, 0)
Screenshot: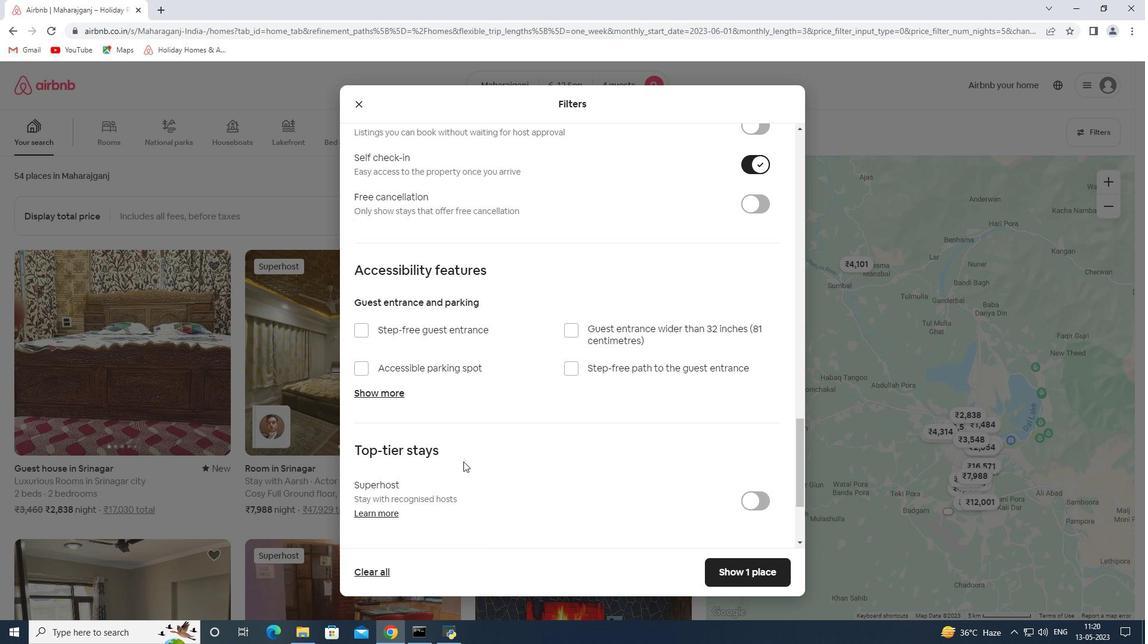 
Action: Mouse scrolled (462, 461) with delta (0, 0)
Screenshot: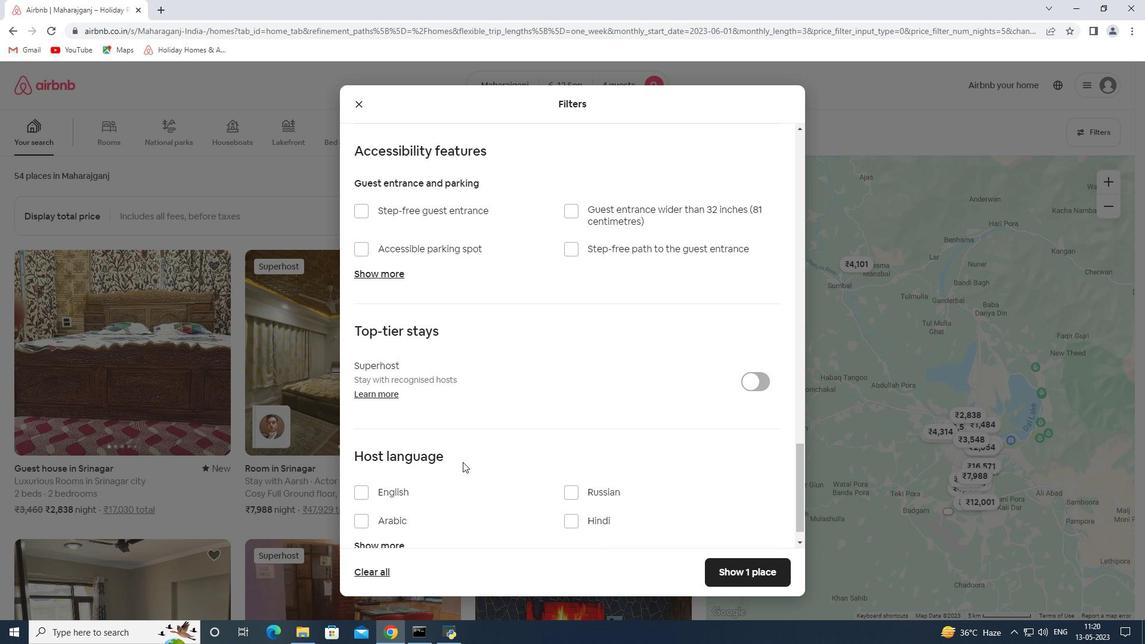 
Action: Mouse scrolled (462, 461) with delta (0, 0)
Screenshot: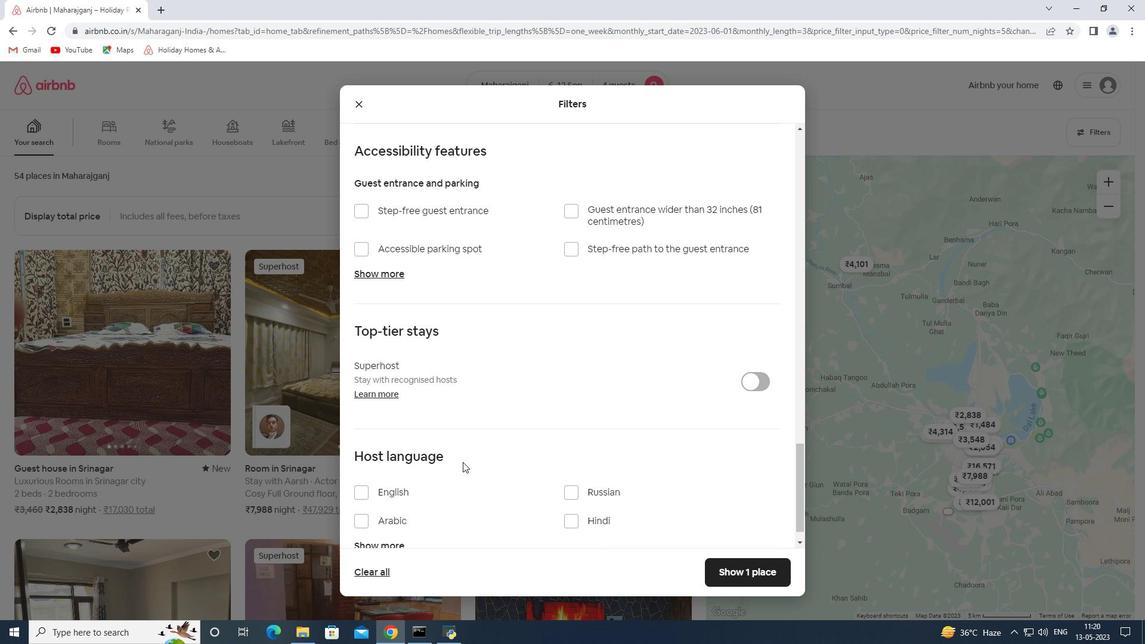
Action: Mouse moved to (393, 462)
Screenshot: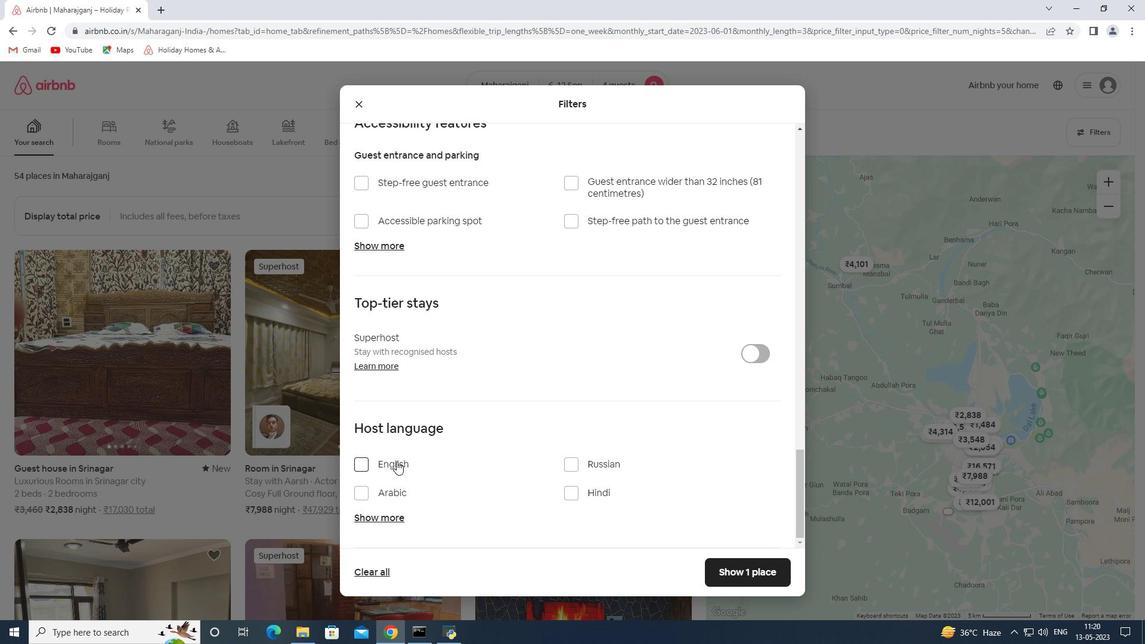 
Action: Mouse pressed left at (393, 462)
Screenshot: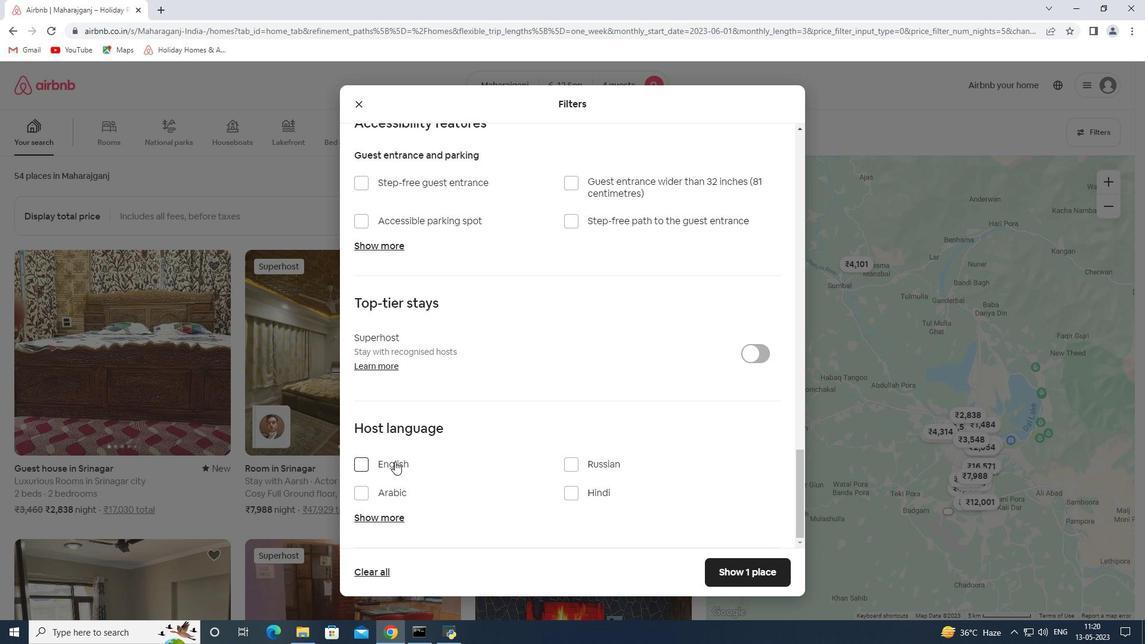 
Action: Mouse moved to (424, 444)
Screenshot: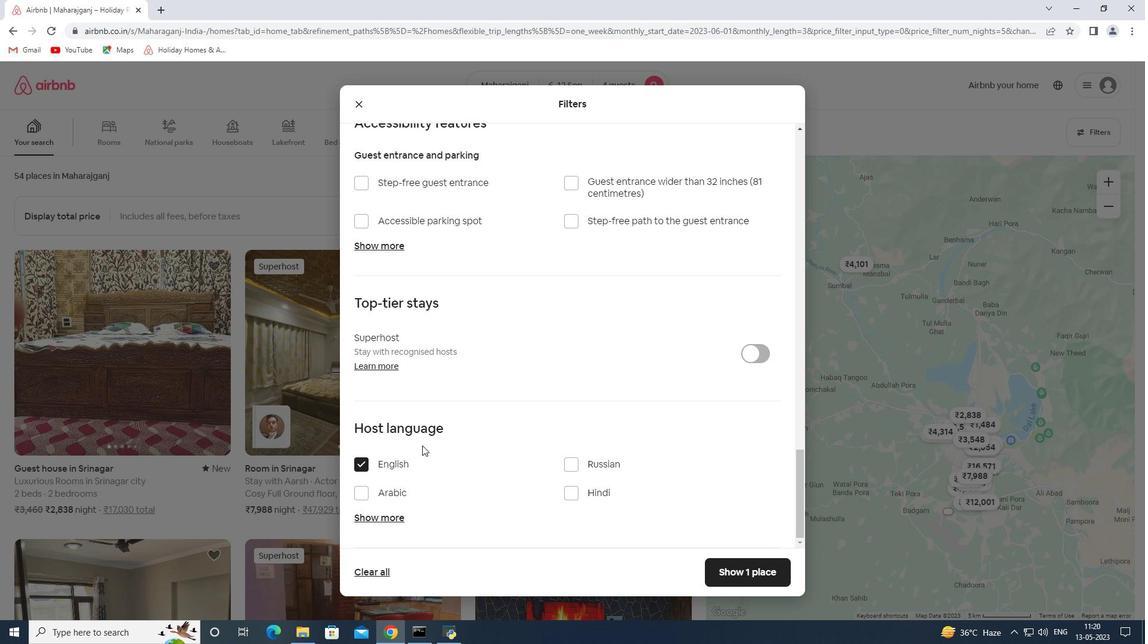 
Action: Mouse scrolled (424, 443) with delta (0, 0)
Screenshot: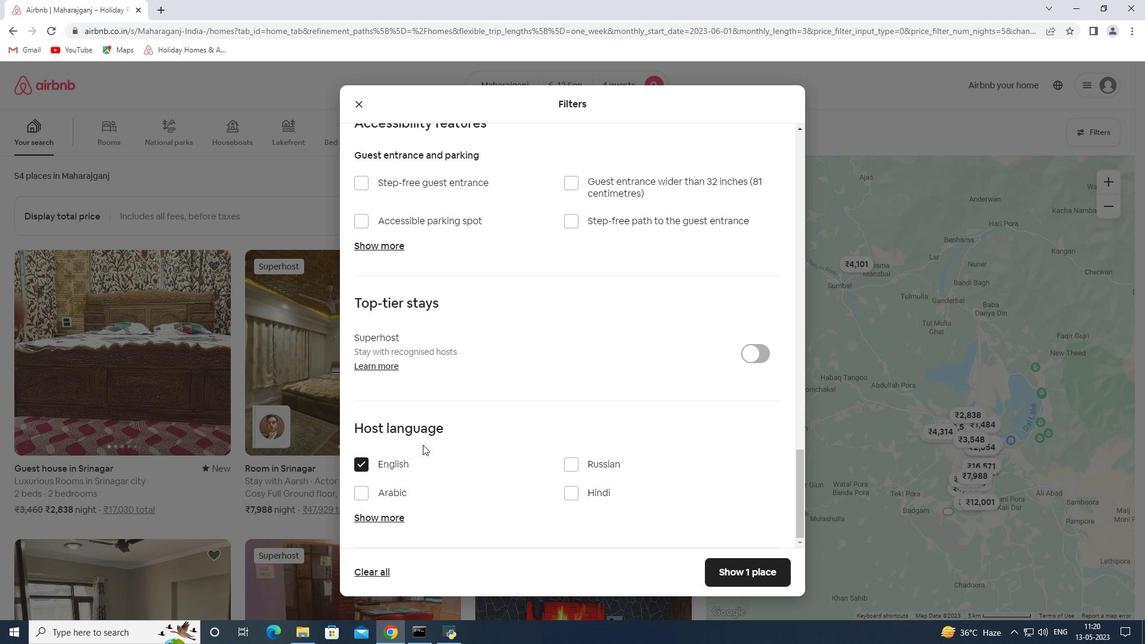 
Action: Mouse moved to (763, 578)
Screenshot: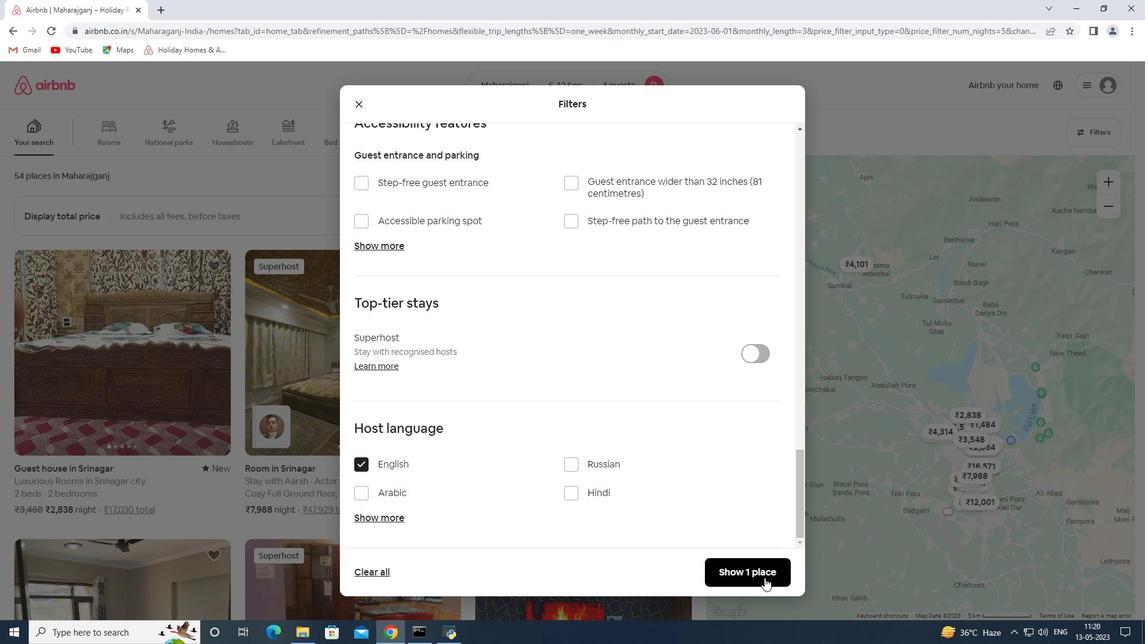 
Action: Mouse pressed left at (763, 578)
Screenshot: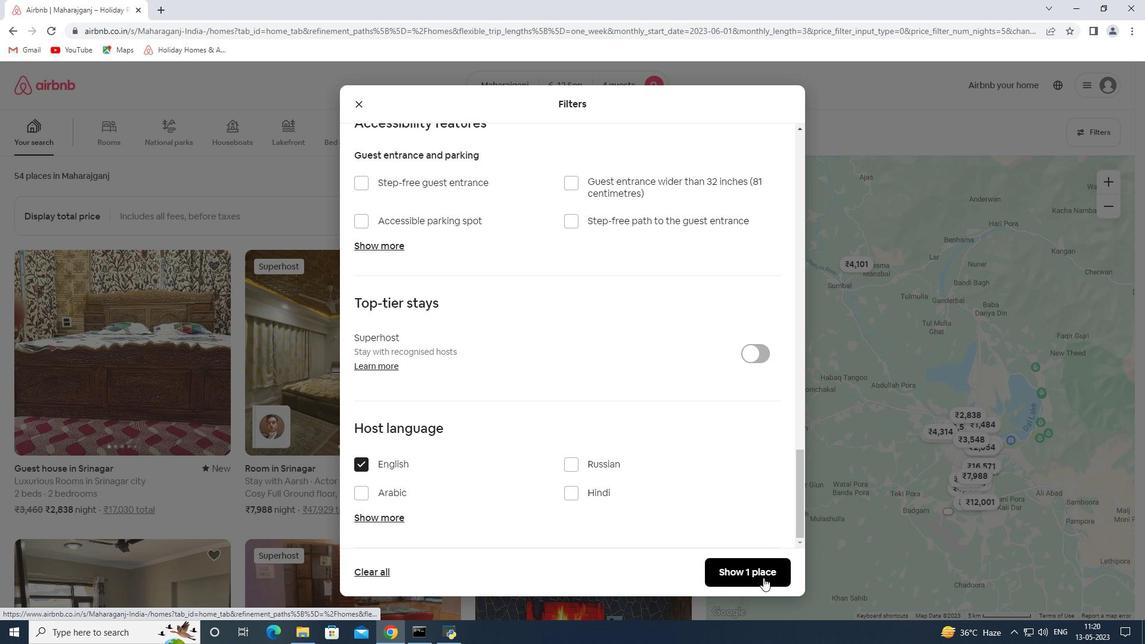 
